 Task: Look for space in Mayiladuthurai, India from 8th August, 2023 to 15th August, 2023 for 9 adults in price range Rs.10000 to Rs.14000. Place can be shared room with 5 bedrooms having 9 beds and 5 bathrooms. Property type can be house, flat, guest house. Amenities needed are: wifi, TV, free parkinig on premises, gym, breakfast. Booking option can be shelf check-in. Required host language is English.
Action: Mouse moved to (436, 88)
Screenshot: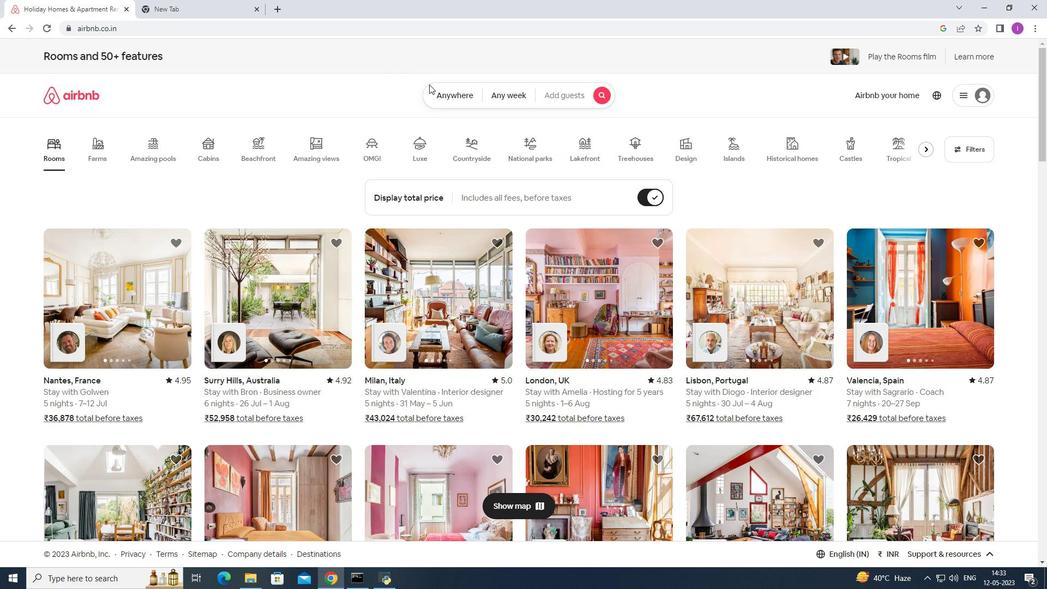 
Action: Mouse pressed left at (436, 88)
Screenshot: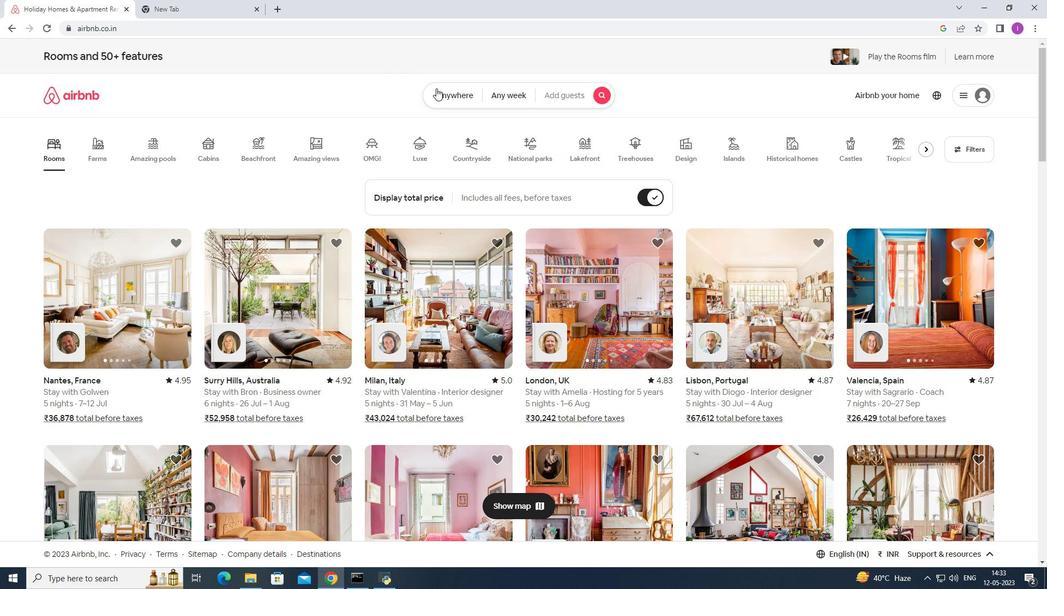 
Action: Mouse moved to (368, 134)
Screenshot: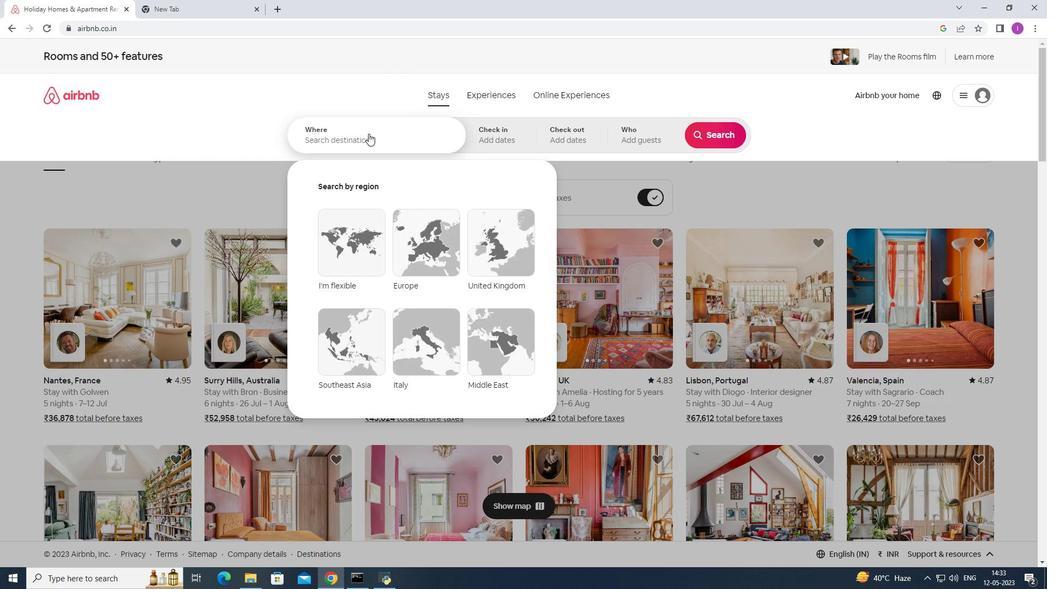
Action: Mouse pressed left at (368, 134)
Screenshot: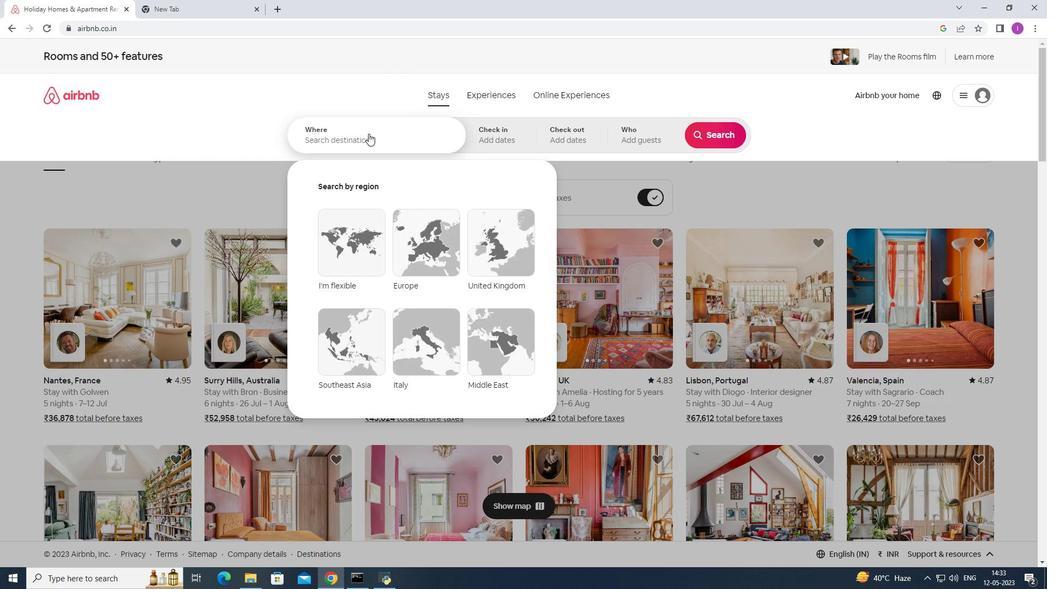 
Action: Key pressed <Key.shift>Mayiladuthurai,<Key.shift>India
Screenshot: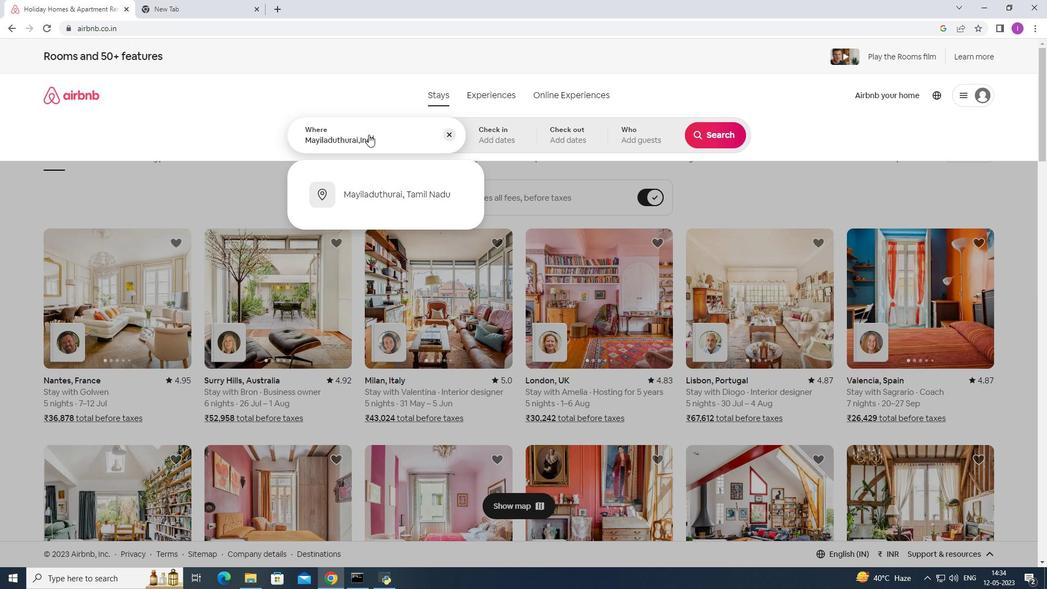 
Action: Mouse moved to (477, 142)
Screenshot: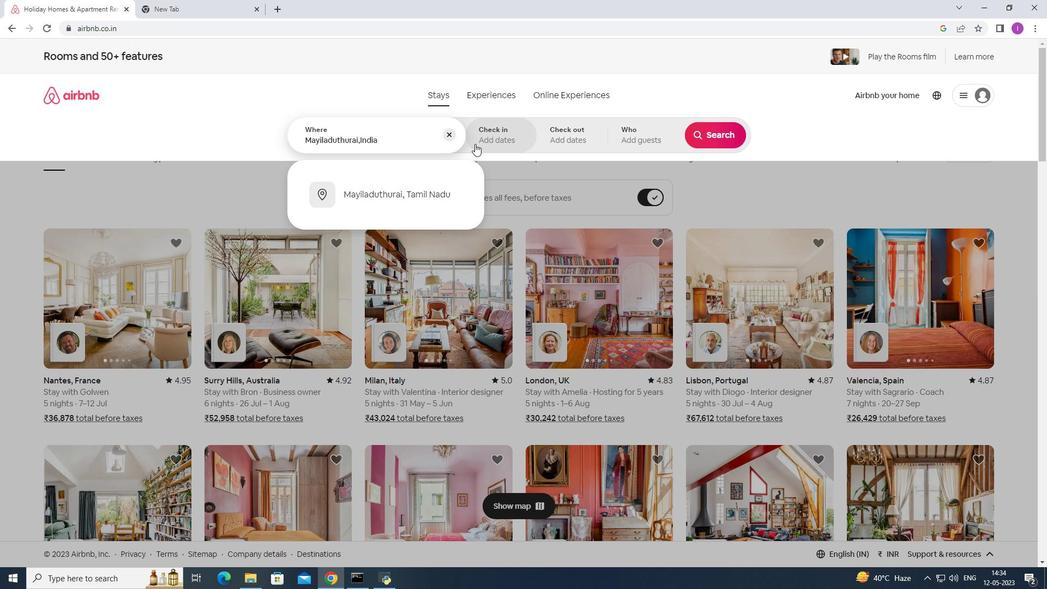
Action: Mouse pressed left at (477, 142)
Screenshot: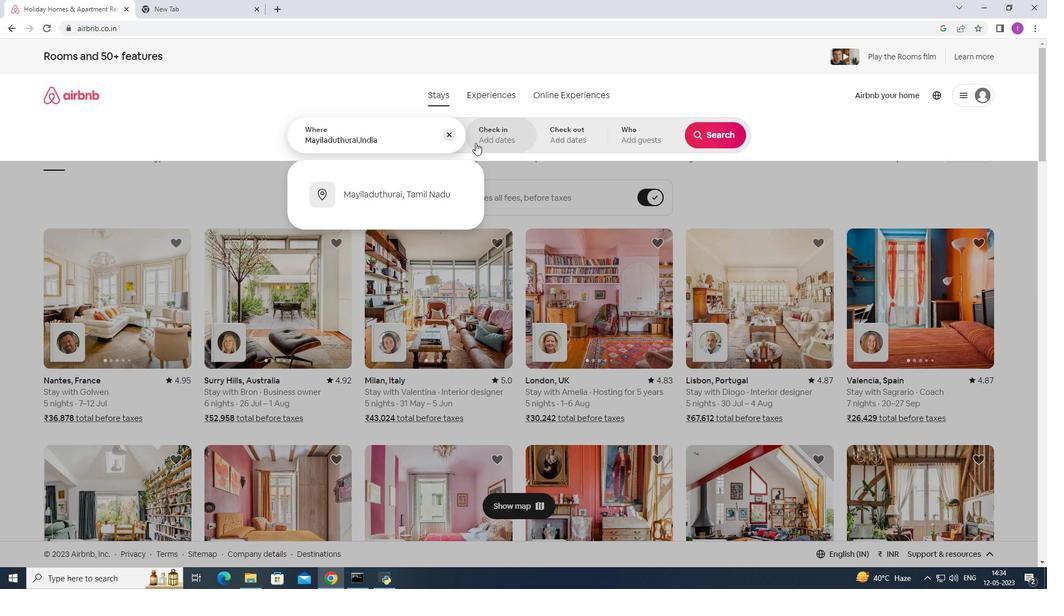 
Action: Mouse moved to (715, 223)
Screenshot: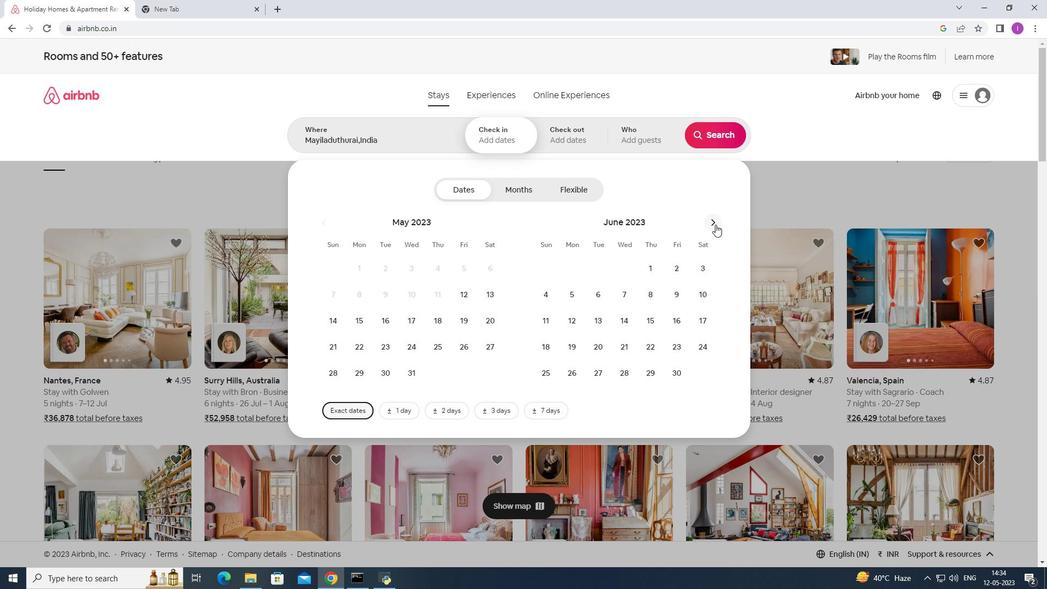
Action: Mouse pressed left at (715, 223)
Screenshot: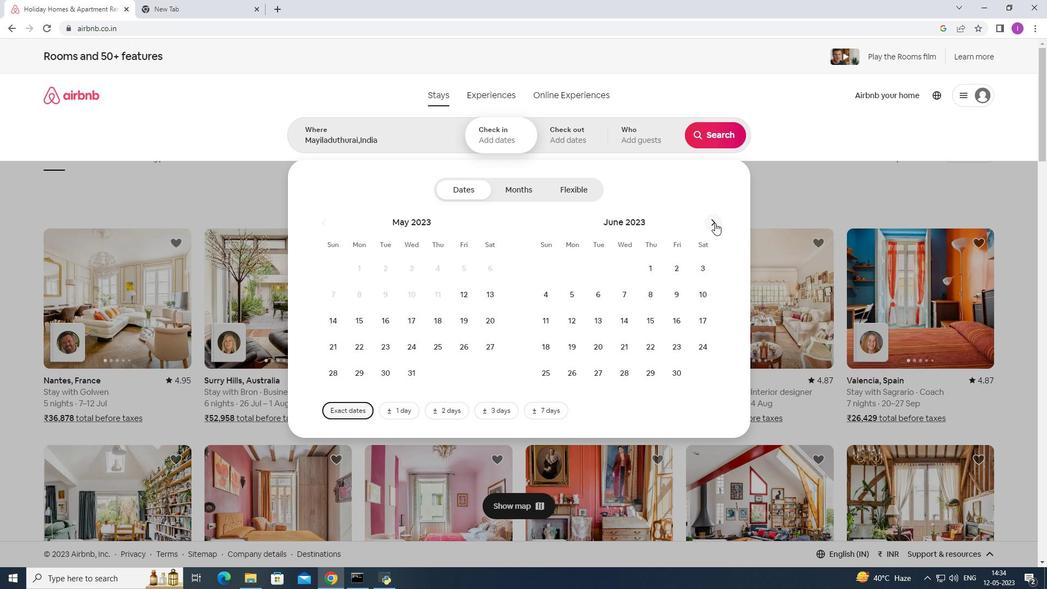 
Action: Mouse pressed left at (715, 223)
Screenshot: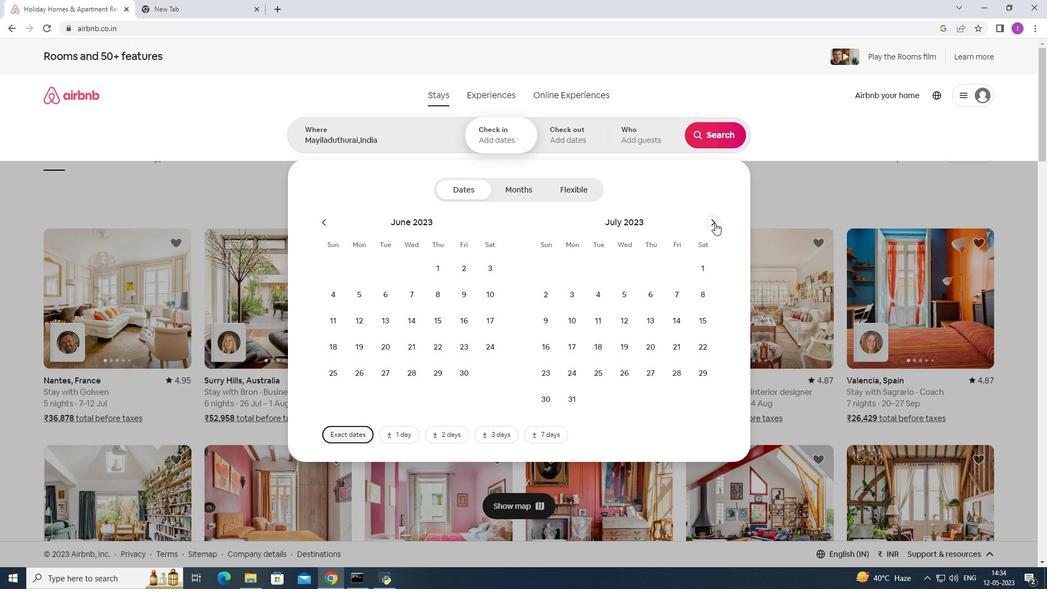 
Action: Mouse moved to (598, 297)
Screenshot: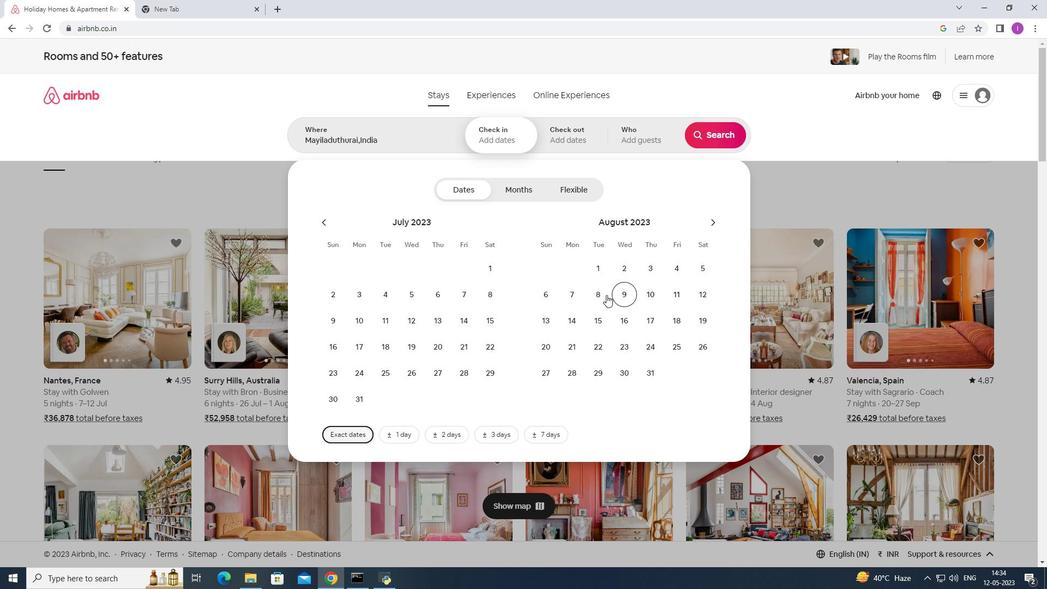 
Action: Mouse pressed left at (598, 297)
Screenshot: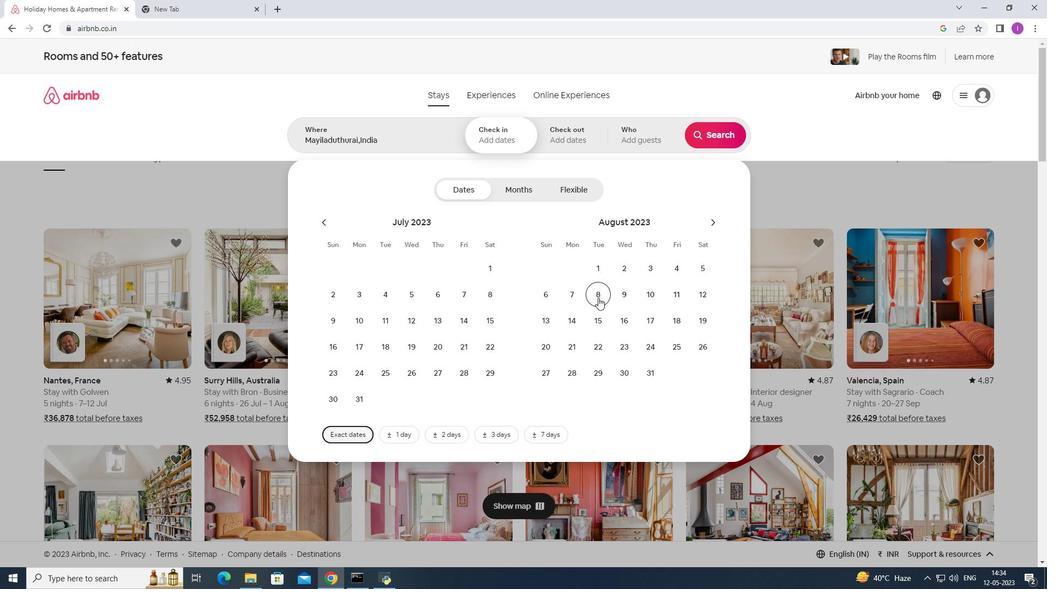 
Action: Mouse moved to (605, 317)
Screenshot: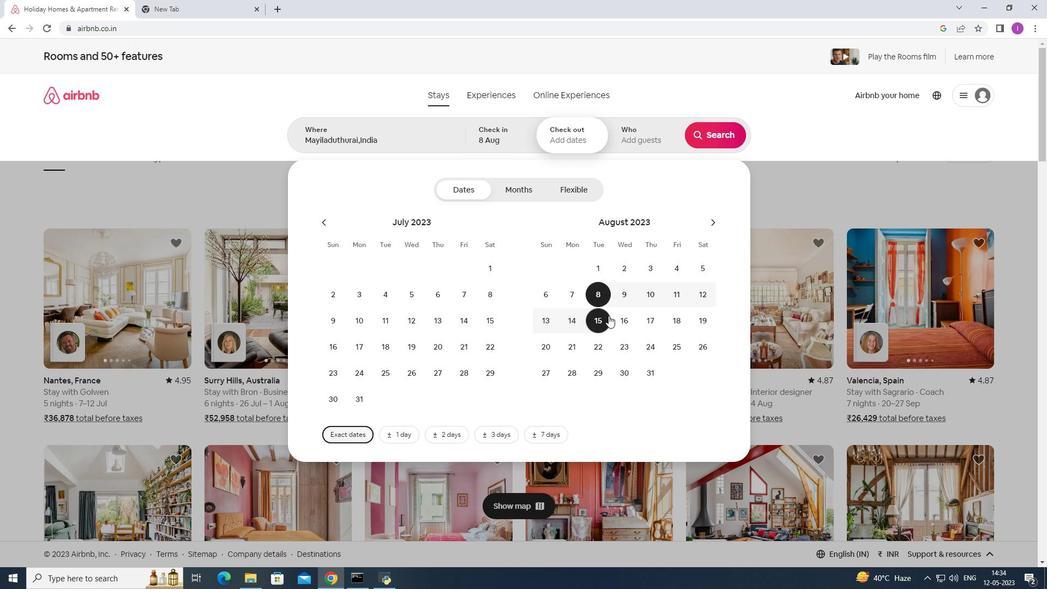 
Action: Mouse pressed left at (605, 317)
Screenshot: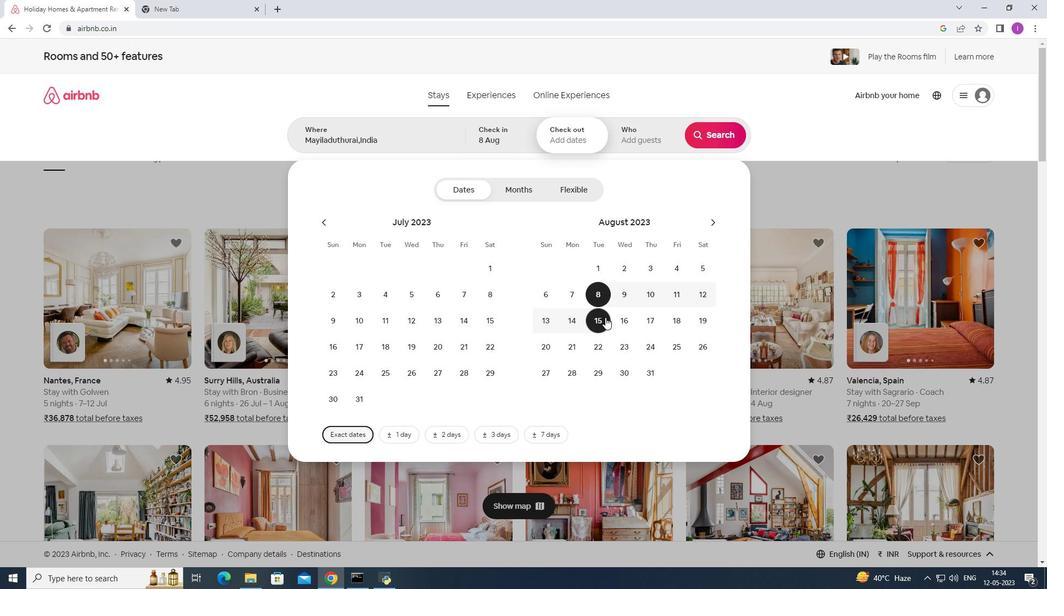 
Action: Mouse moved to (628, 128)
Screenshot: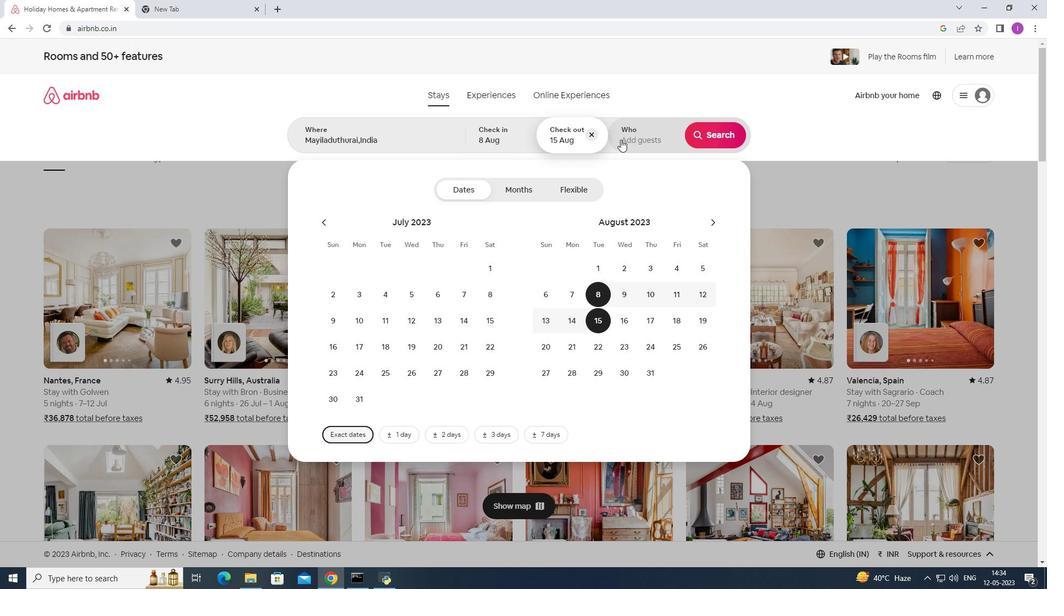 
Action: Mouse pressed left at (628, 128)
Screenshot: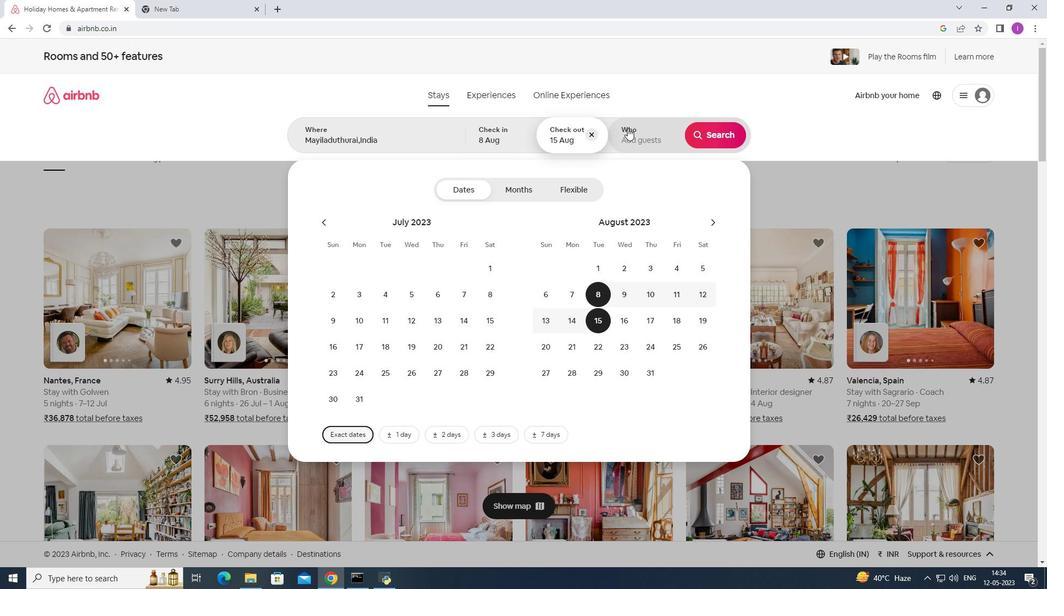 
Action: Mouse moved to (718, 192)
Screenshot: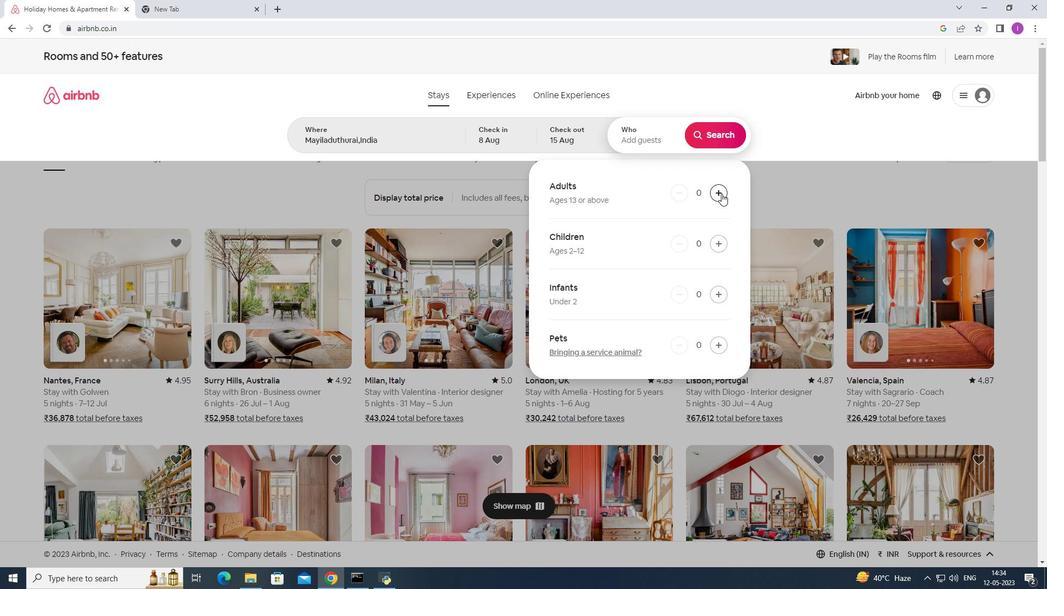 
Action: Mouse pressed left at (718, 192)
Screenshot: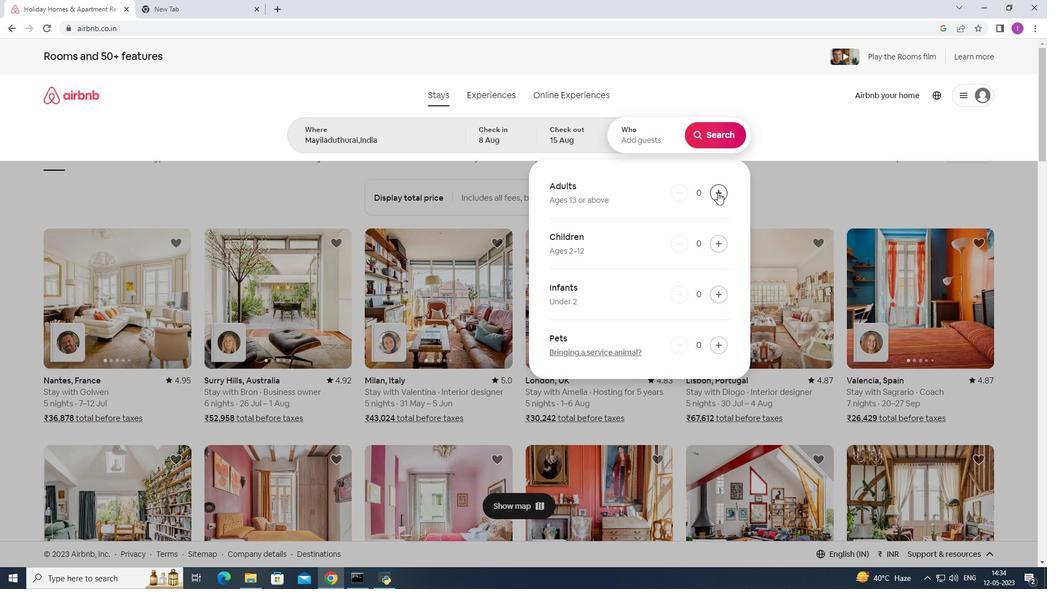 
Action: Mouse moved to (719, 190)
Screenshot: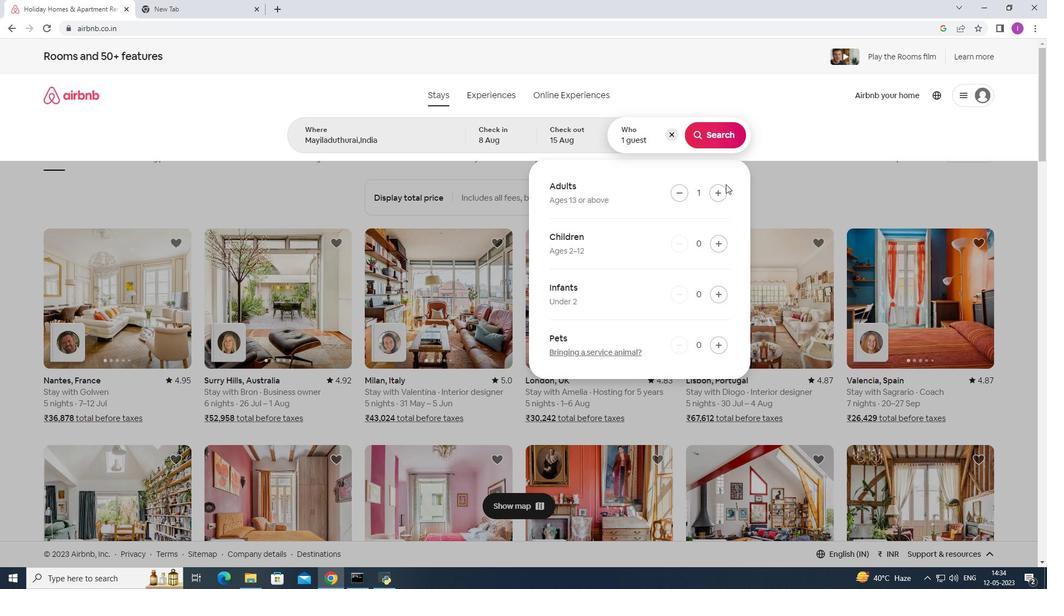 
Action: Mouse pressed left at (719, 190)
Screenshot: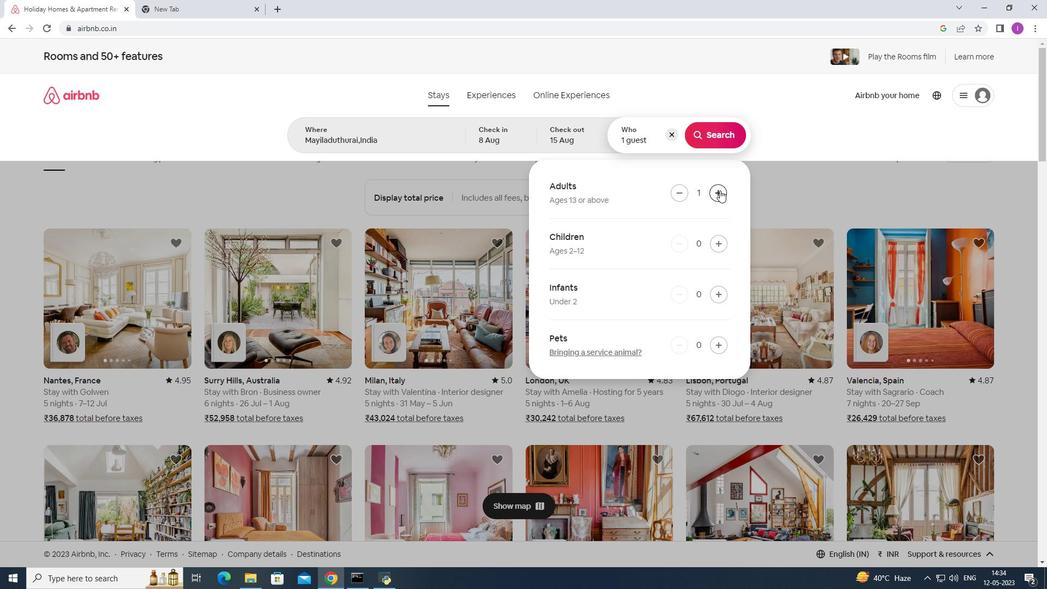 
Action: Mouse pressed left at (719, 190)
Screenshot: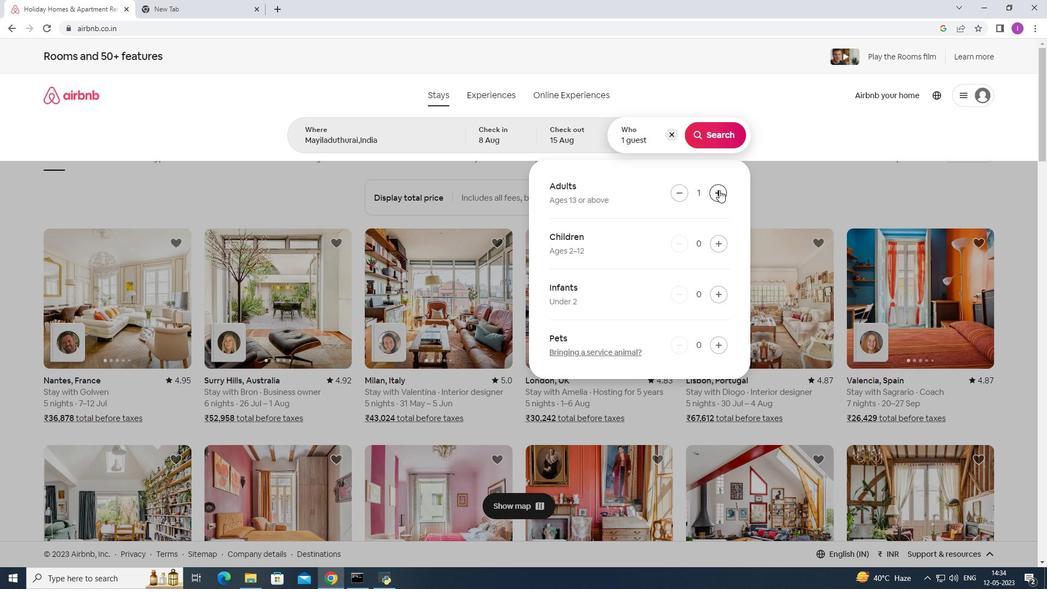 
Action: Mouse pressed left at (719, 190)
Screenshot: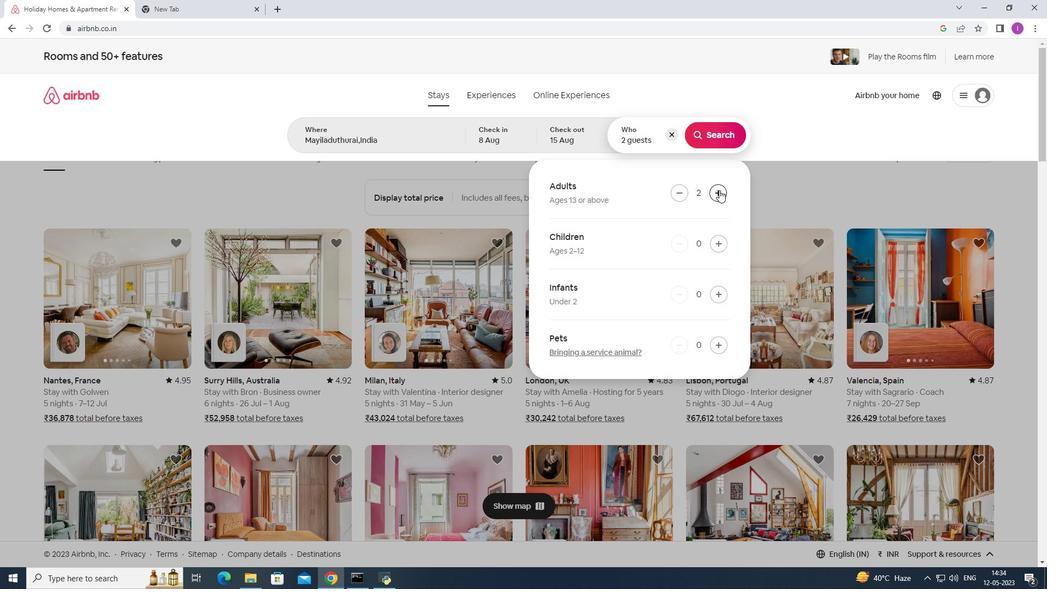 
Action: Mouse pressed left at (719, 190)
Screenshot: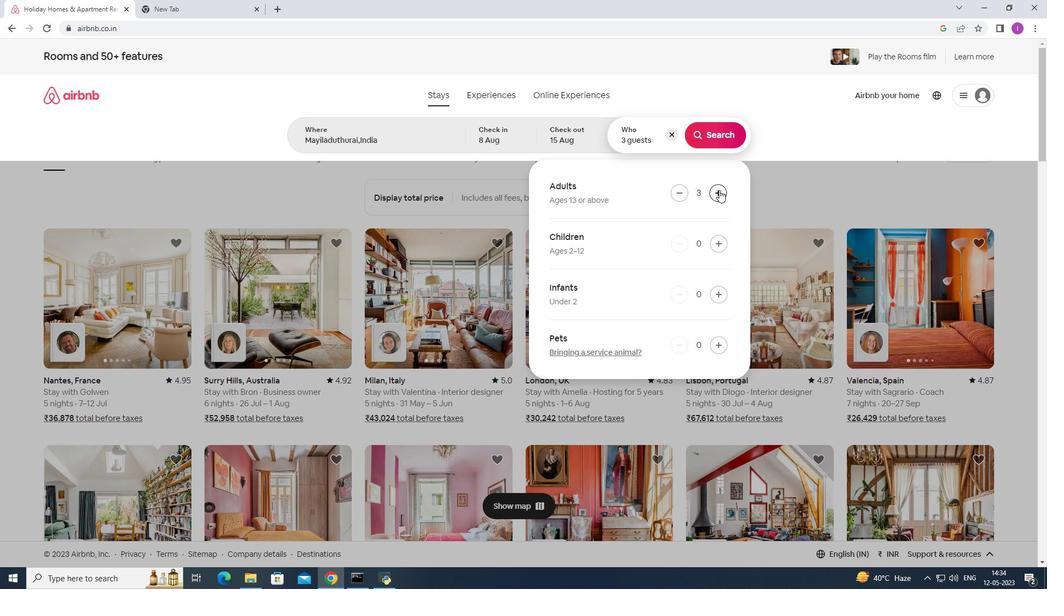 
Action: Mouse pressed left at (719, 190)
Screenshot: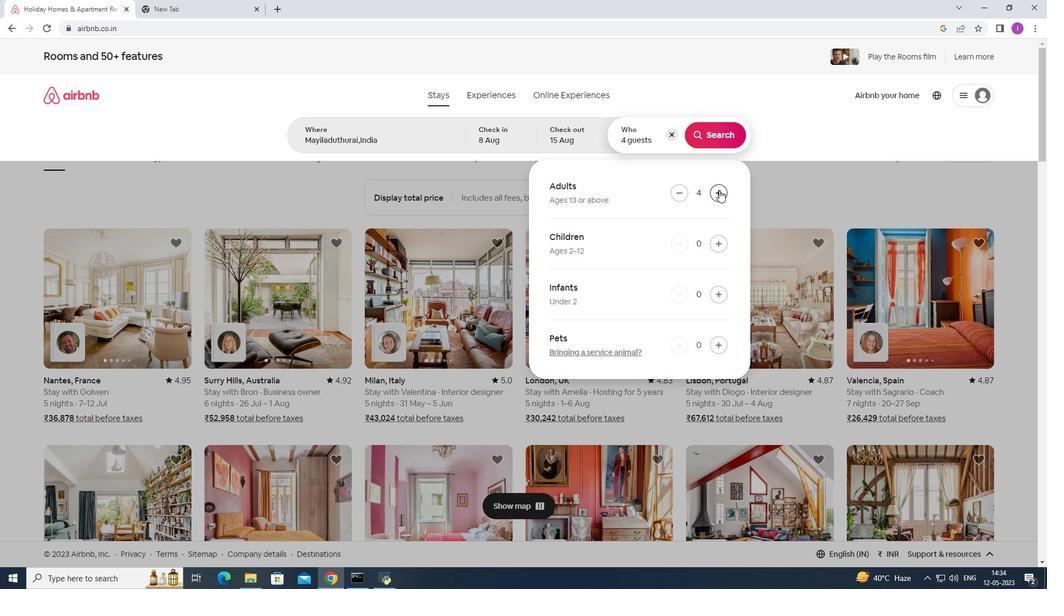 
Action: Mouse pressed left at (719, 190)
Screenshot: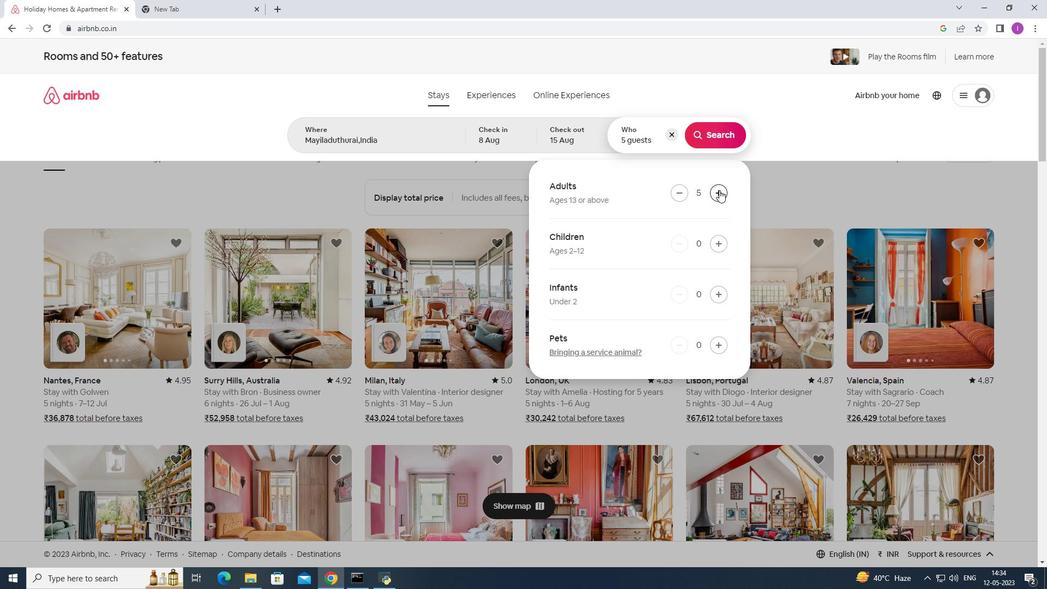 
Action: Mouse pressed left at (719, 190)
Screenshot: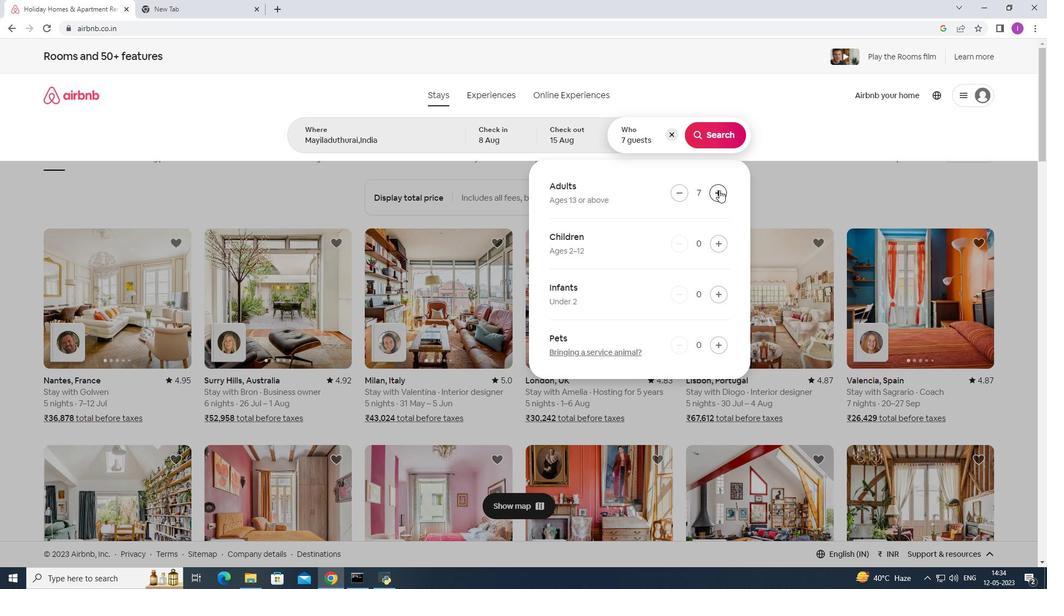 
Action: Mouse pressed left at (719, 190)
Screenshot: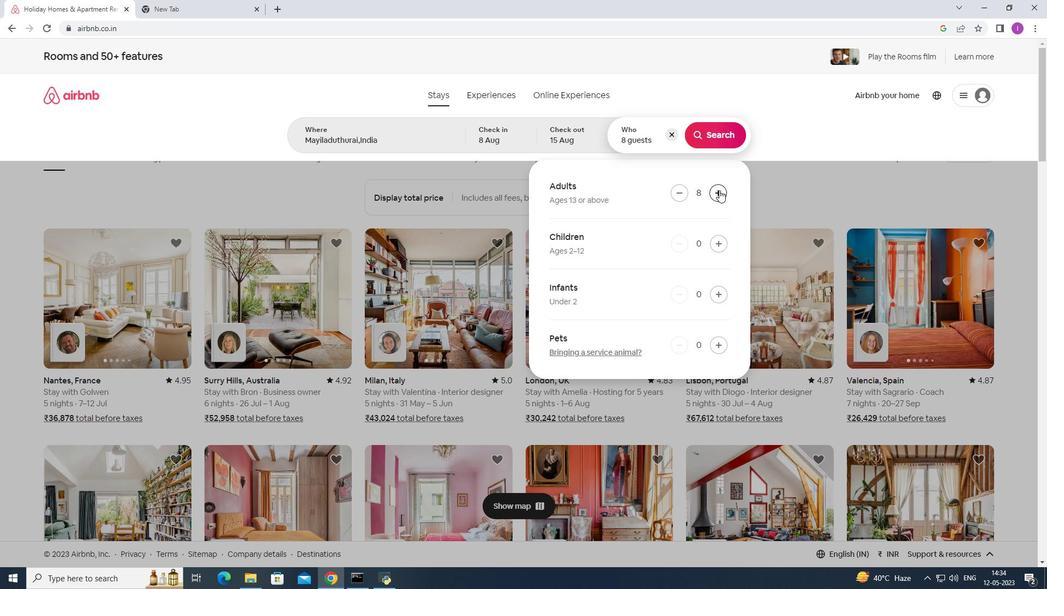 
Action: Mouse moved to (718, 140)
Screenshot: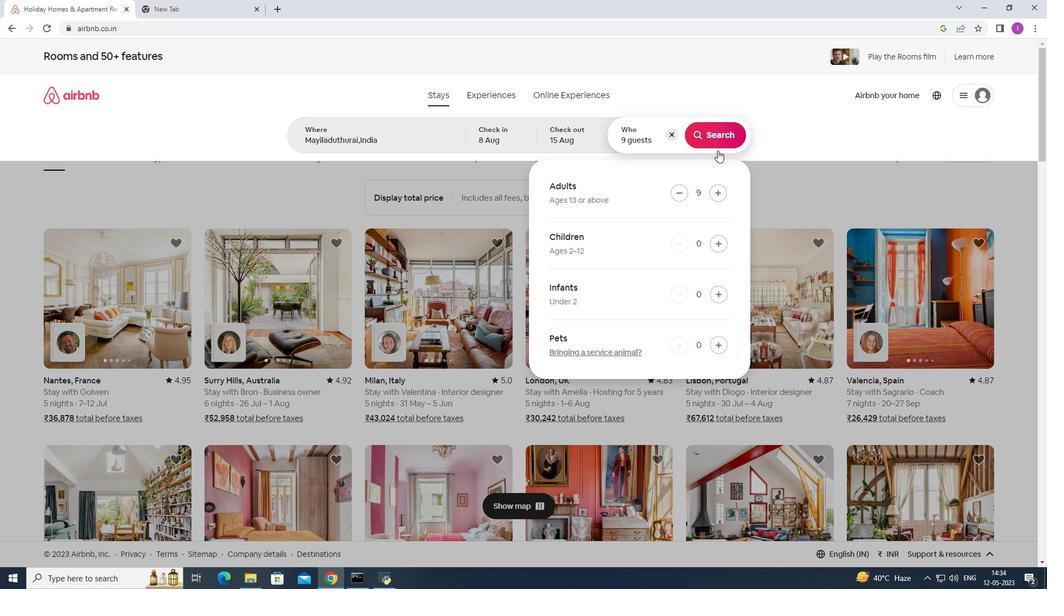 
Action: Mouse pressed left at (718, 140)
Screenshot: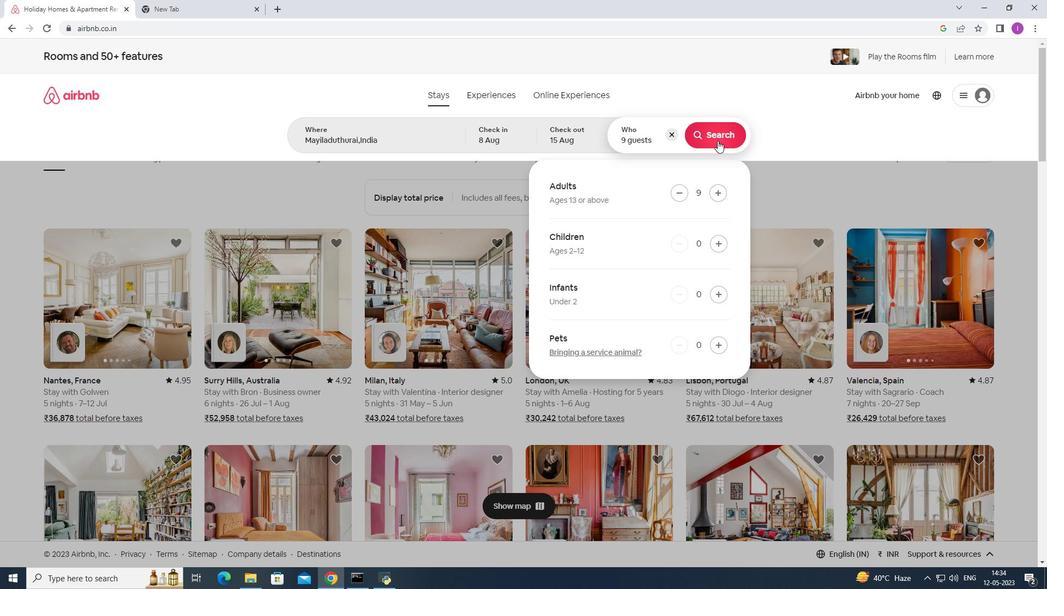 
Action: Mouse moved to (984, 102)
Screenshot: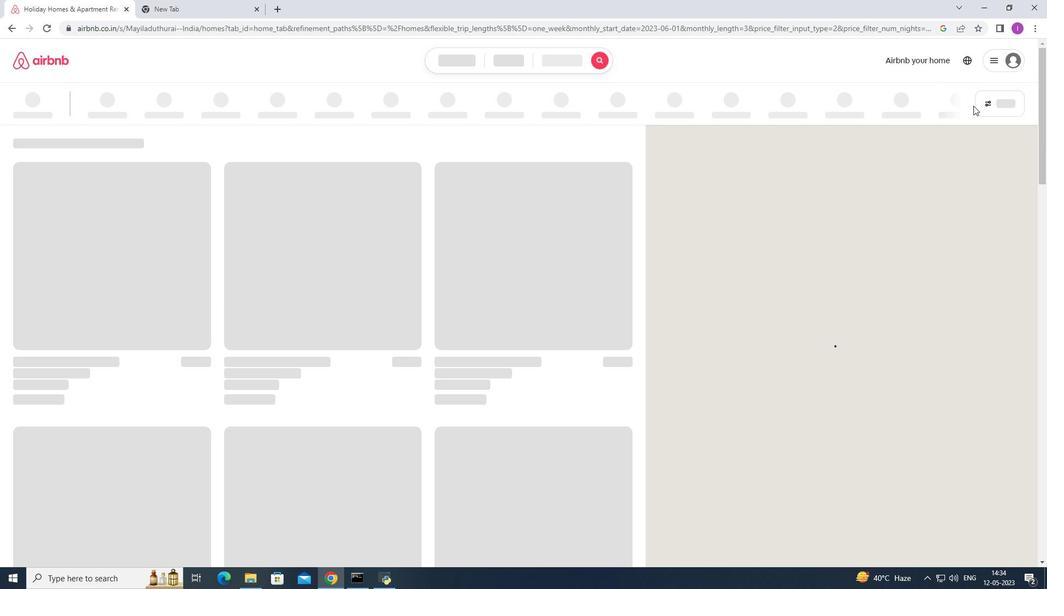 
Action: Mouse pressed left at (984, 102)
Screenshot: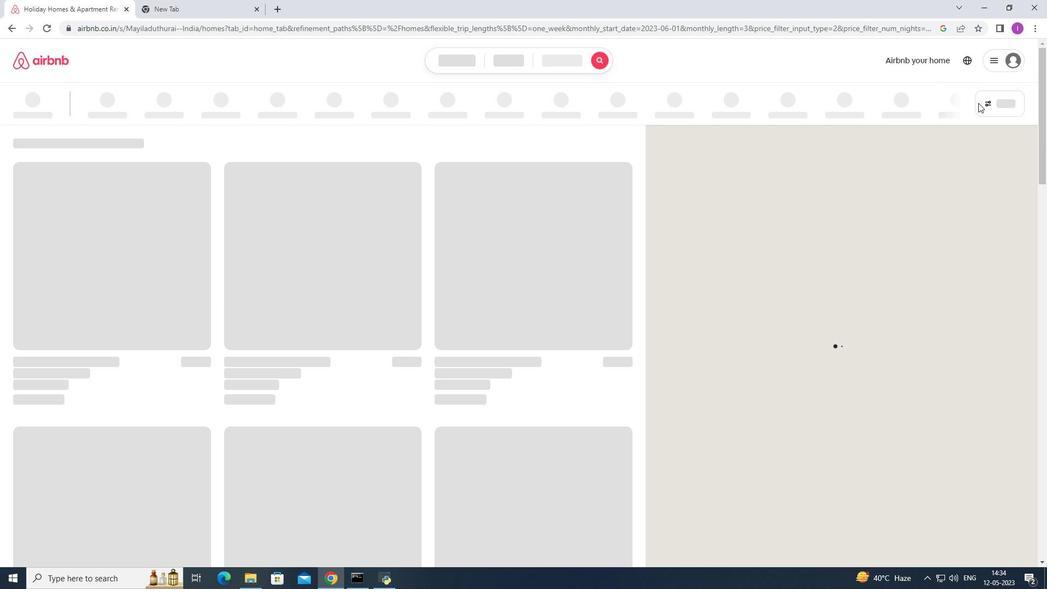 
Action: Mouse moved to (1008, 105)
Screenshot: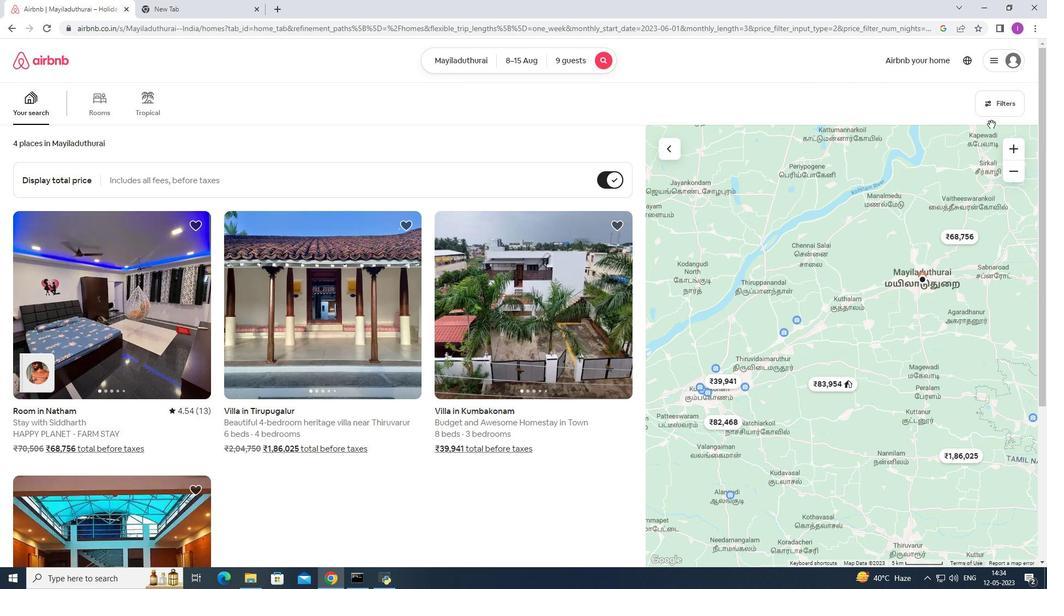 
Action: Mouse pressed left at (1008, 105)
Screenshot: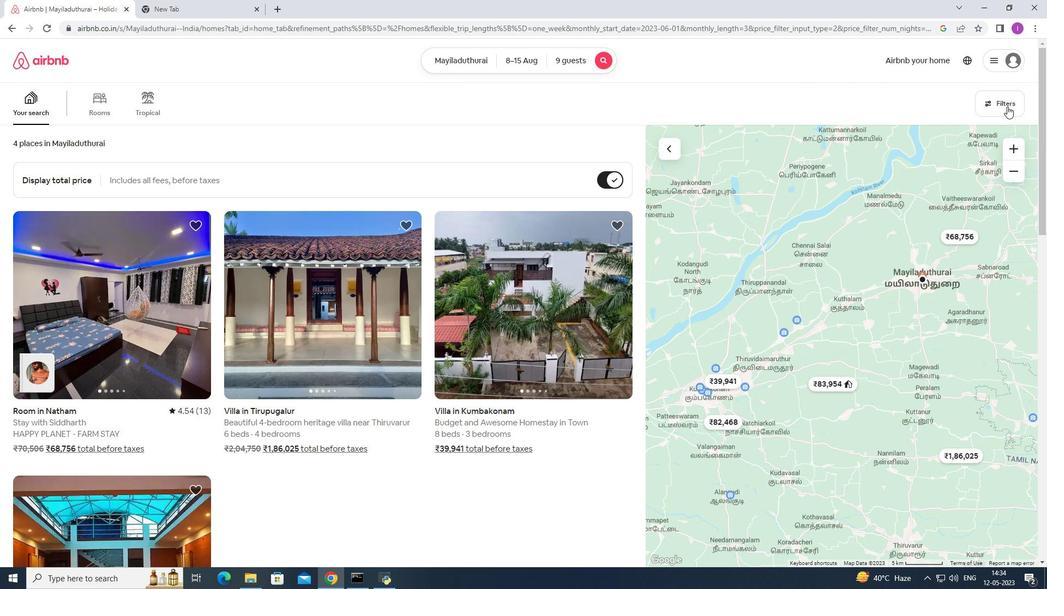 
Action: Mouse moved to (595, 373)
Screenshot: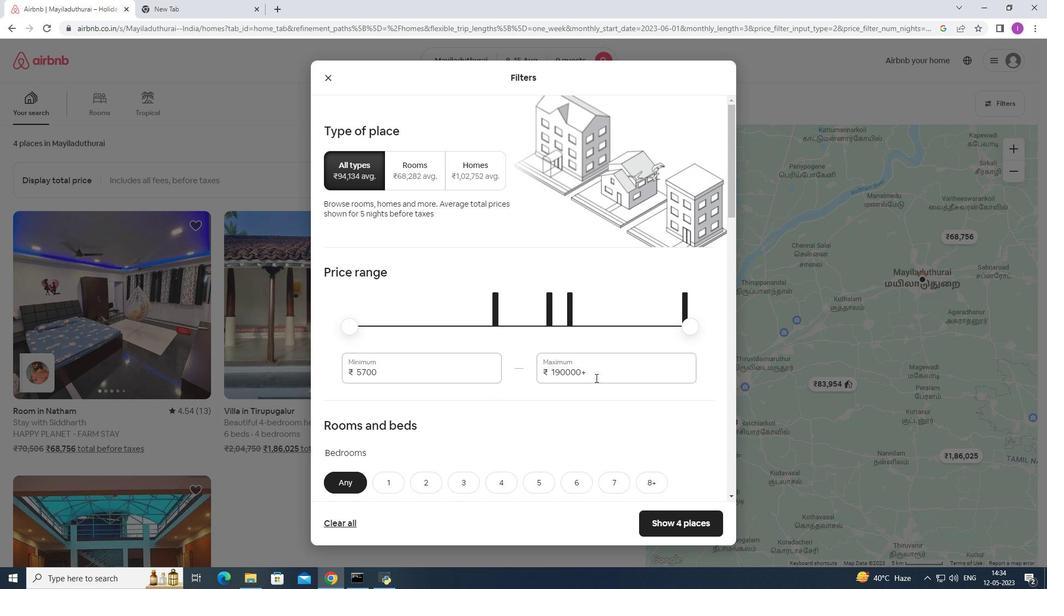 
Action: Mouse pressed left at (595, 373)
Screenshot: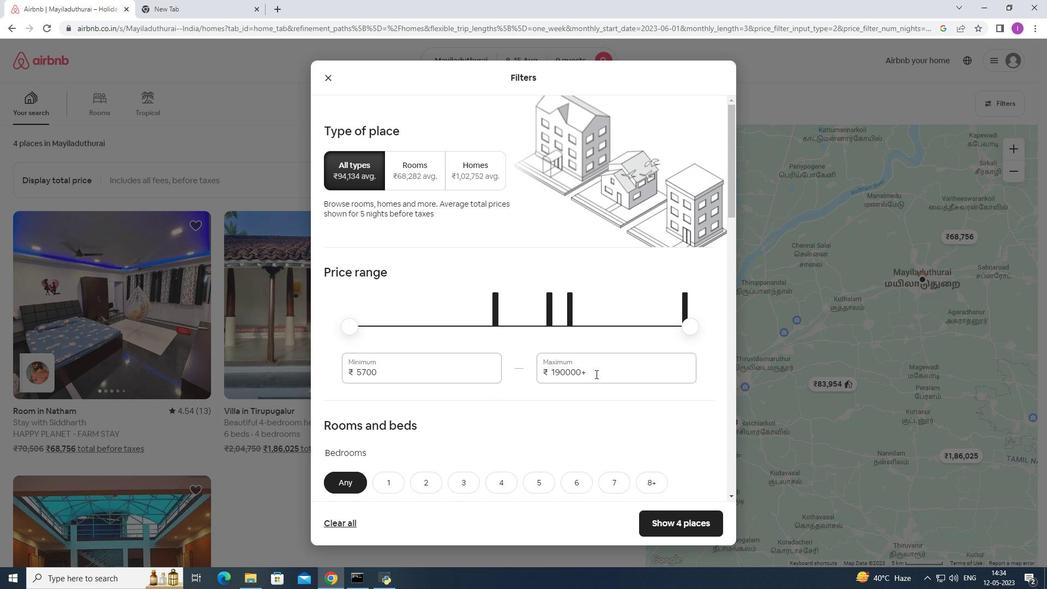 
Action: Mouse moved to (539, 376)
Screenshot: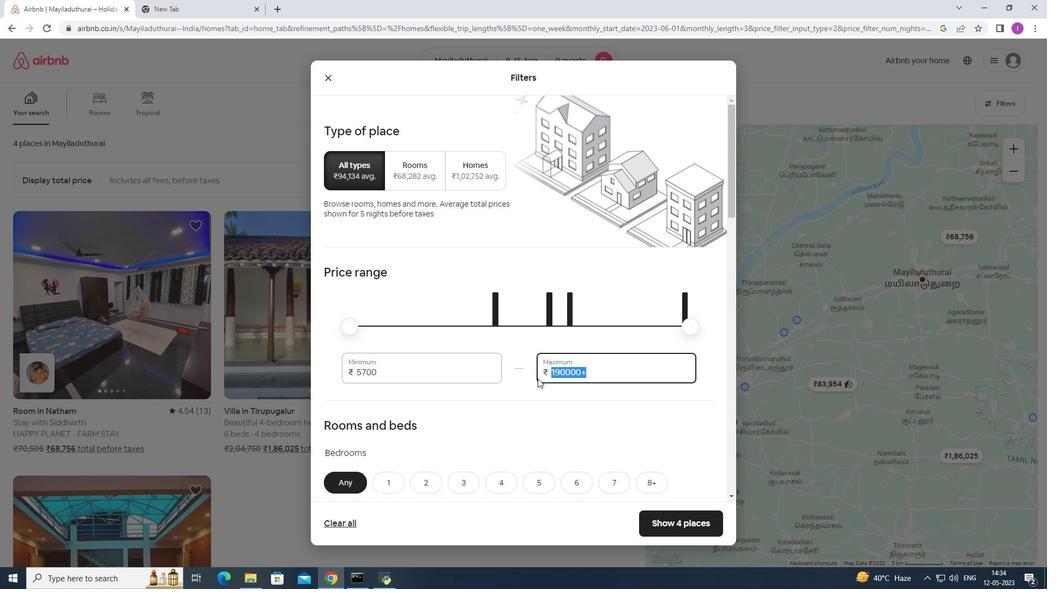 
Action: Key pressed 1
Screenshot: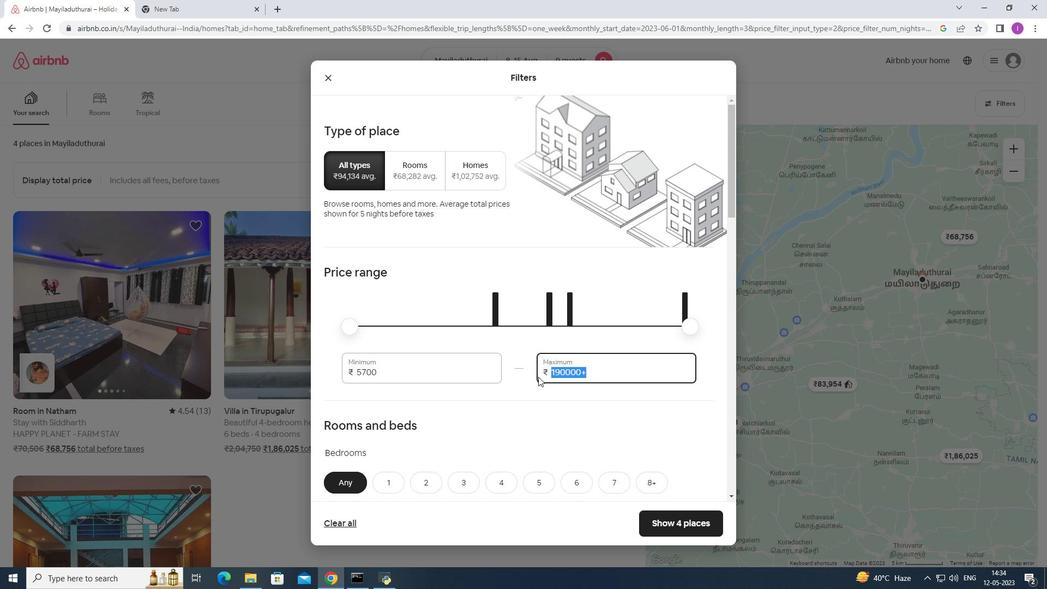 
Action: Mouse moved to (539, 375)
Screenshot: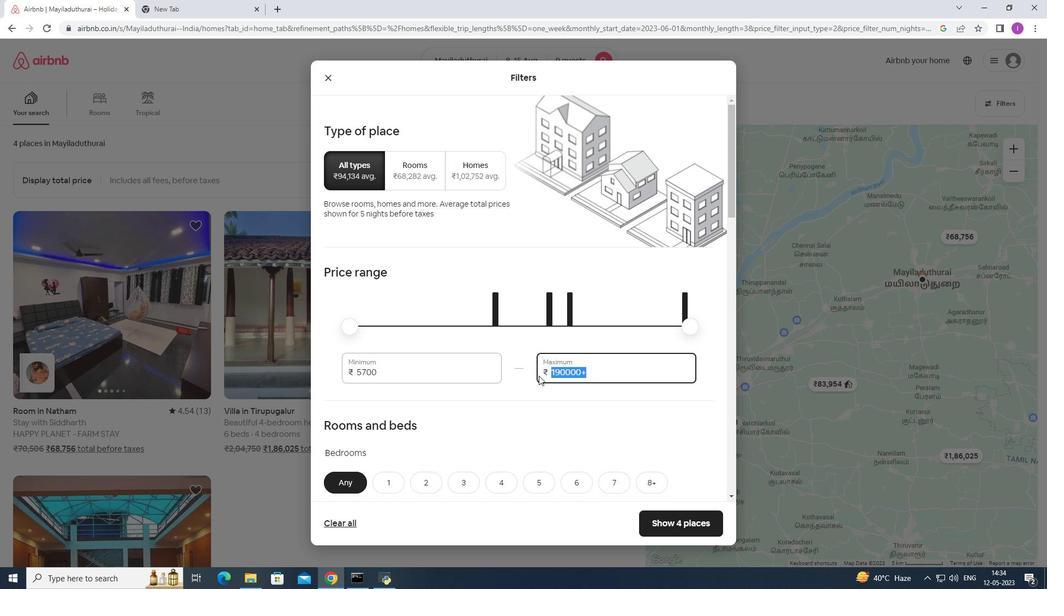 
Action: Key pressed 4000
Screenshot: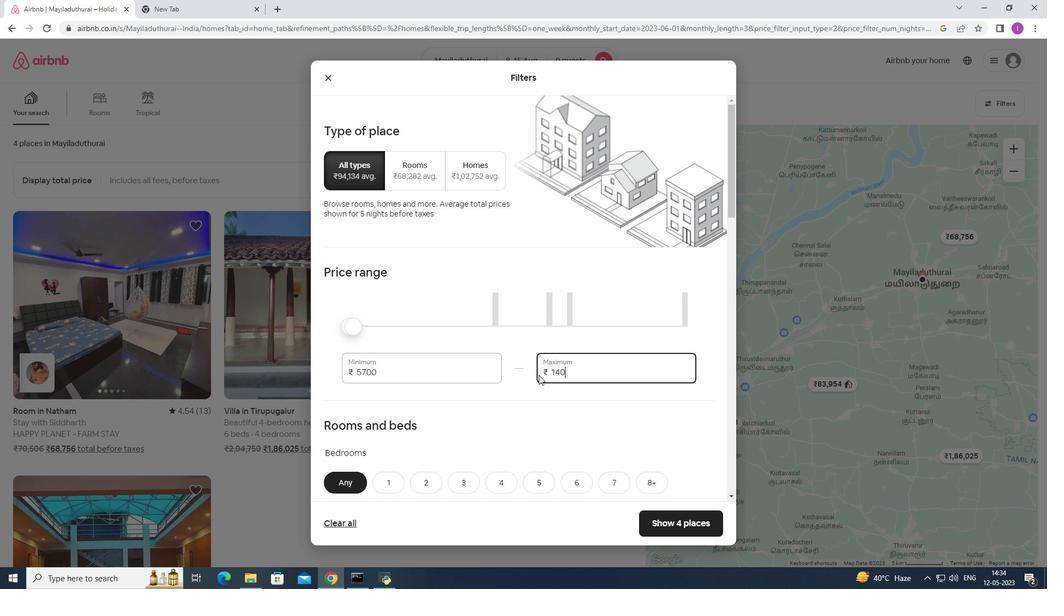 
Action: Mouse moved to (387, 372)
Screenshot: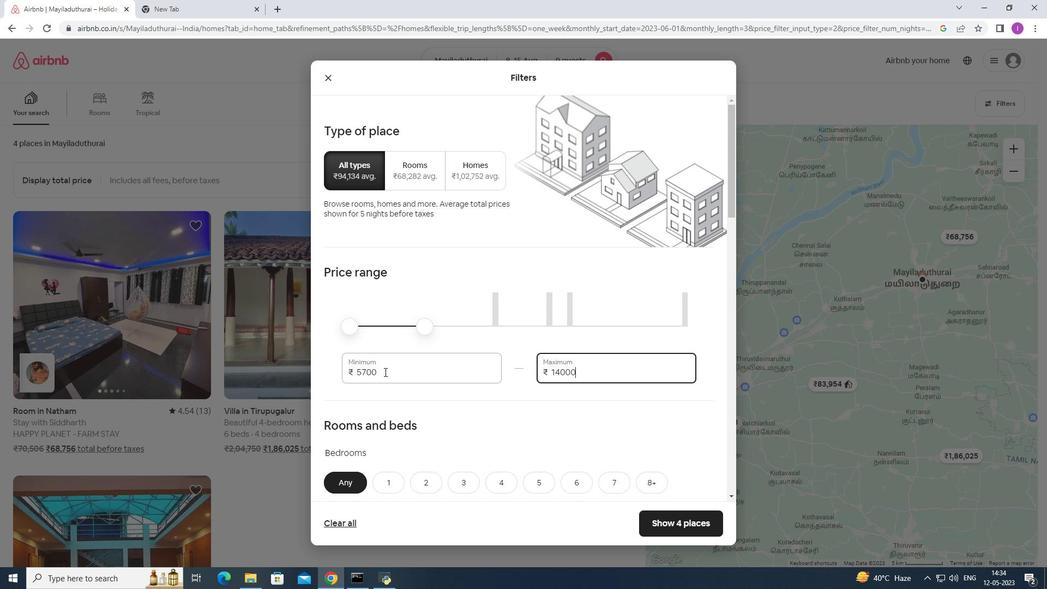
Action: Mouse pressed left at (387, 372)
Screenshot: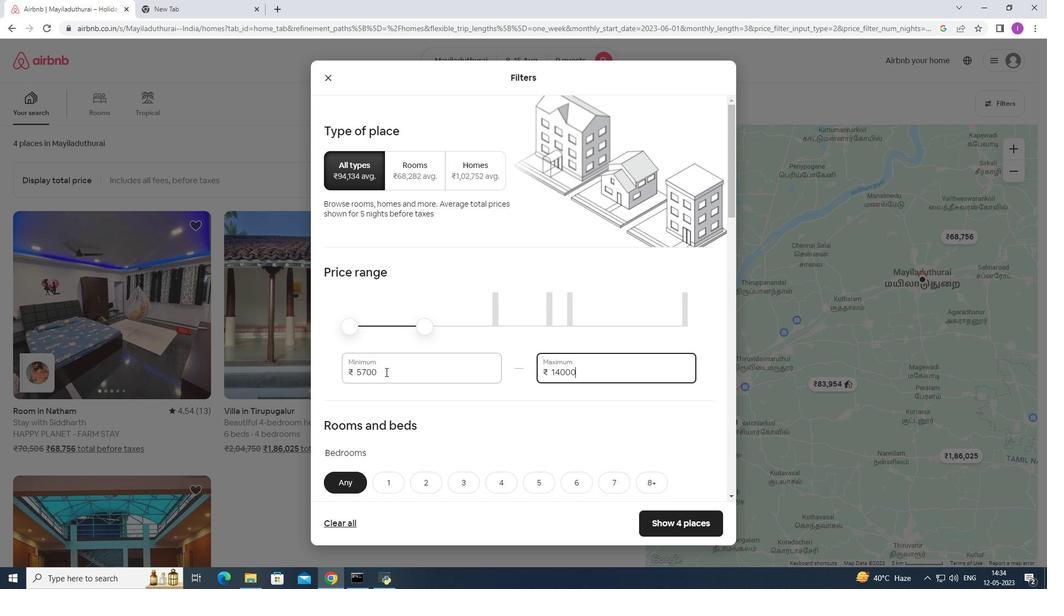
Action: Mouse moved to (425, 383)
Screenshot: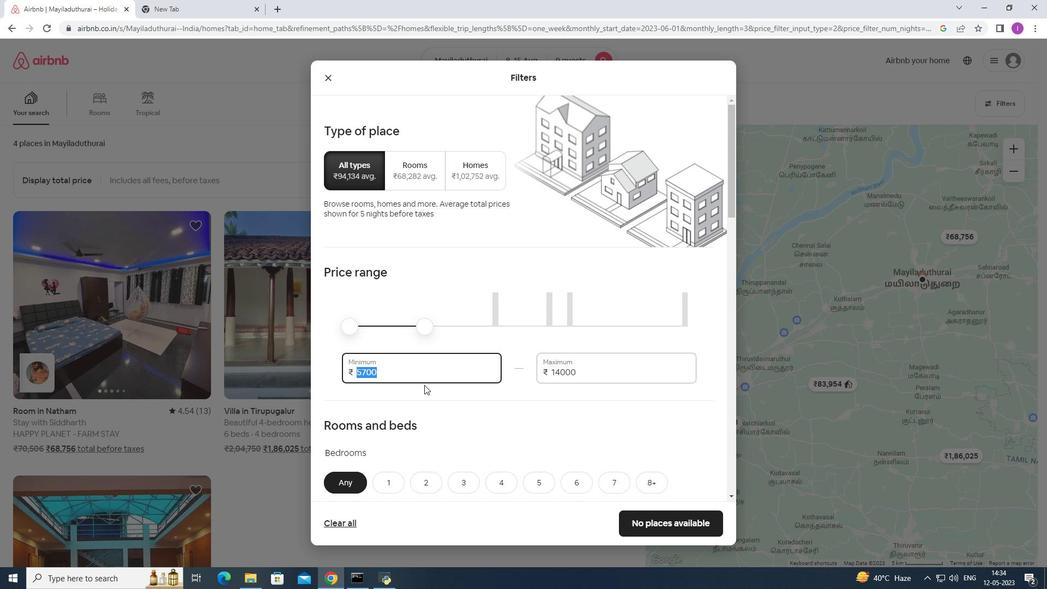 
Action: Key pressed 10000
Screenshot: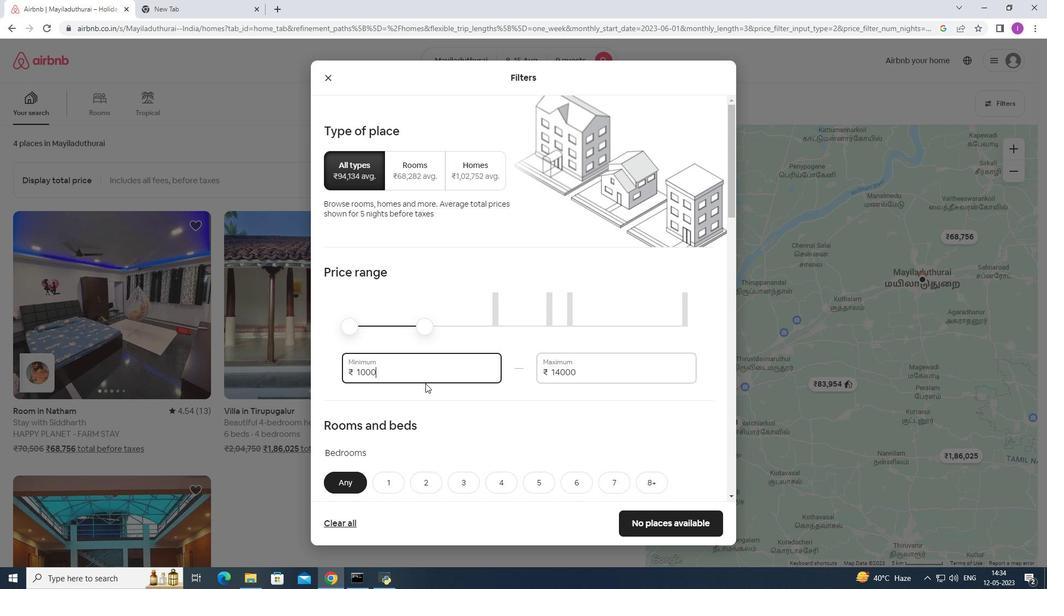 
Action: Mouse moved to (461, 415)
Screenshot: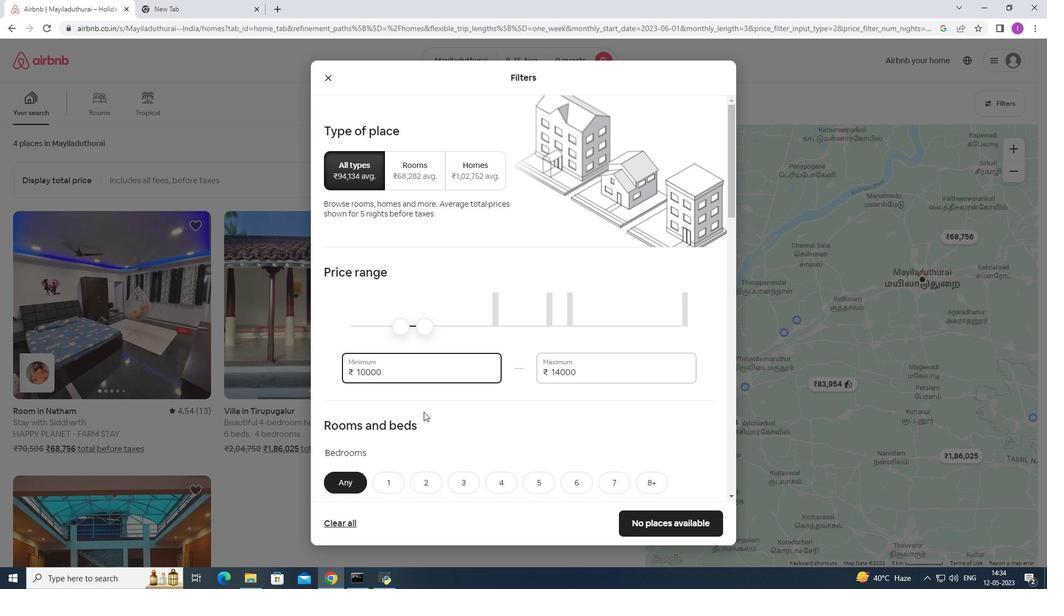 
Action: Mouse scrolled (461, 415) with delta (0, 0)
Screenshot: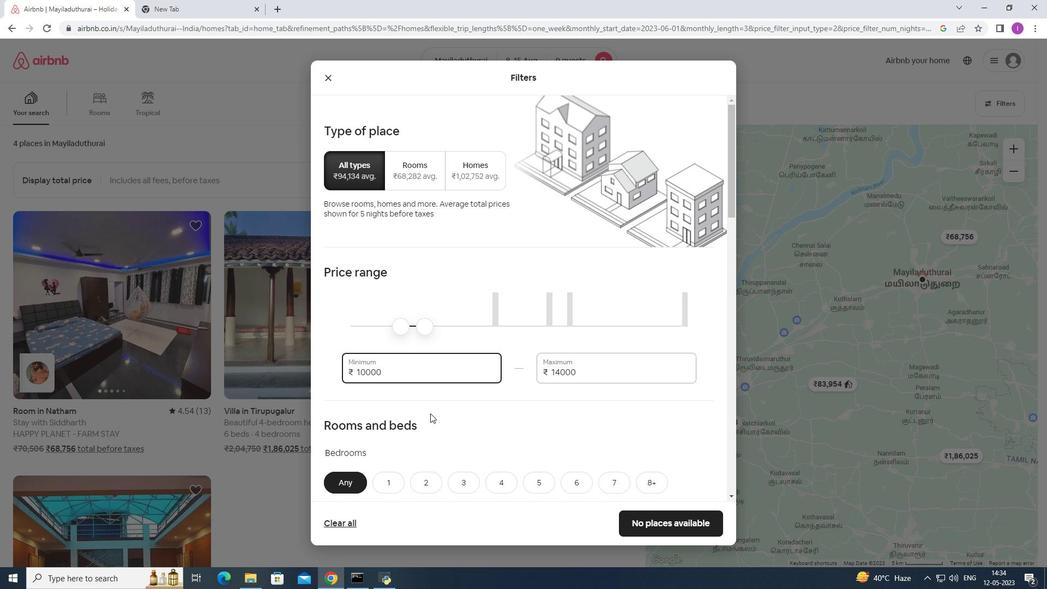 
Action: Mouse moved to (461, 415)
Screenshot: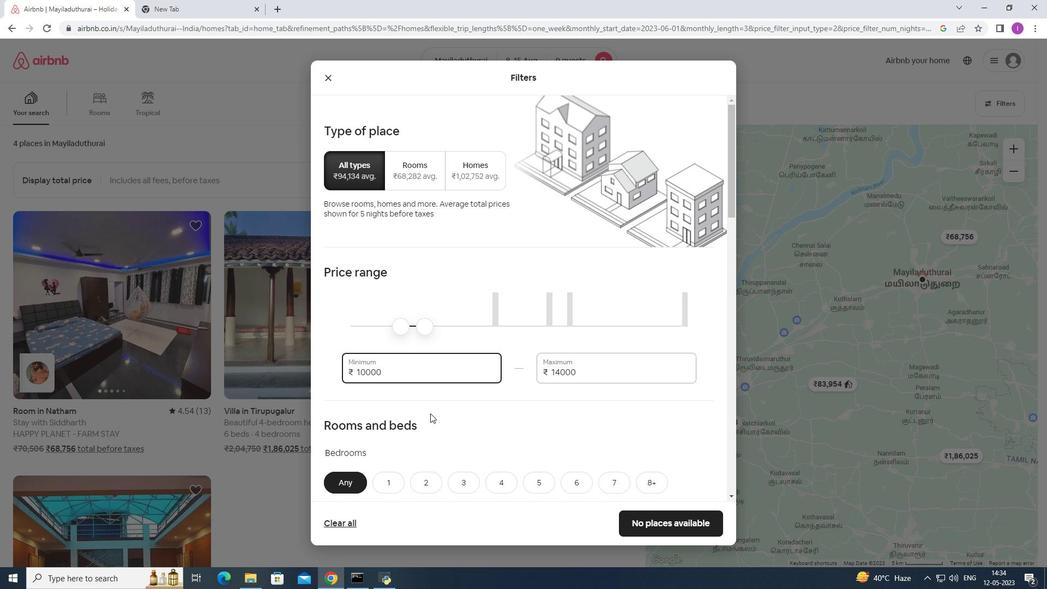 
Action: Mouse scrolled (461, 415) with delta (0, 0)
Screenshot: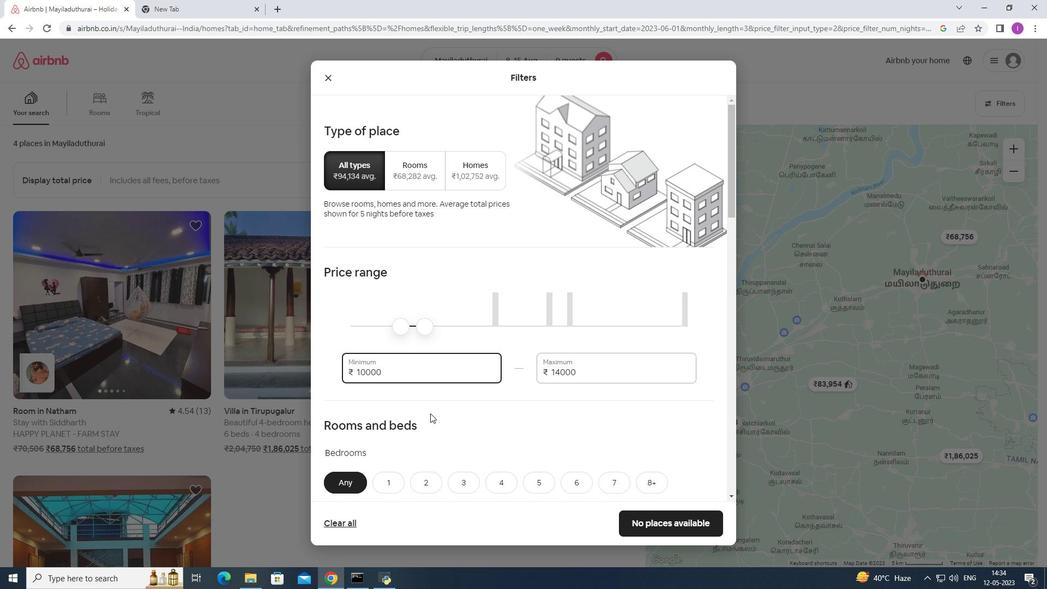 
Action: Mouse moved to (536, 373)
Screenshot: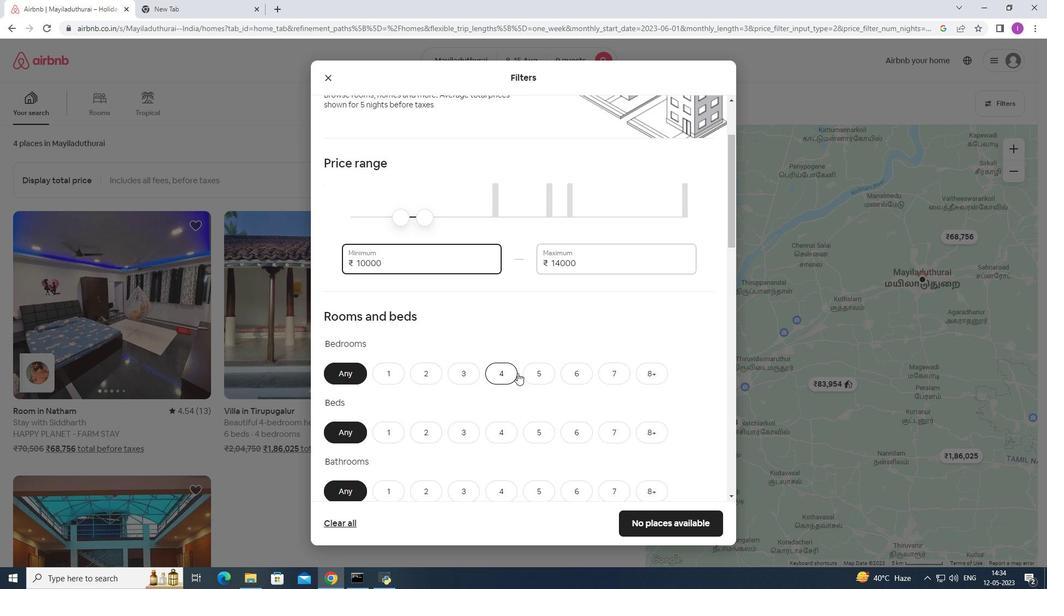 
Action: Mouse pressed left at (536, 373)
Screenshot: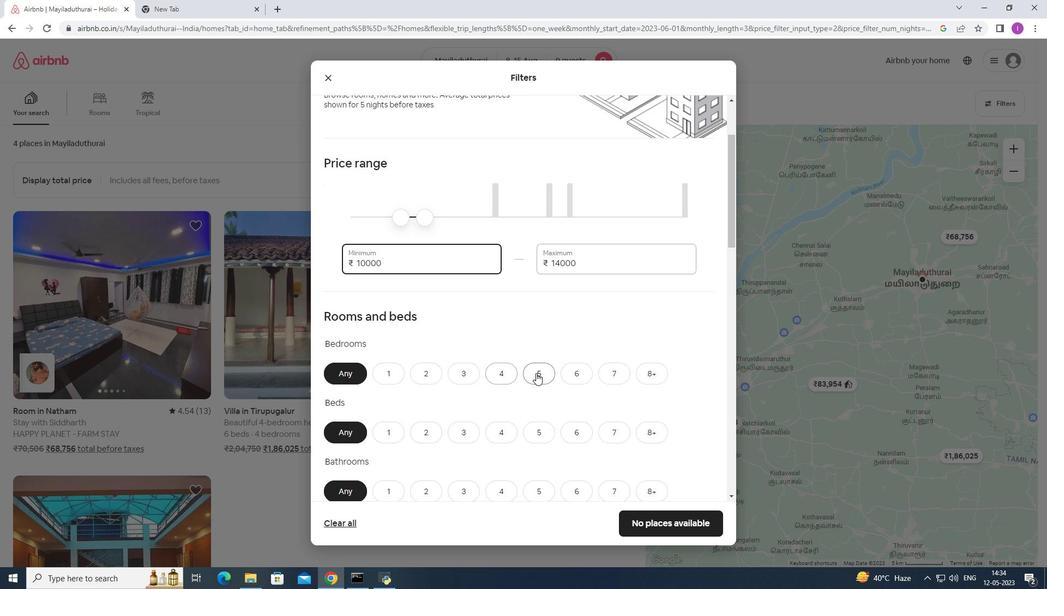 
Action: Mouse moved to (659, 437)
Screenshot: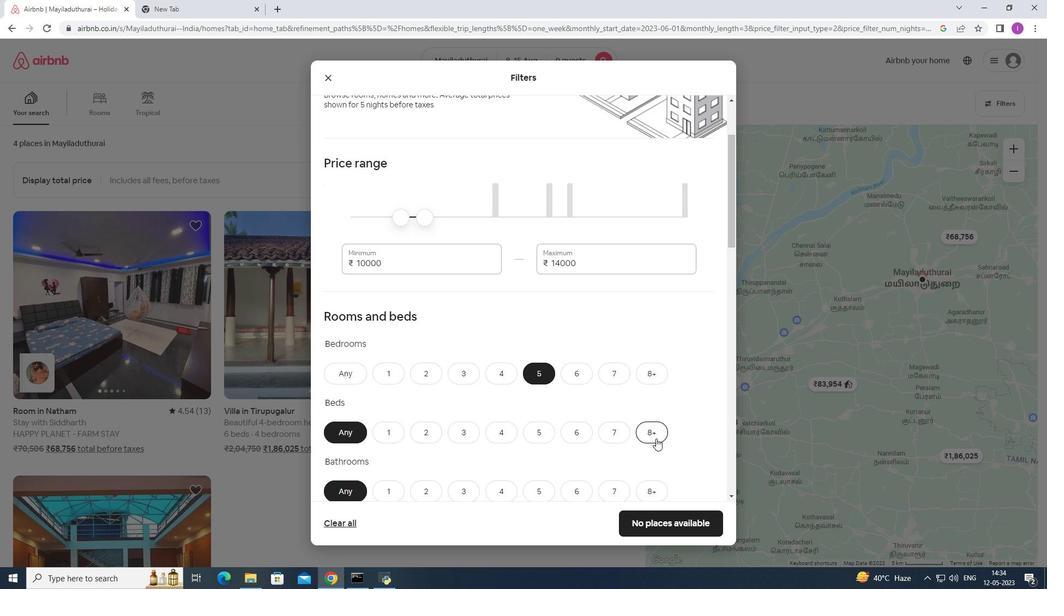 
Action: Mouse pressed left at (659, 437)
Screenshot: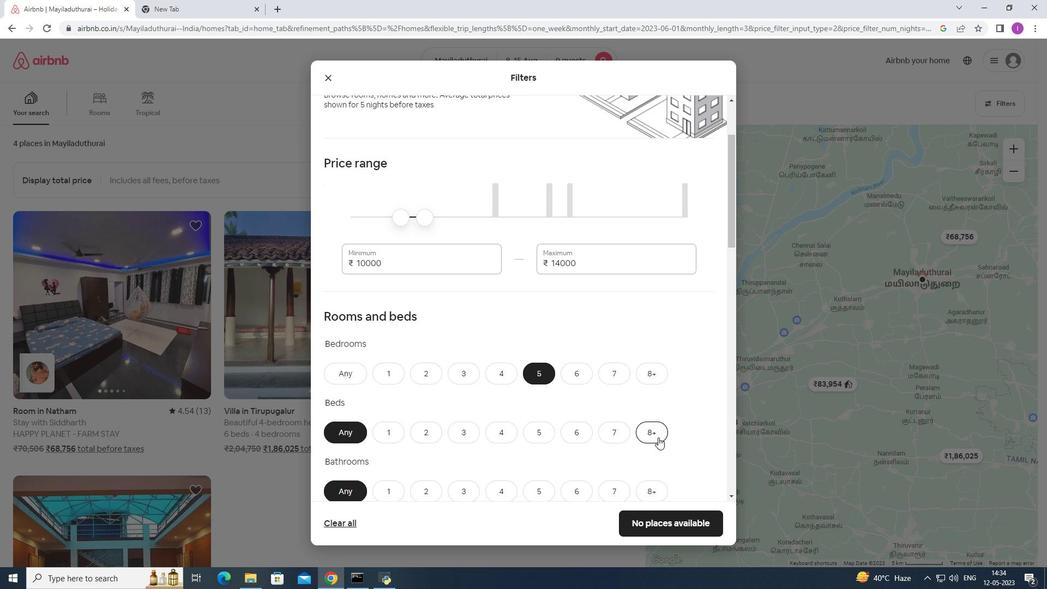 
Action: Mouse moved to (538, 482)
Screenshot: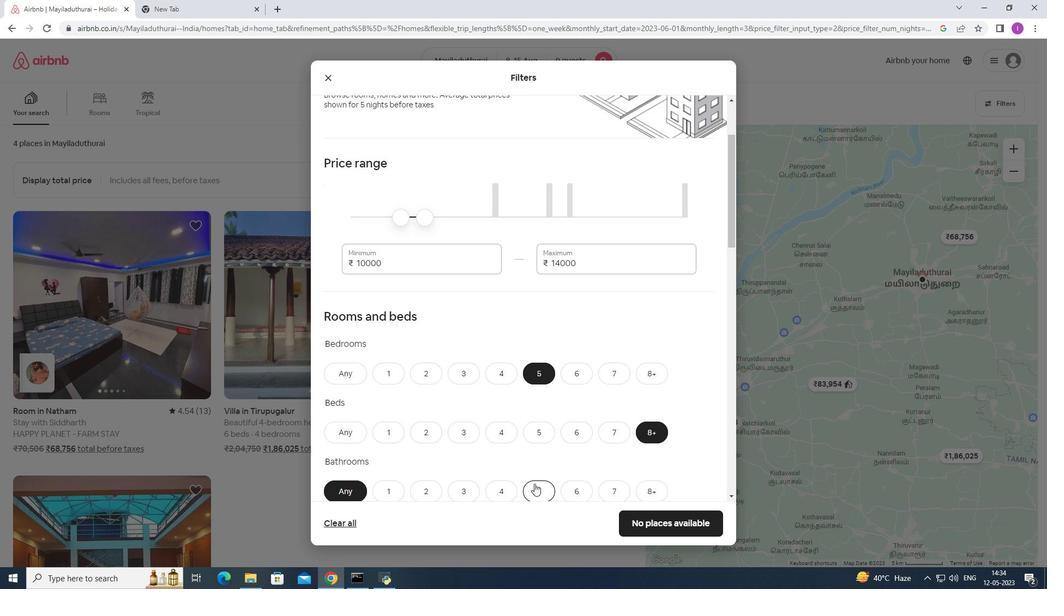 
Action: Mouse scrolled (538, 481) with delta (0, 0)
Screenshot: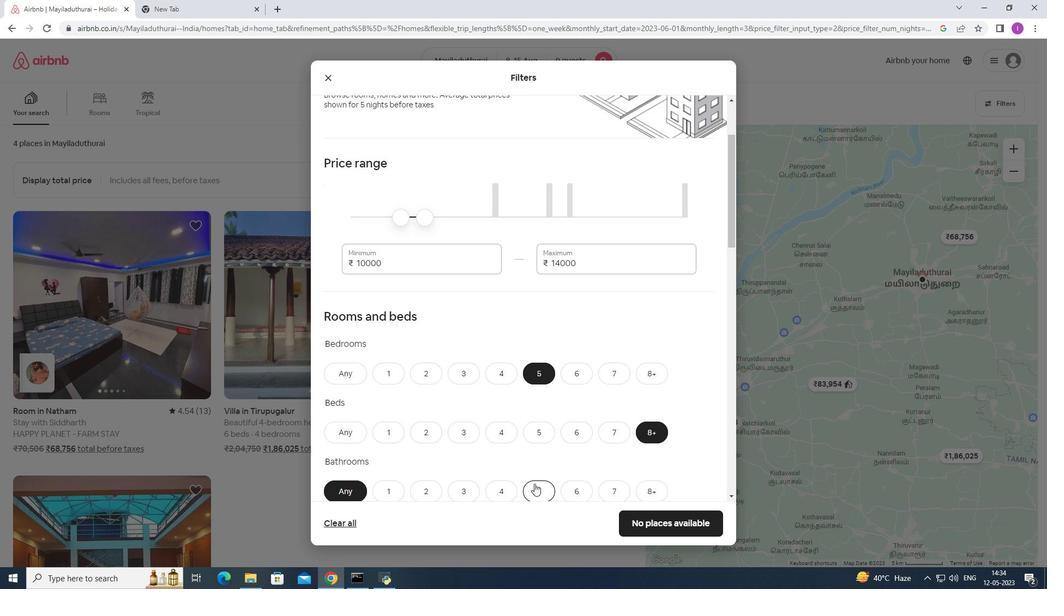 
Action: Mouse scrolled (538, 481) with delta (0, 0)
Screenshot: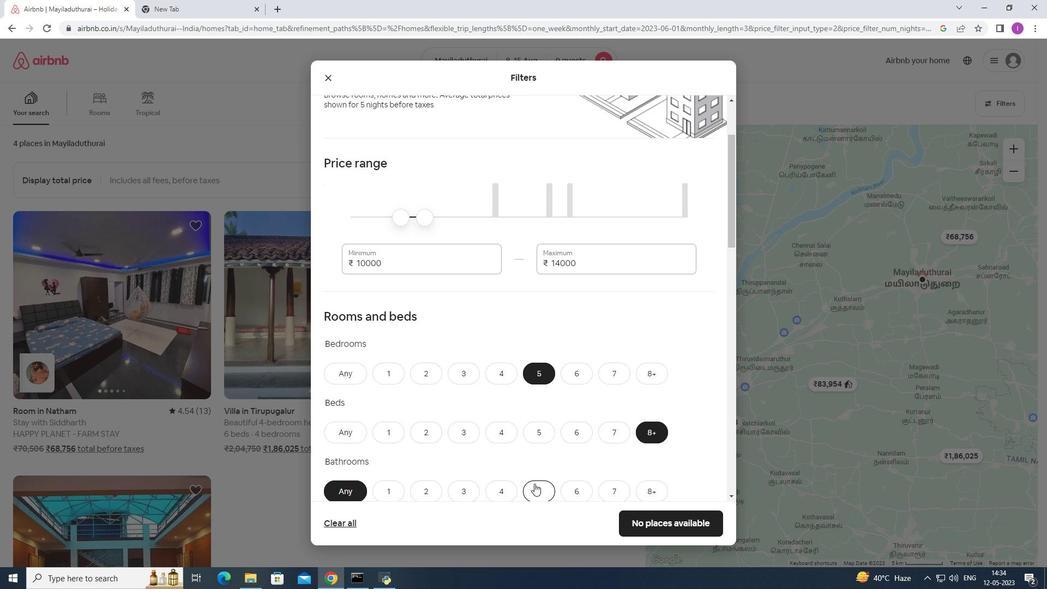 
Action: Mouse moved to (547, 383)
Screenshot: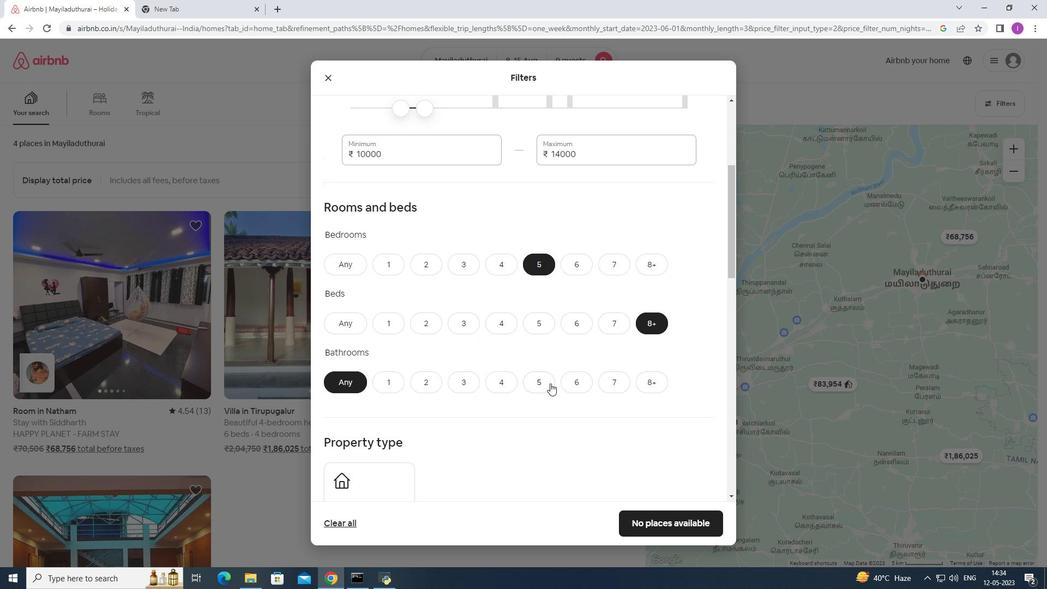
Action: Mouse pressed left at (547, 383)
Screenshot: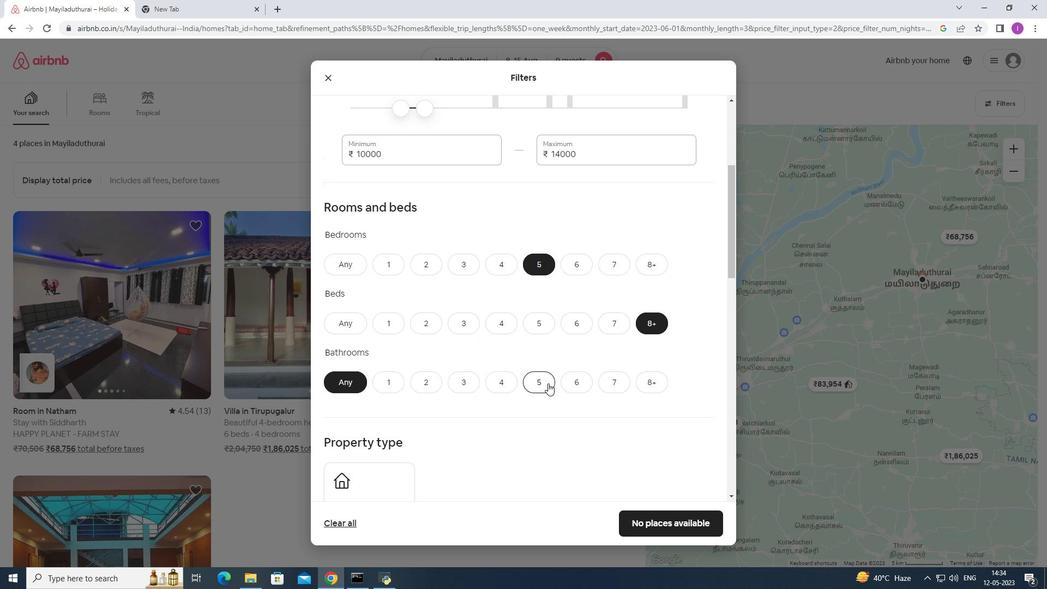 
Action: Mouse moved to (492, 419)
Screenshot: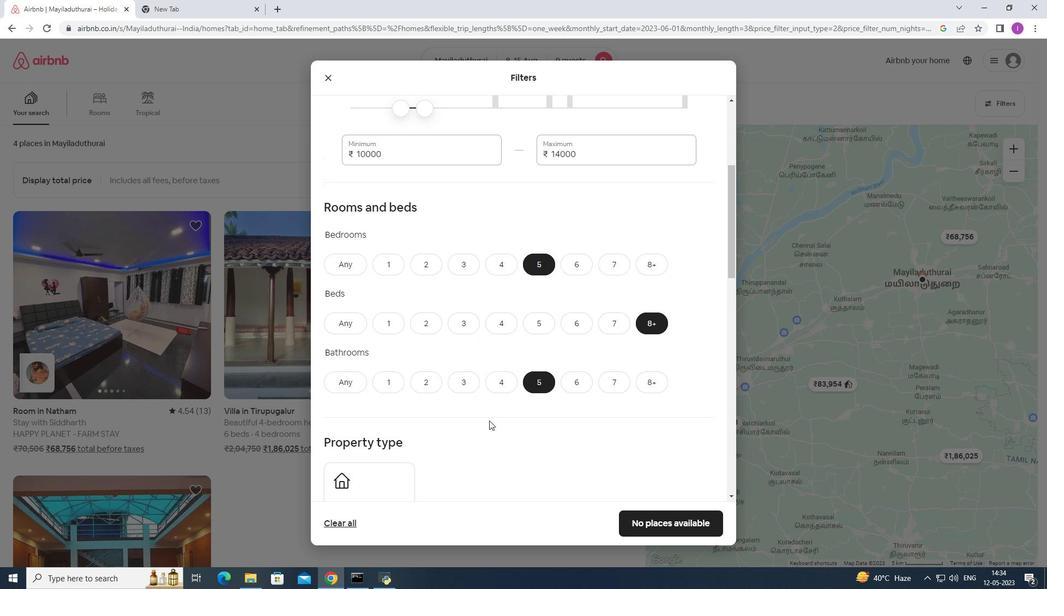 
Action: Mouse scrolled (492, 418) with delta (0, 0)
Screenshot: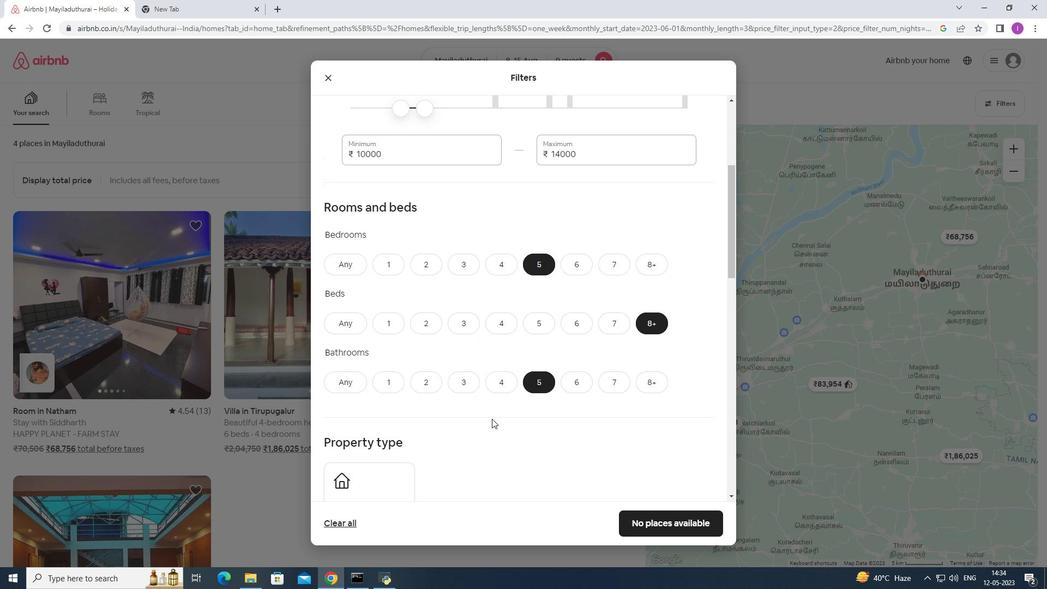 
Action: Mouse scrolled (492, 418) with delta (0, 0)
Screenshot: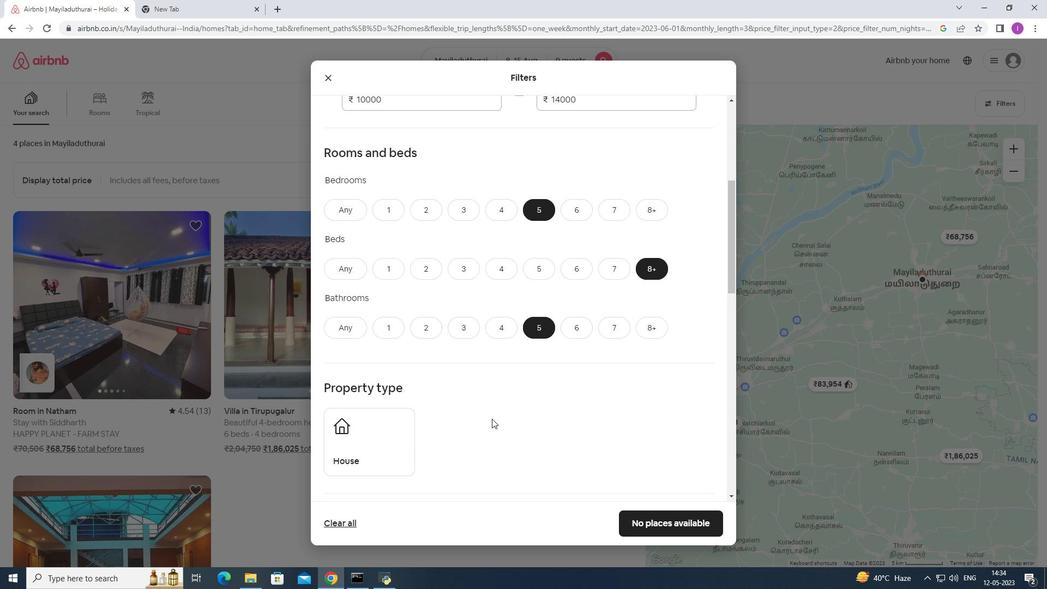 
Action: Mouse moved to (493, 416)
Screenshot: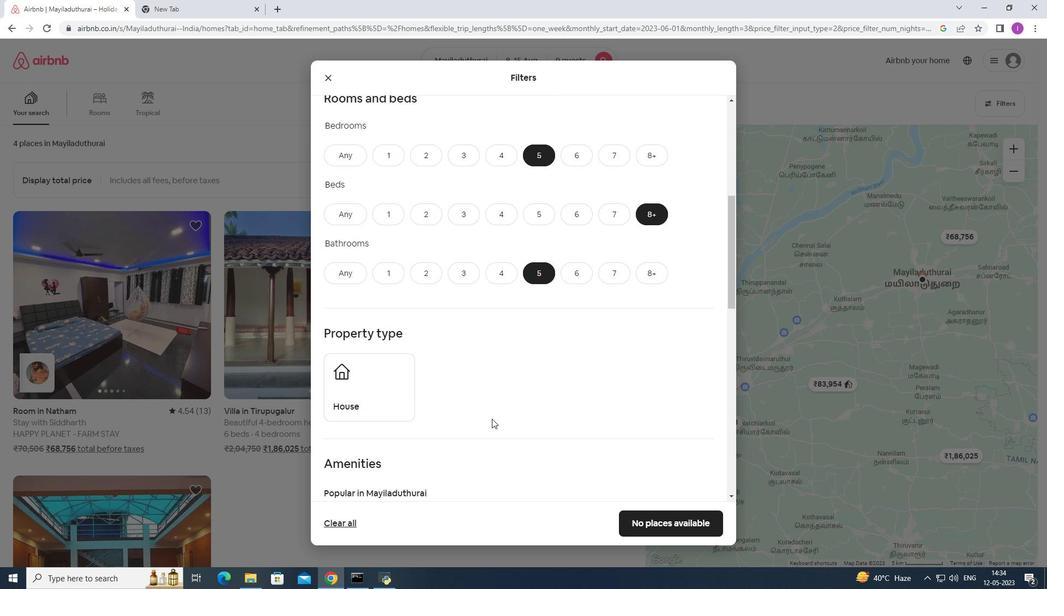 
Action: Mouse scrolled (493, 416) with delta (0, 0)
Screenshot: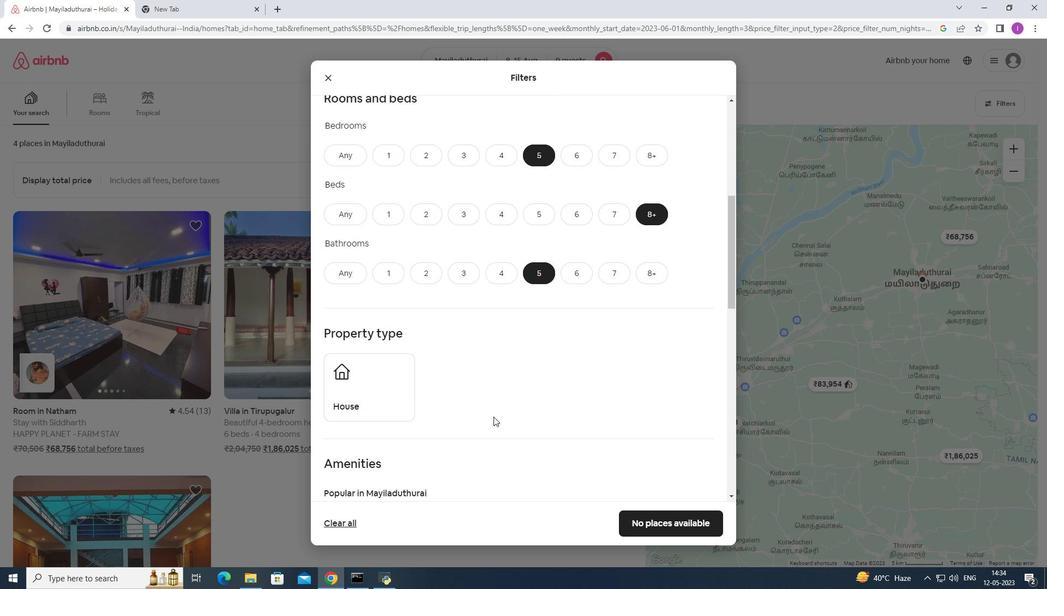 
Action: Mouse scrolled (493, 416) with delta (0, 0)
Screenshot: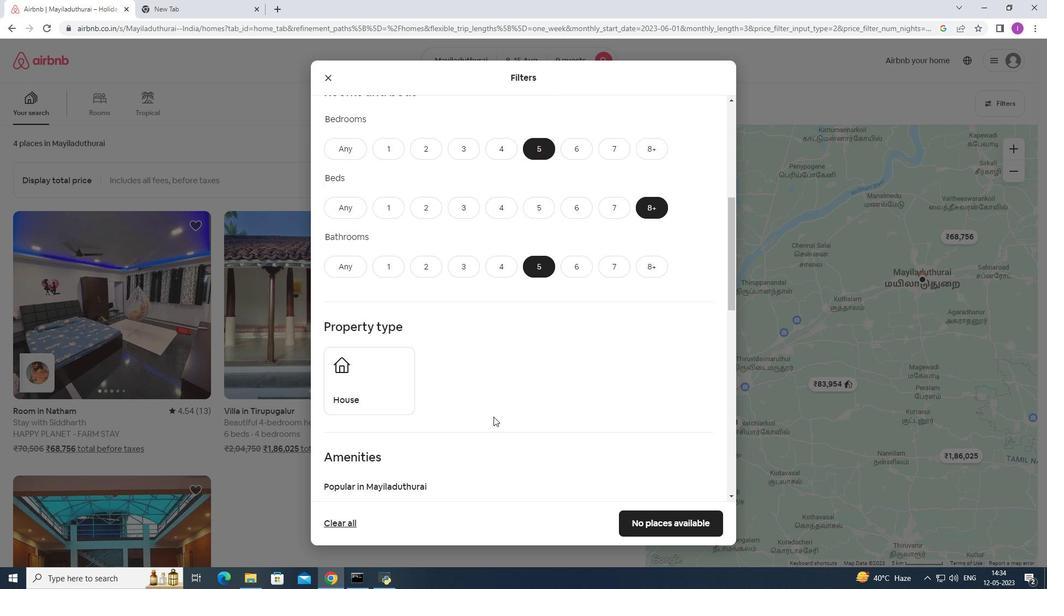 
Action: Mouse scrolled (493, 416) with delta (0, 0)
Screenshot: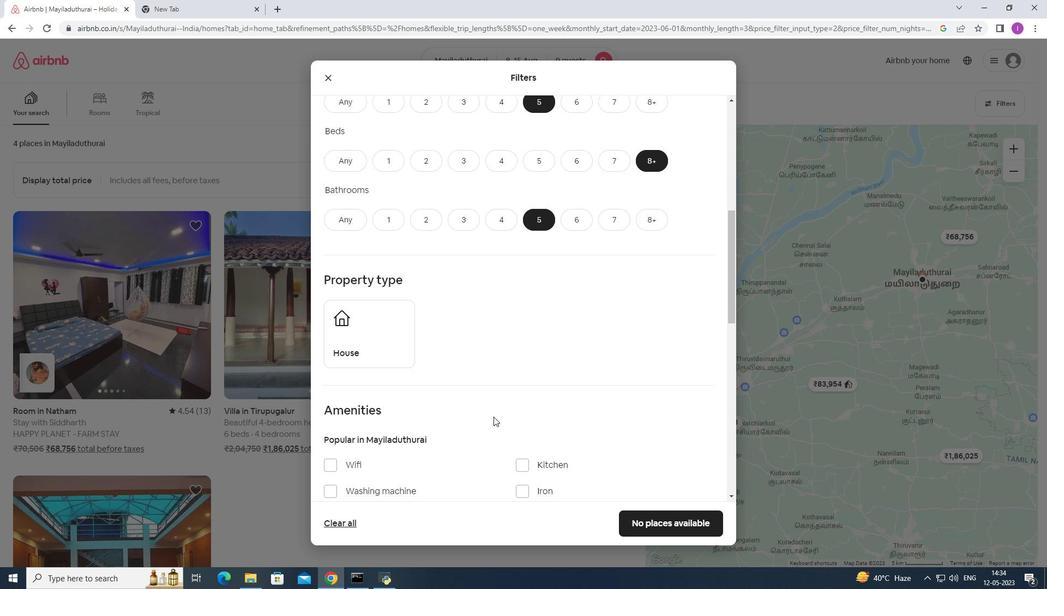 
Action: Mouse moved to (389, 250)
Screenshot: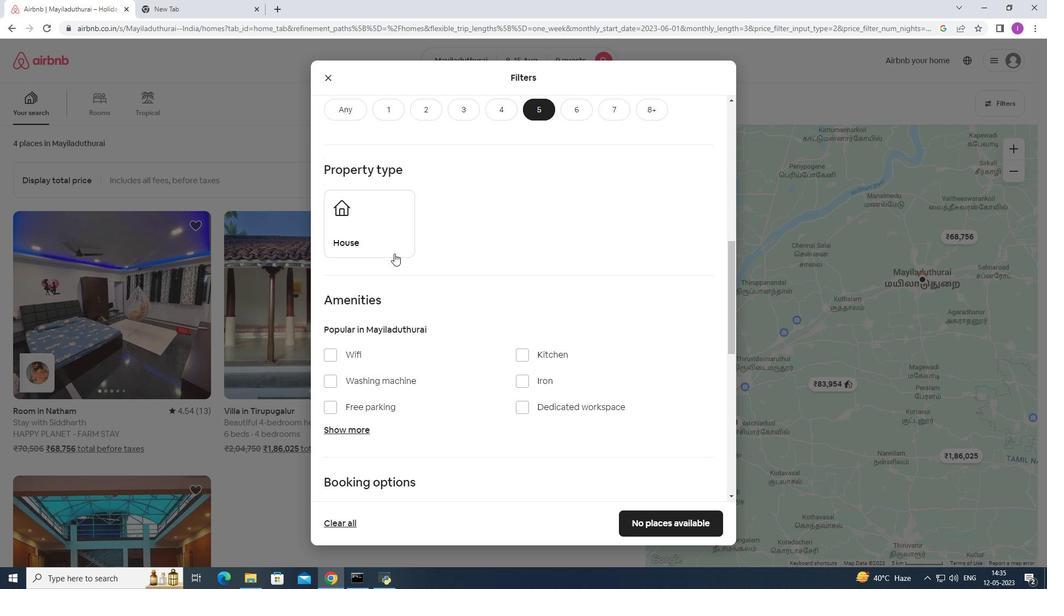 
Action: Mouse pressed left at (389, 250)
Screenshot: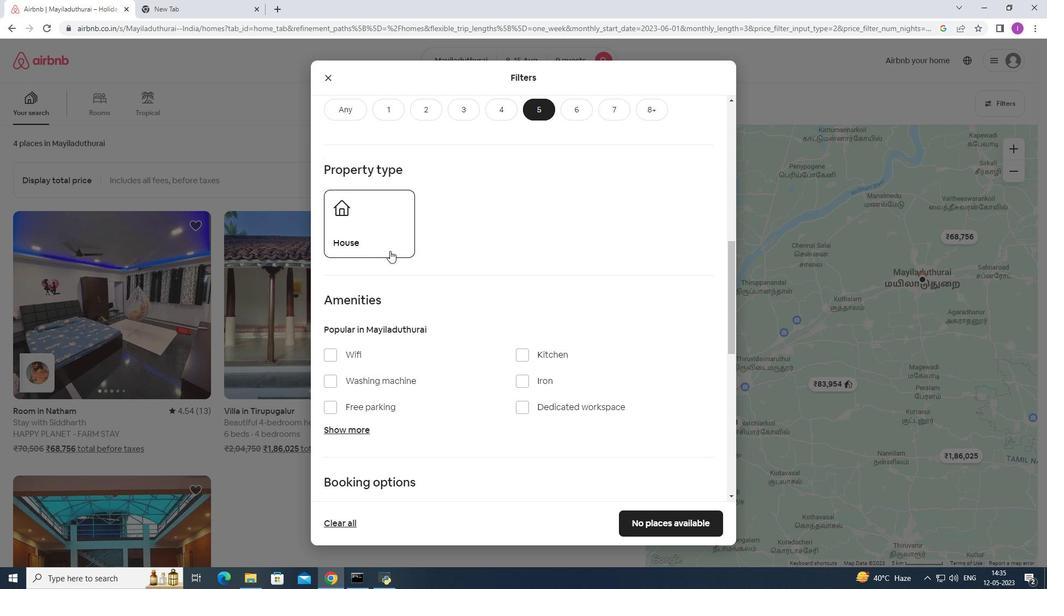 
Action: Mouse moved to (431, 341)
Screenshot: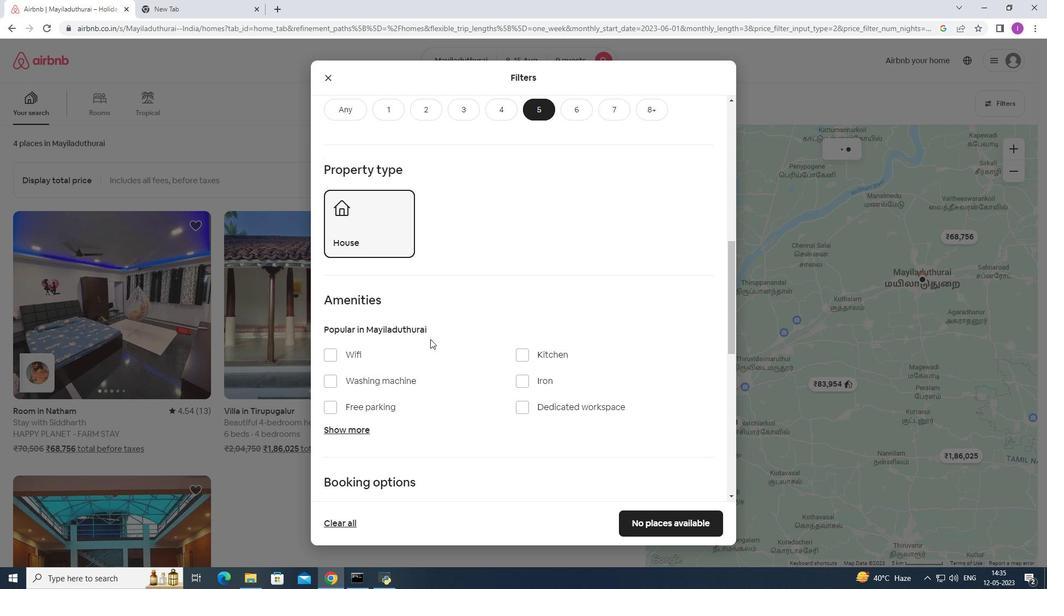 
Action: Mouse scrolled (431, 341) with delta (0, 0)
Screenshot: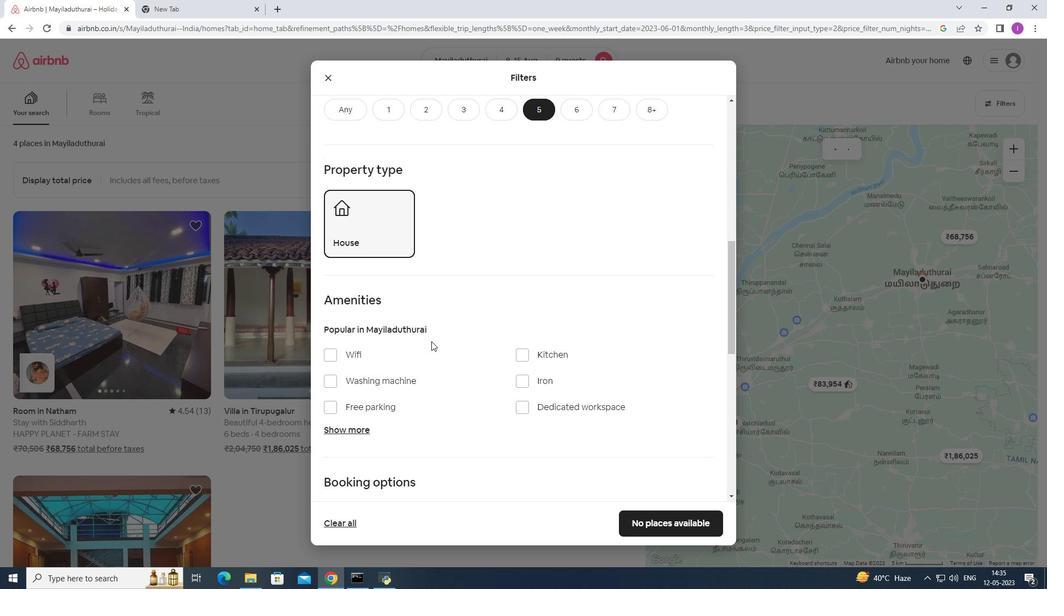 
Action: Mouse scrolled (431, 341) with delta (0, 0)
Screenshot: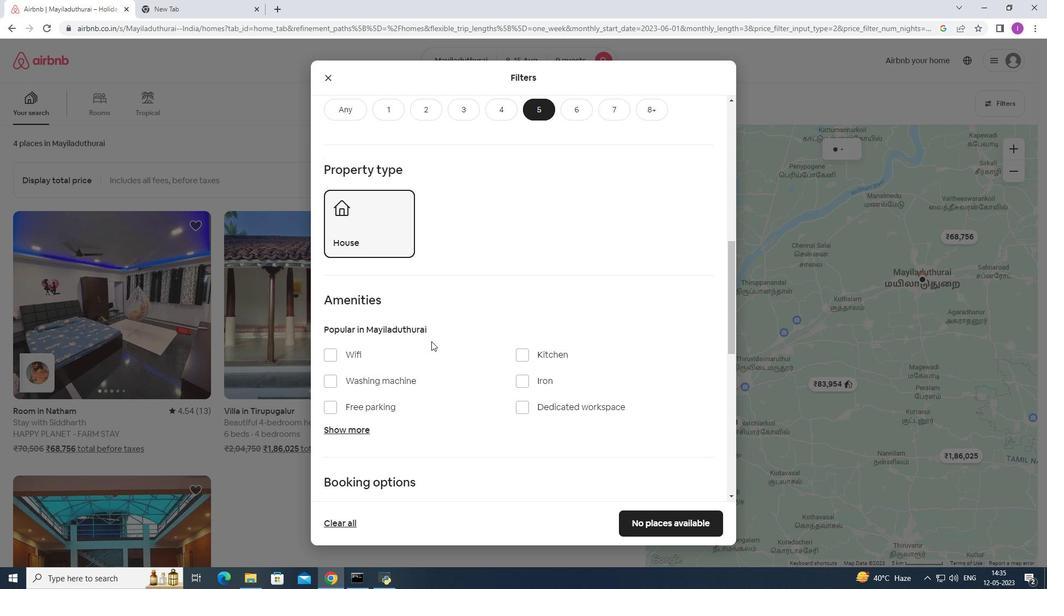 
Action: Mouse moved to (336, 243)
Screenshot: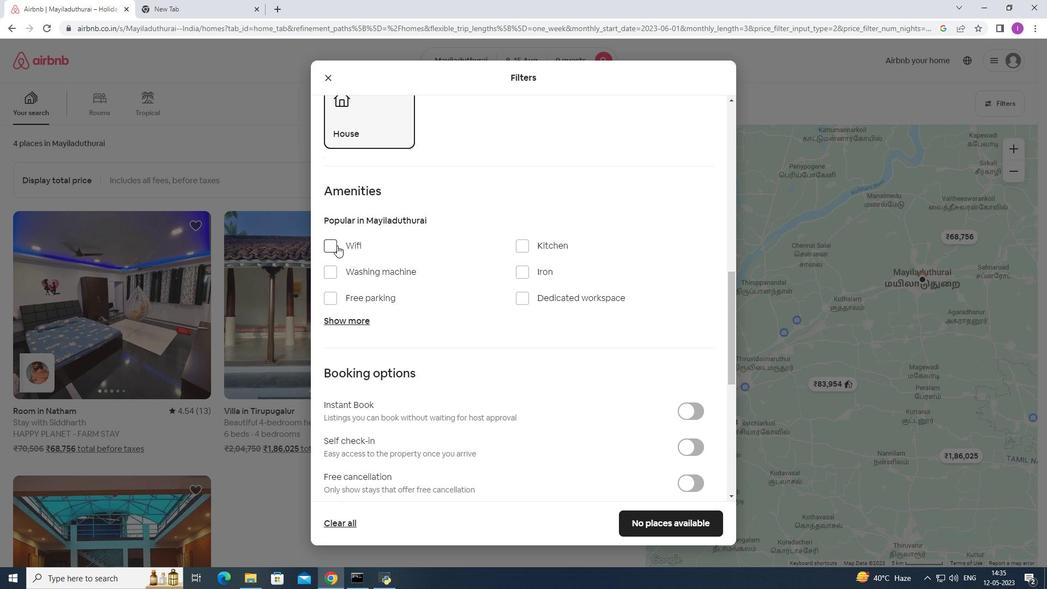 
Action: Mouse pressed left at (336, 243)
Screenshot: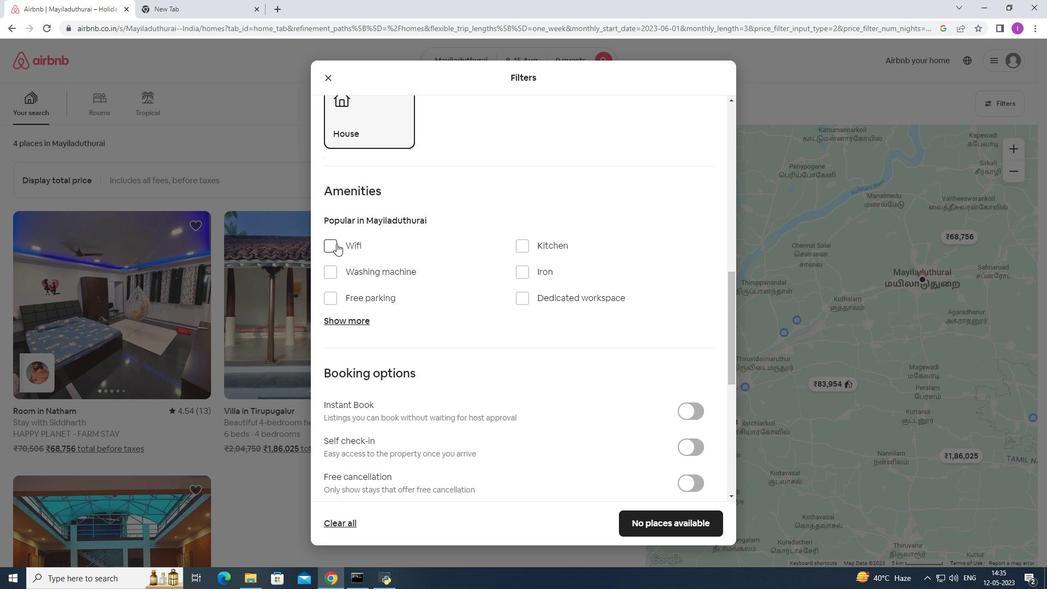 
Action: Mouse moved to (332, 294)
Screenshot: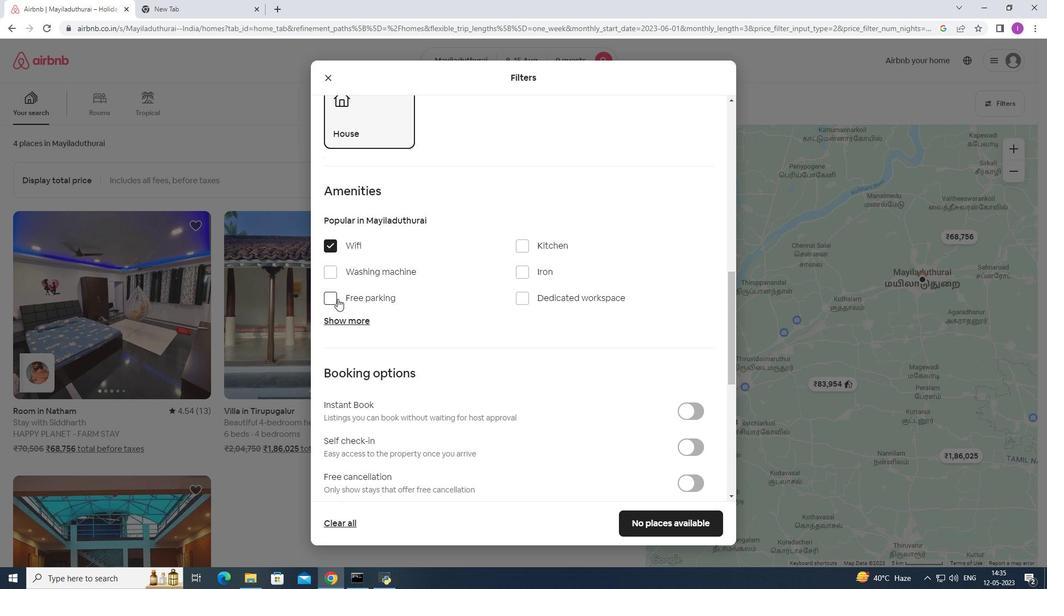 
Action: Mouse pressed left at (332, 294)
Screenshot: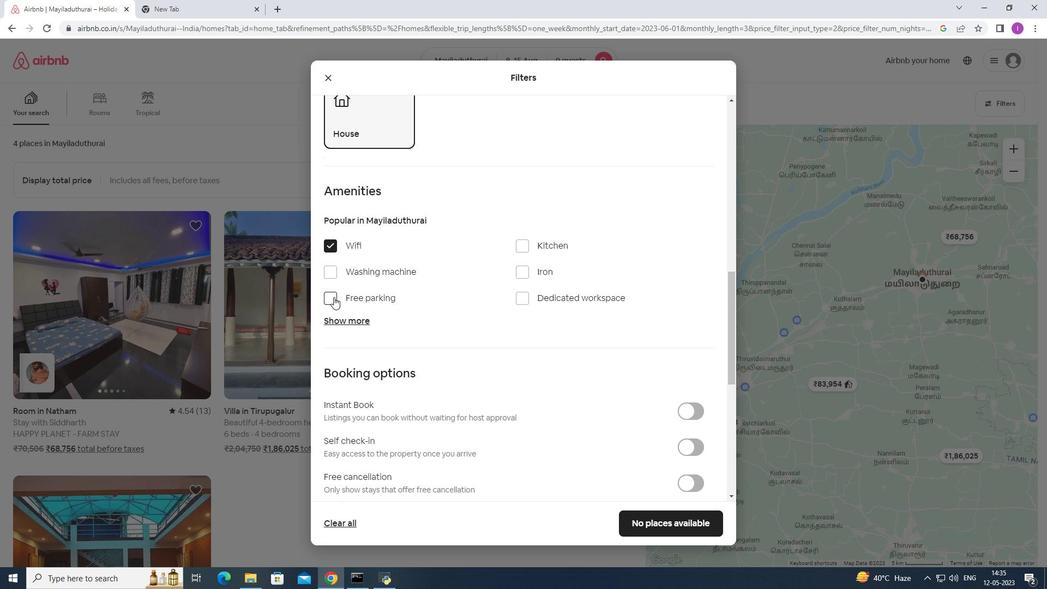 
Action: Mouse moved to (353, 318)
Screenshot: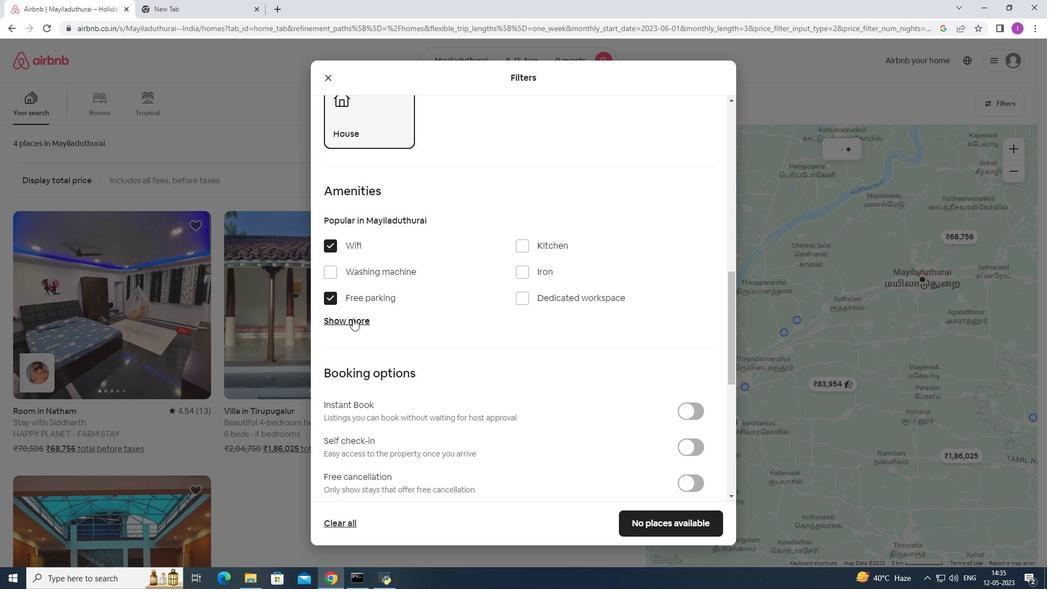 
Action: Mouse pressed left at (353, 318)
Screenshot: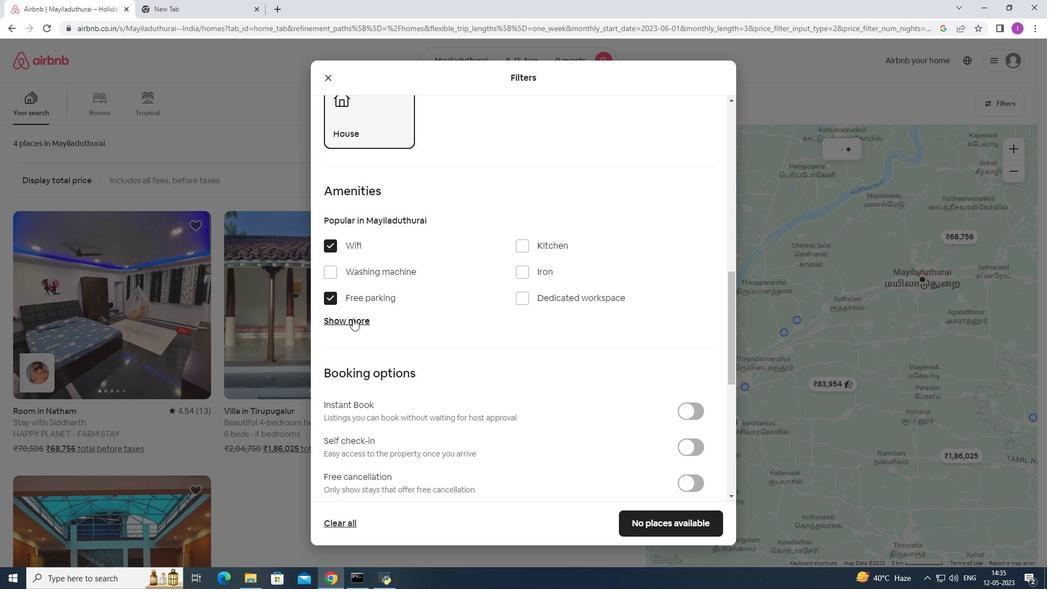 
Action: Mouse moved to (522, 389)
Screenshot: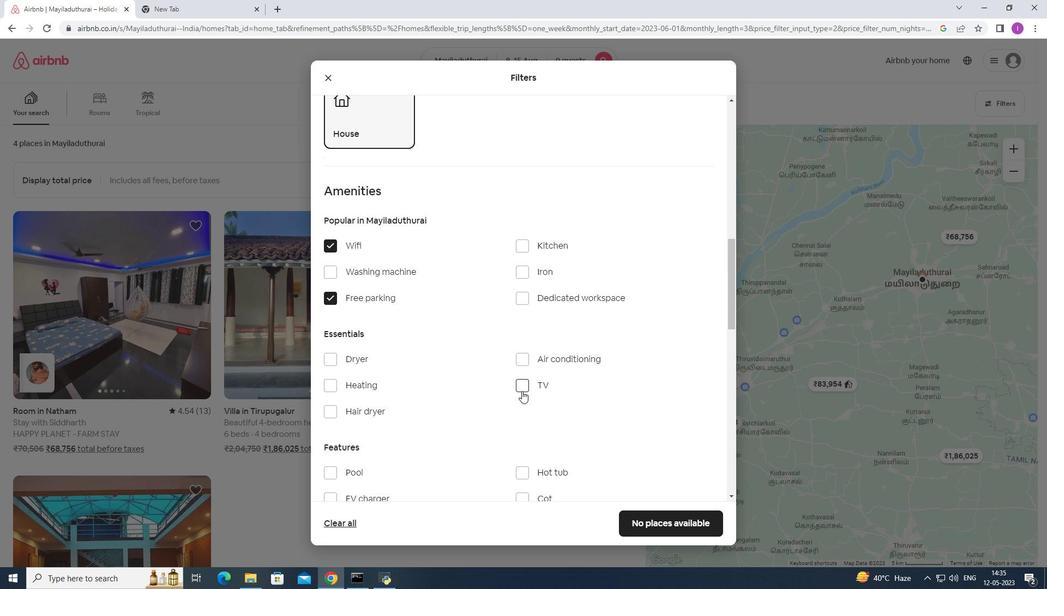 
Action: Mouse pressed left at (522, 389)
Screenshot: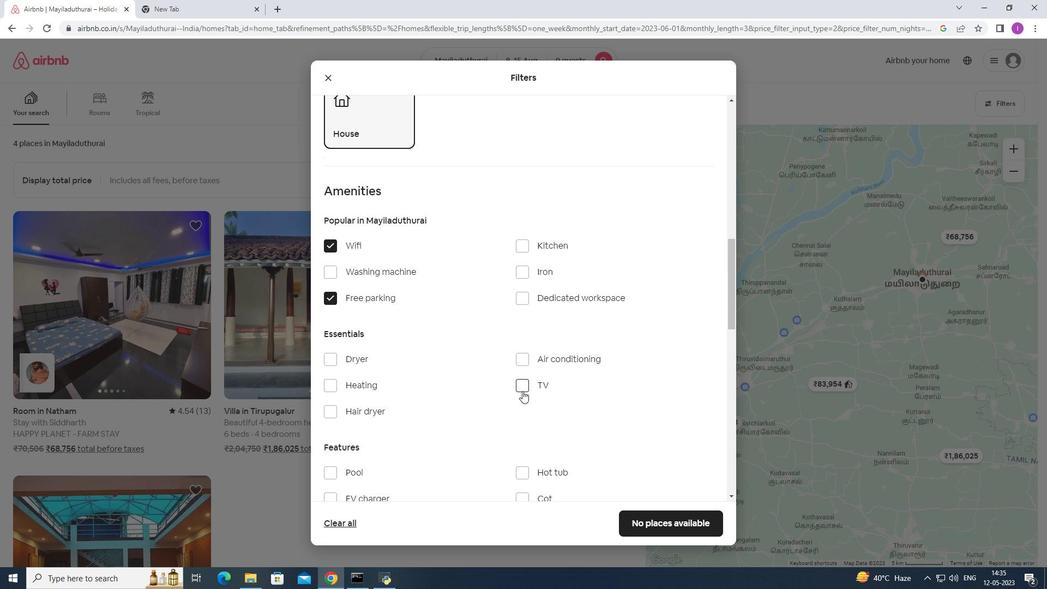 
Action: Mouse moved to (415, 415)
Screenshot: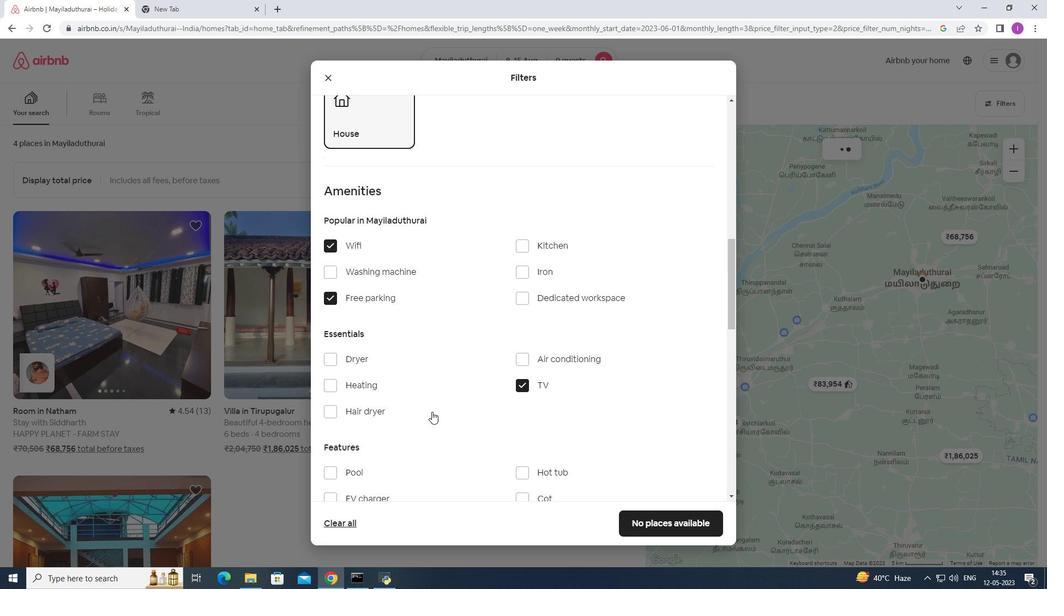 
Action: Mouse scrolled (415, 415) with delta (0, 0)
Screenshot: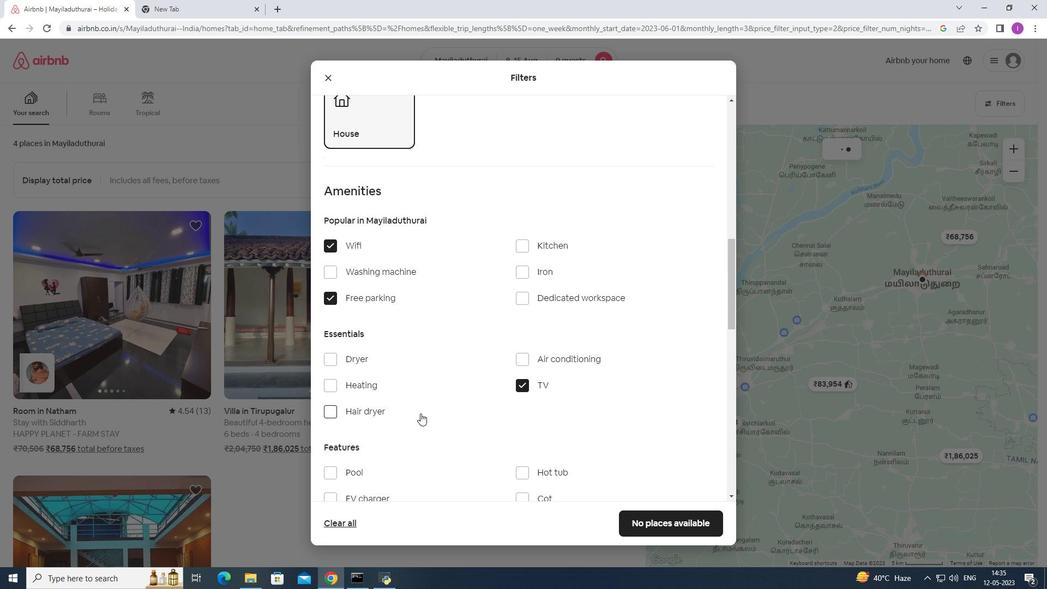 
Action: Mouse moved to (415, 415)
Screenshot: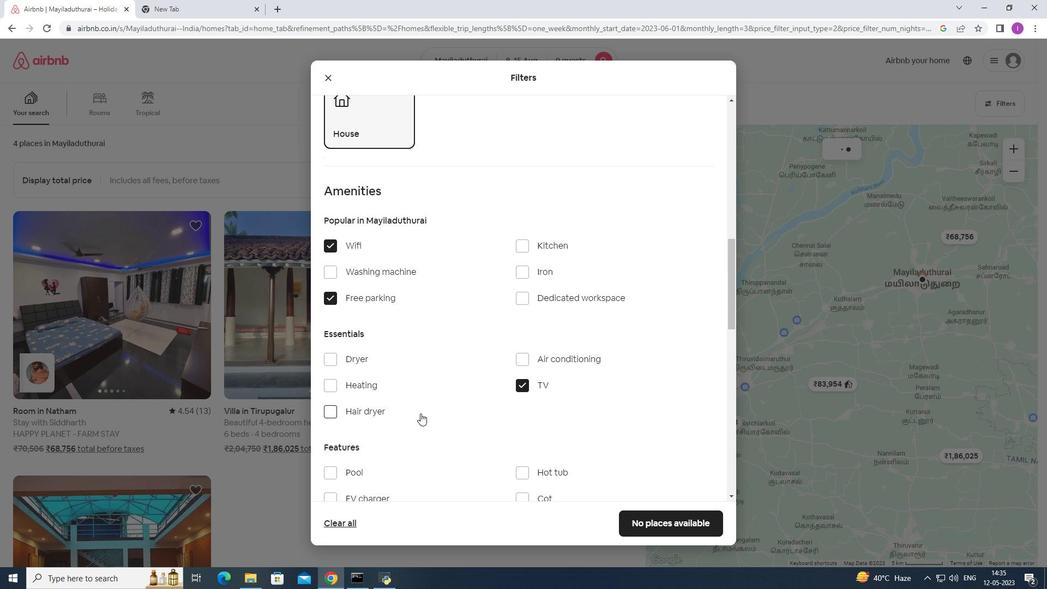 
Action: Mouse scrolled (415, 415) with delta (0, 0)
Screenshot: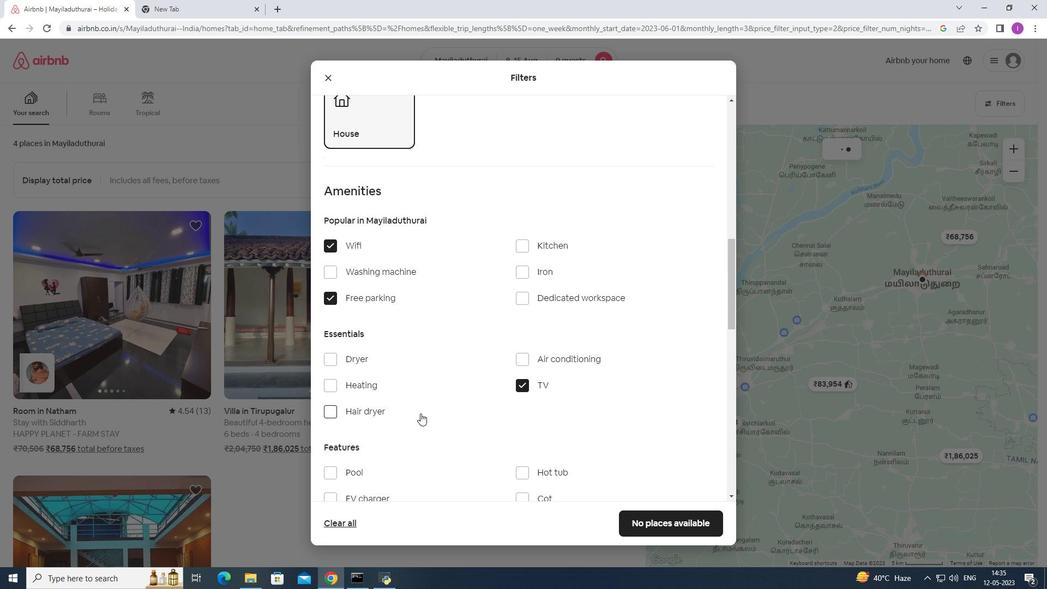 
Action: Mouse moved to (415, 415)
Screenshot: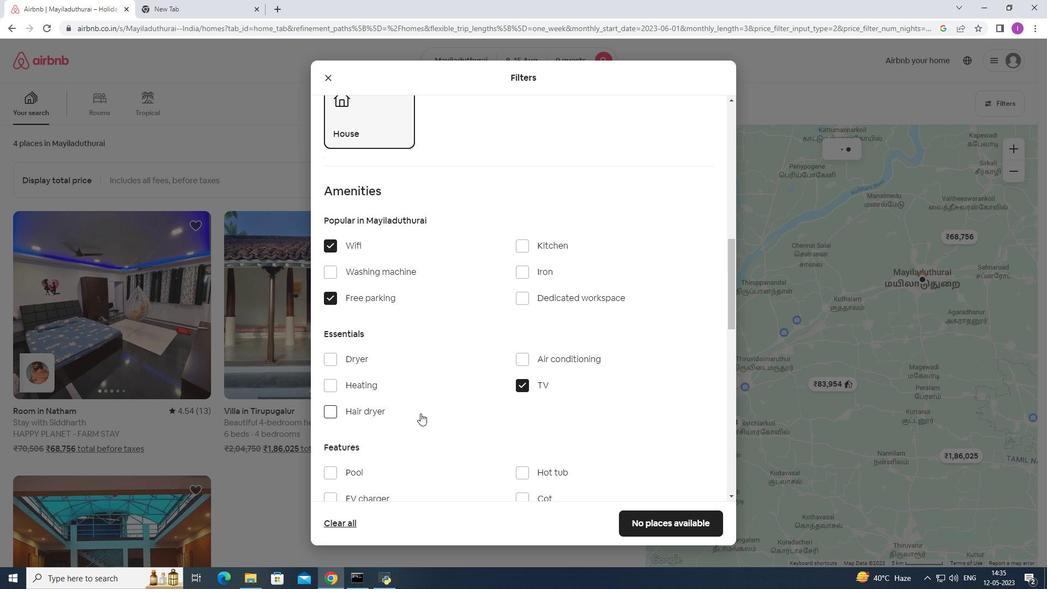 
Action: Mouse scrolled (415, 415) with delta (0, 0)
Screenshot: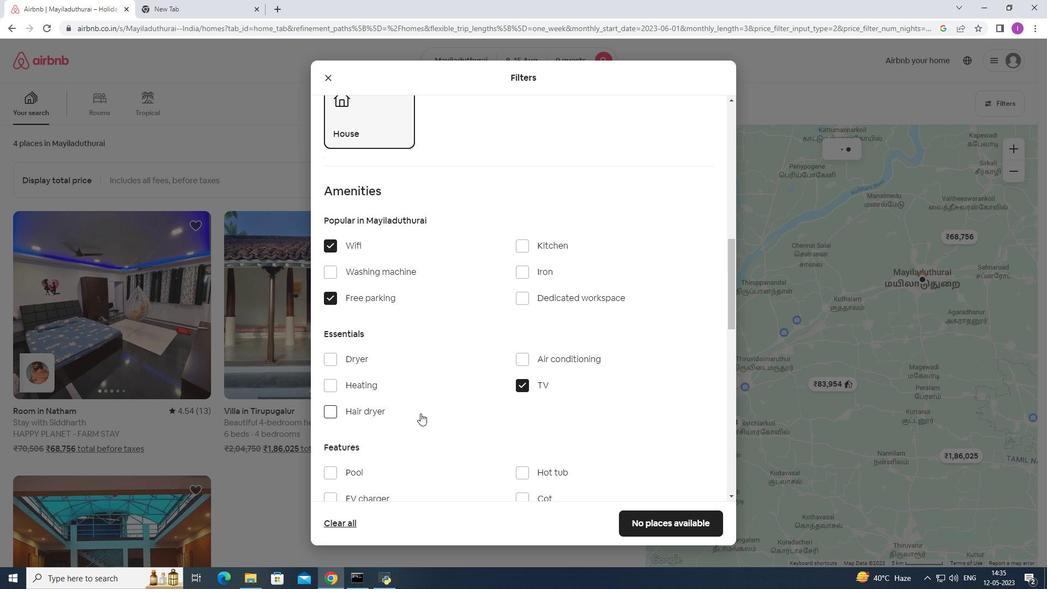 
Action: Mouse moved to (329, 360)
Screenshot: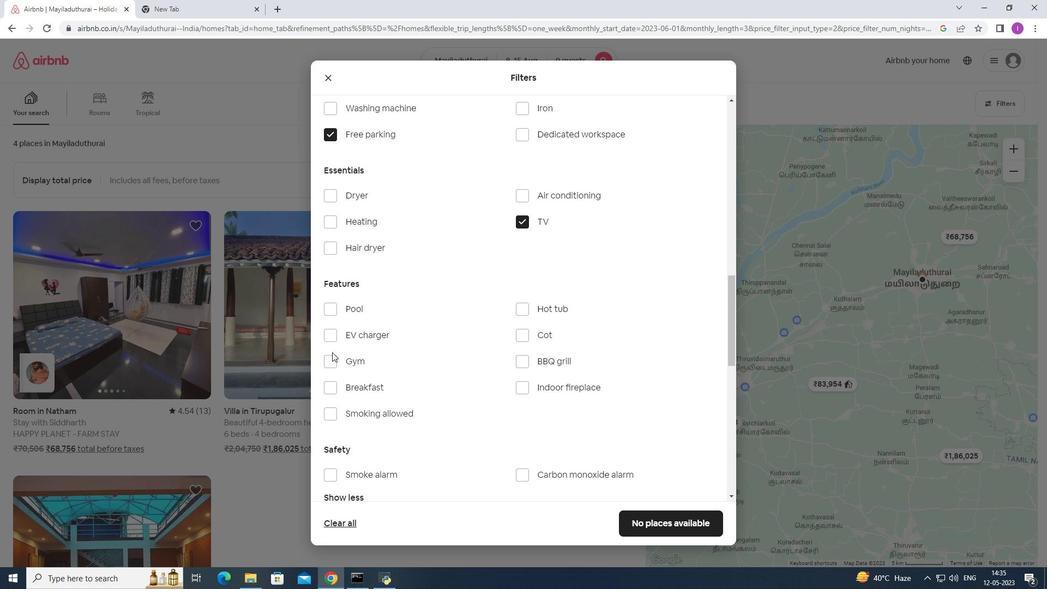 
Action: Mouse pressed left at (329, 360)
Screenshot: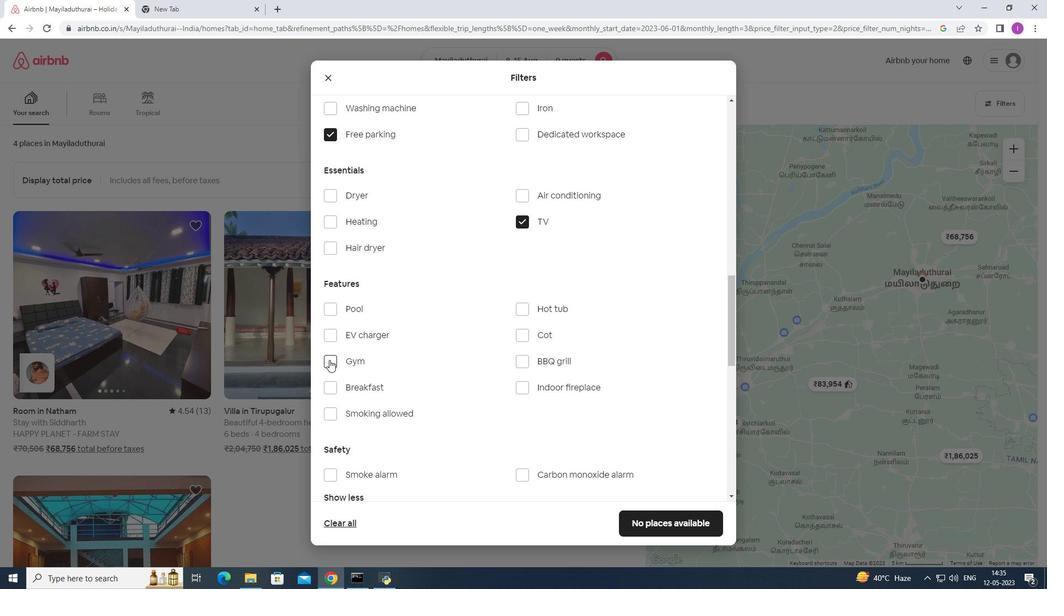 
Action: Mouse moved to (330, 383)
Screenshot: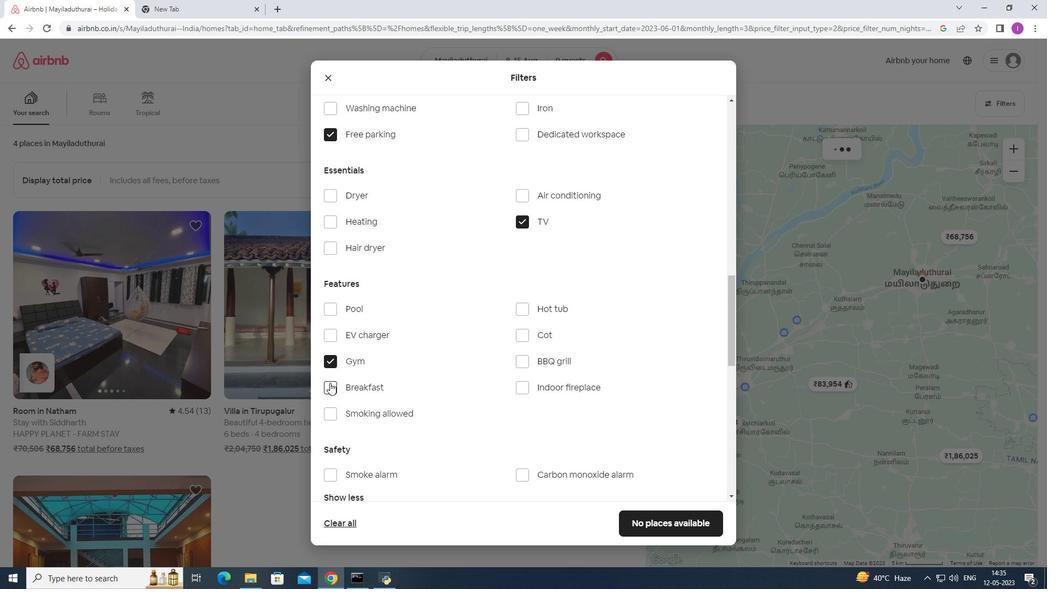 
Action: Mouse pressed left at (330, 383)
Screenshot: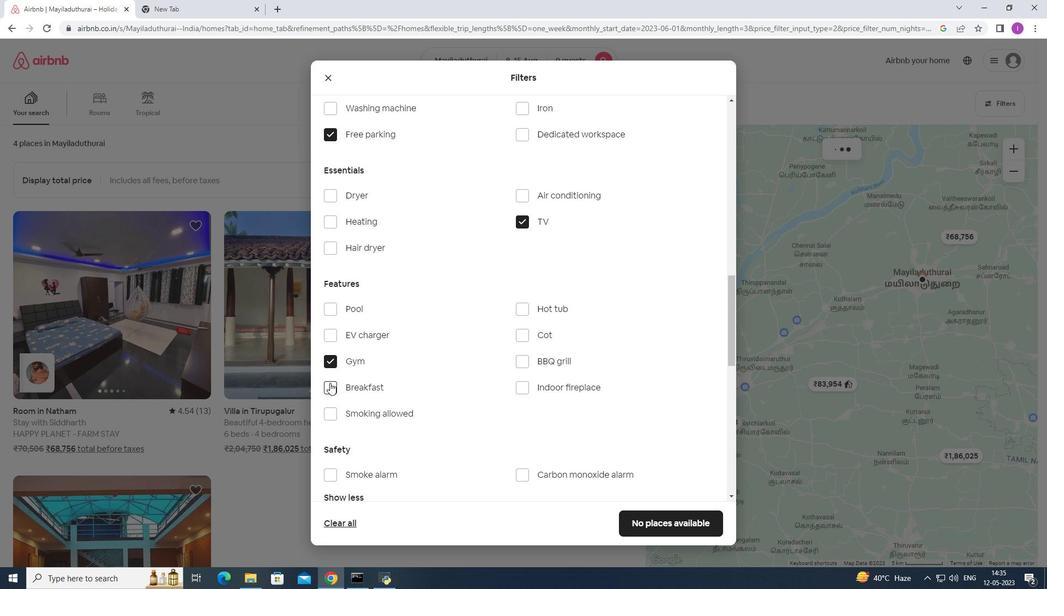 
Action: Mouse moved to (457, 377)
Screenshot: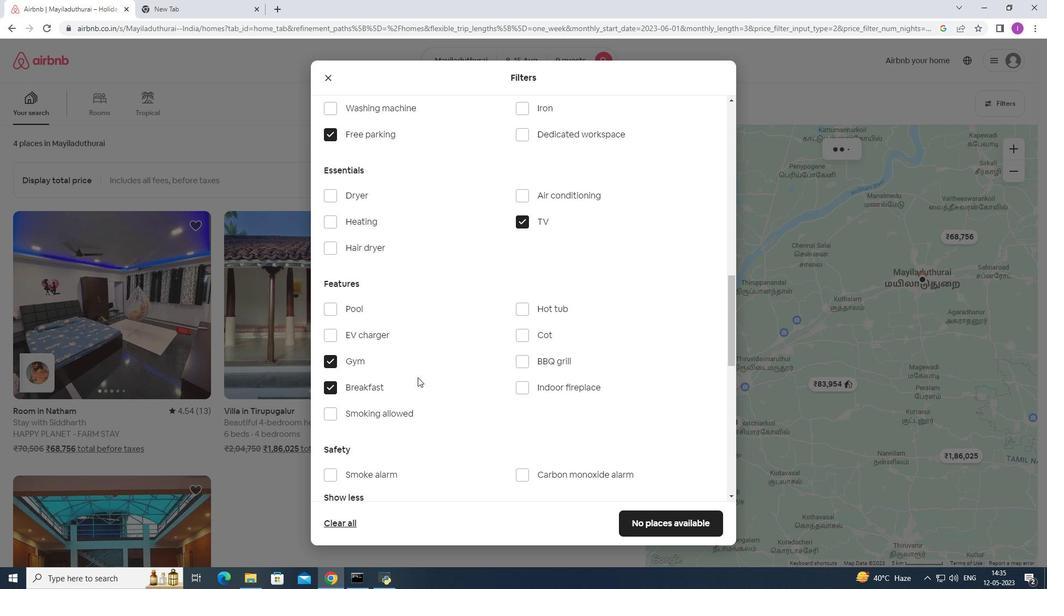 
Action: Mouse scrolled (457, 377) with delta (0, 0)
Screenshot: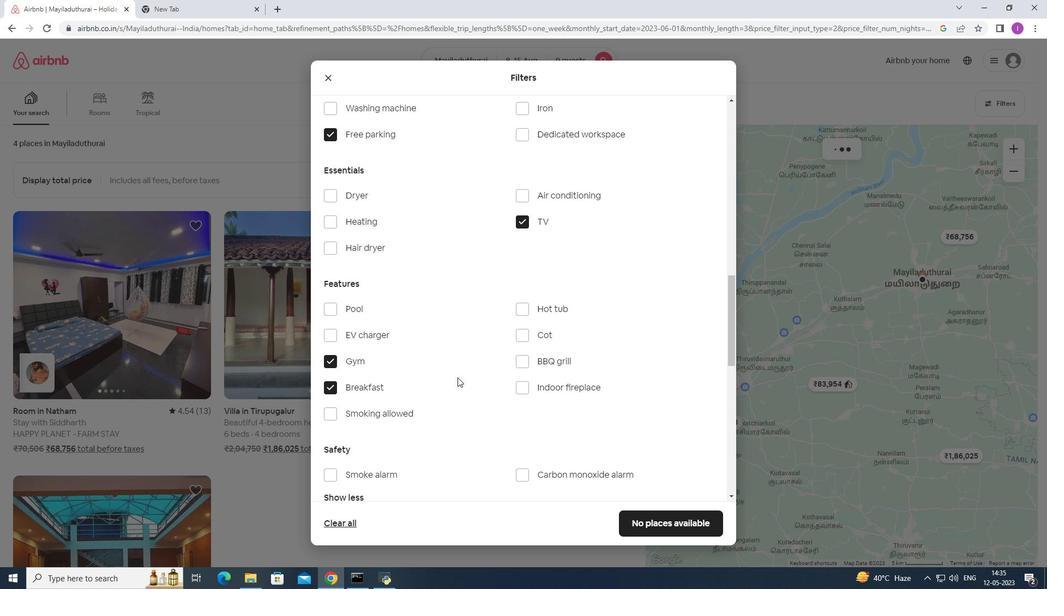 
Action: Mouse scrolled (457, 377) with delta (0, 0)
Screenshot: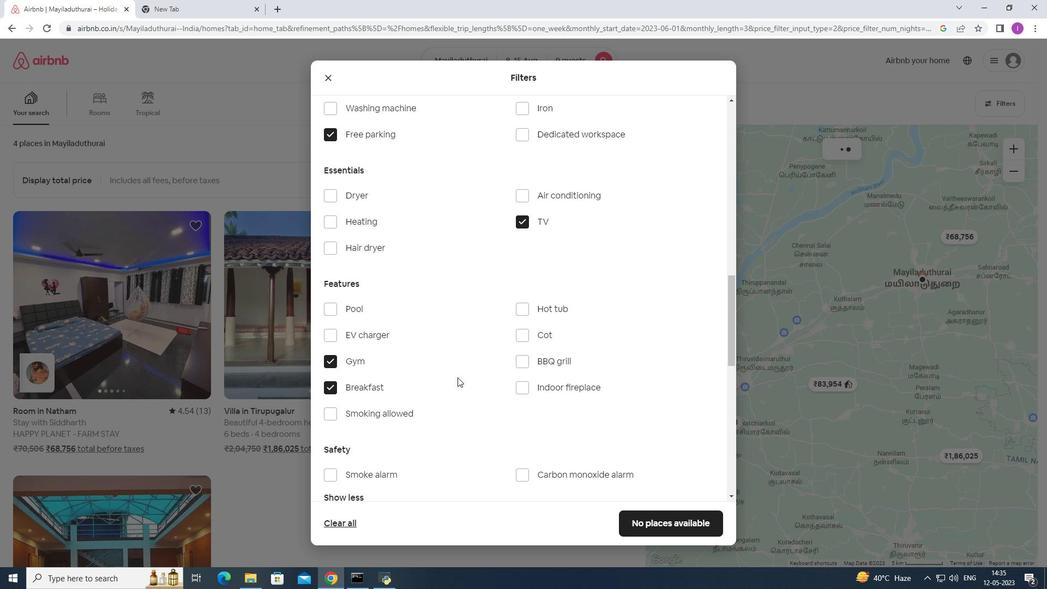
Action: Mouse scrolled (457, 377) with delta (0, 0)
Screenshot: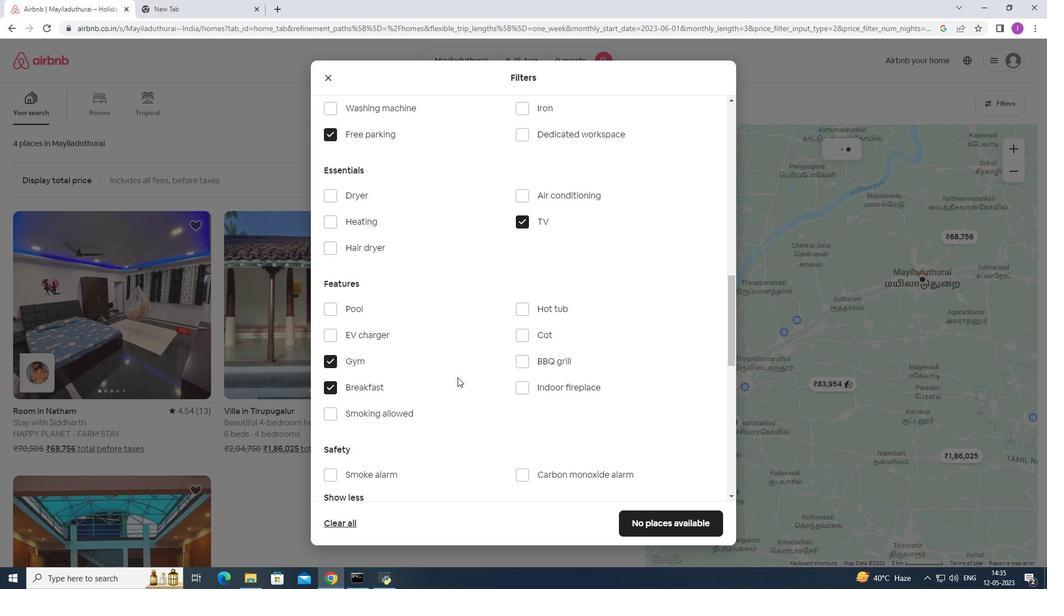 
Action: Mouse scrolled (457, 377) with delta (0, 0)
Screenshot: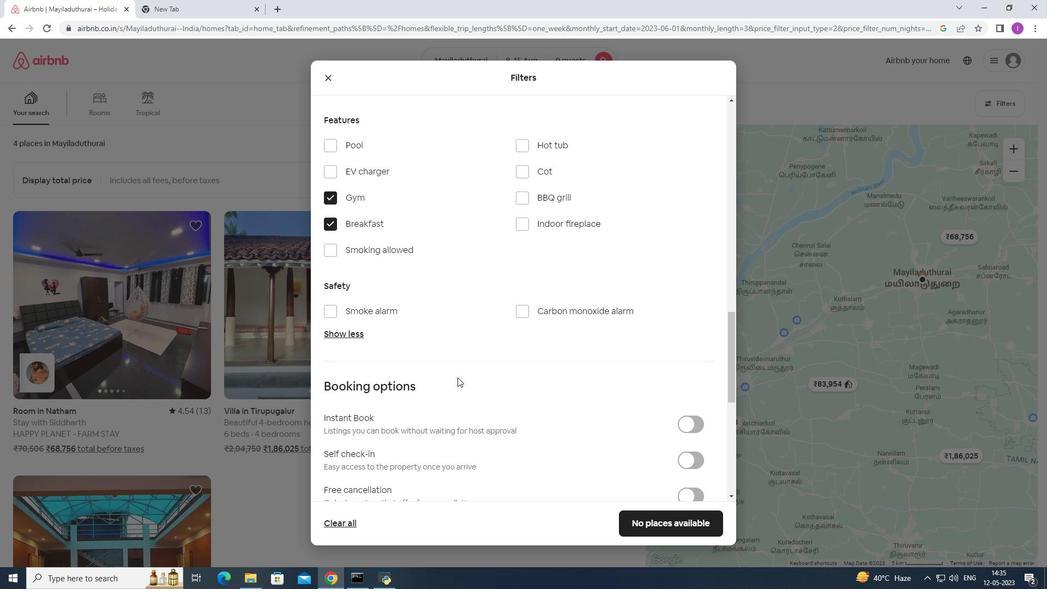 
Action: Mouse scrolled (457, 377) with delta (0, 0)
Screenshot: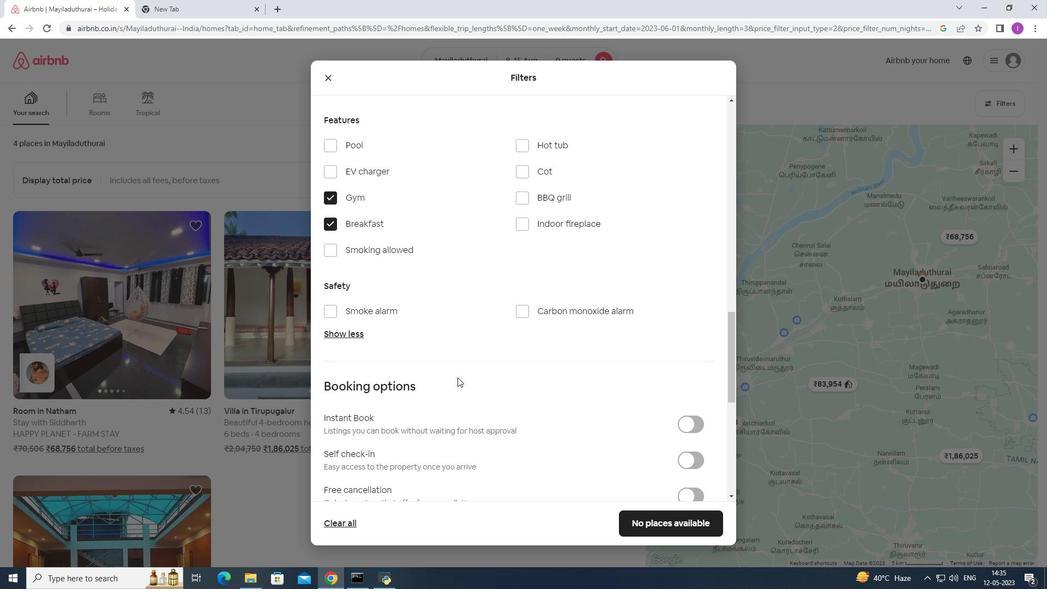 
Action: Mouse moved to (659, 366)
Screenshot: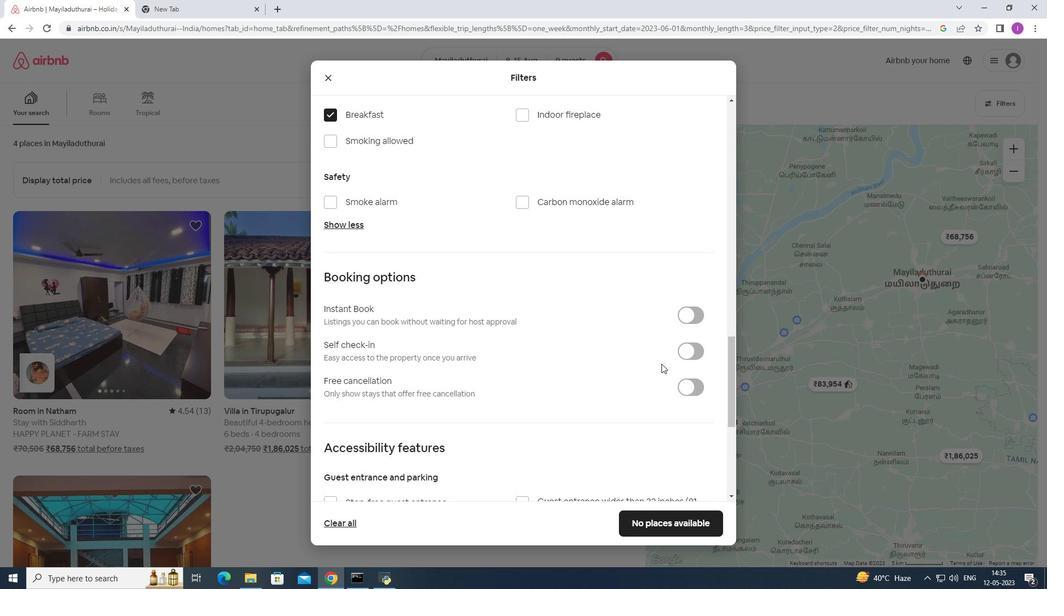 
Action: Mouse scrolled (659, 365) with delta (0, 0)
Screenshot: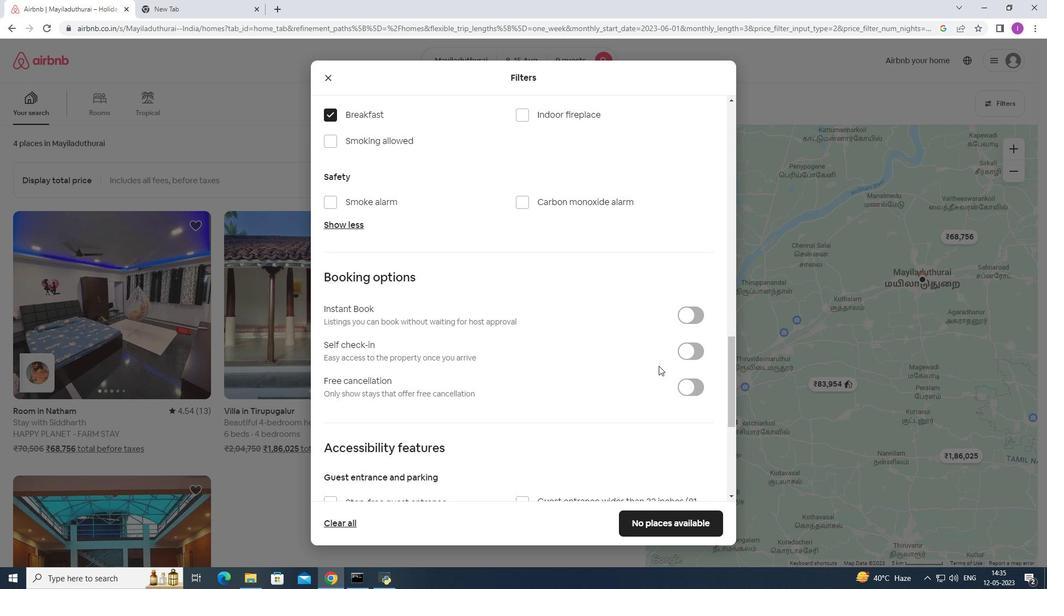 
Action: Mouse moved to (692, 297)
Screenshot: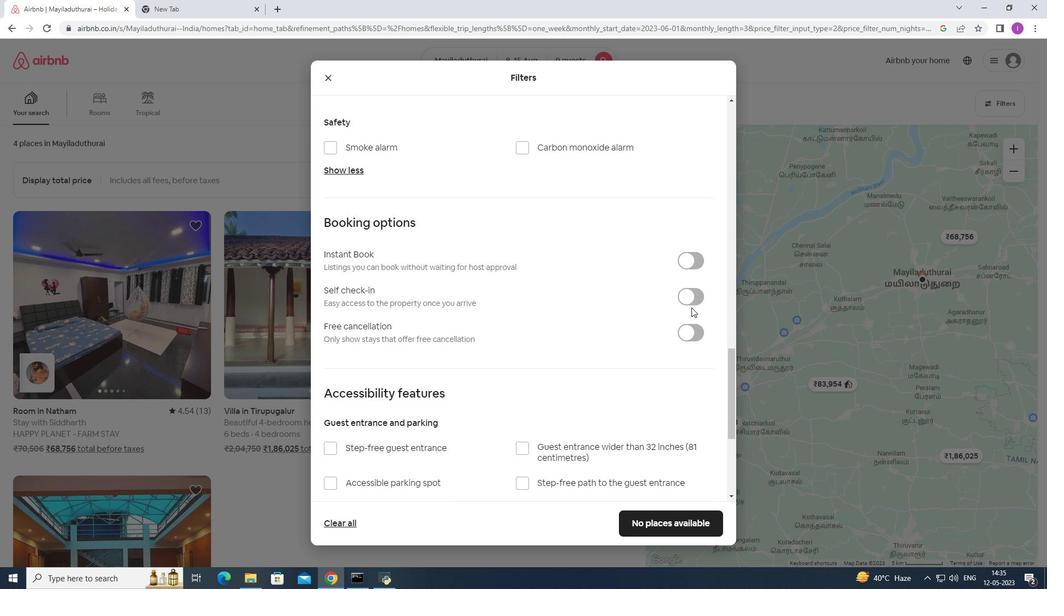 
Action: Mouse pressed left at (692, 297)
Screenshot: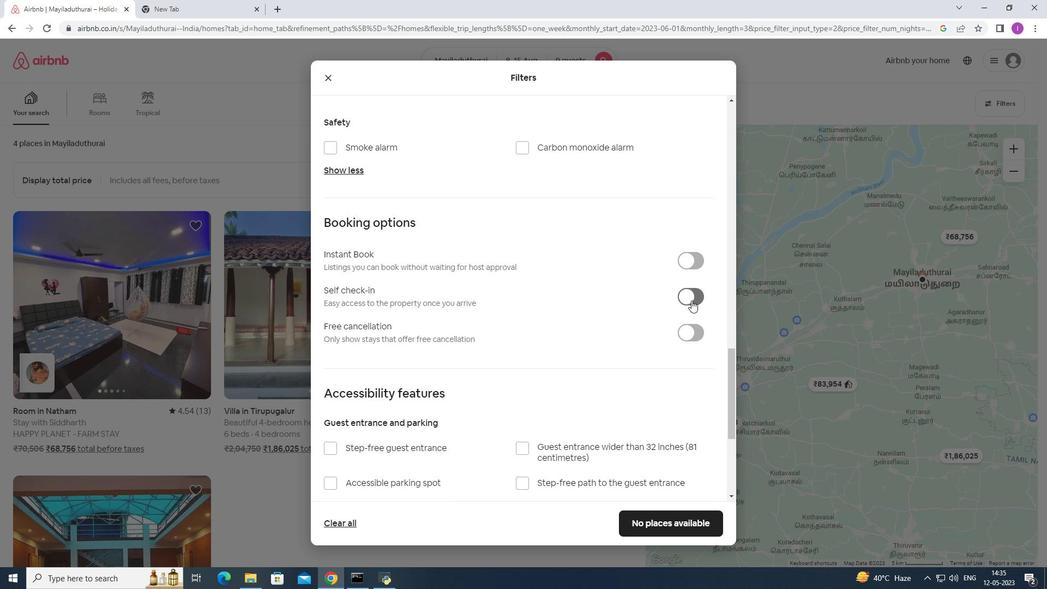 
Action: Mouse moved to (526, 411)
Screenshot: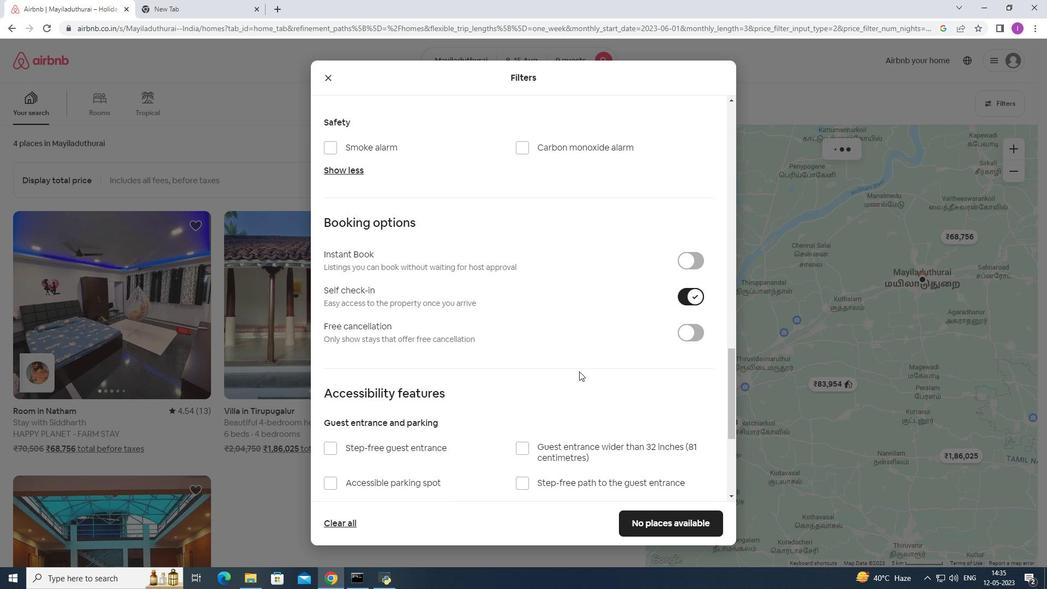 
Action: Mouse scrolled (526, 410) with delta (0, 0)
Screenshot: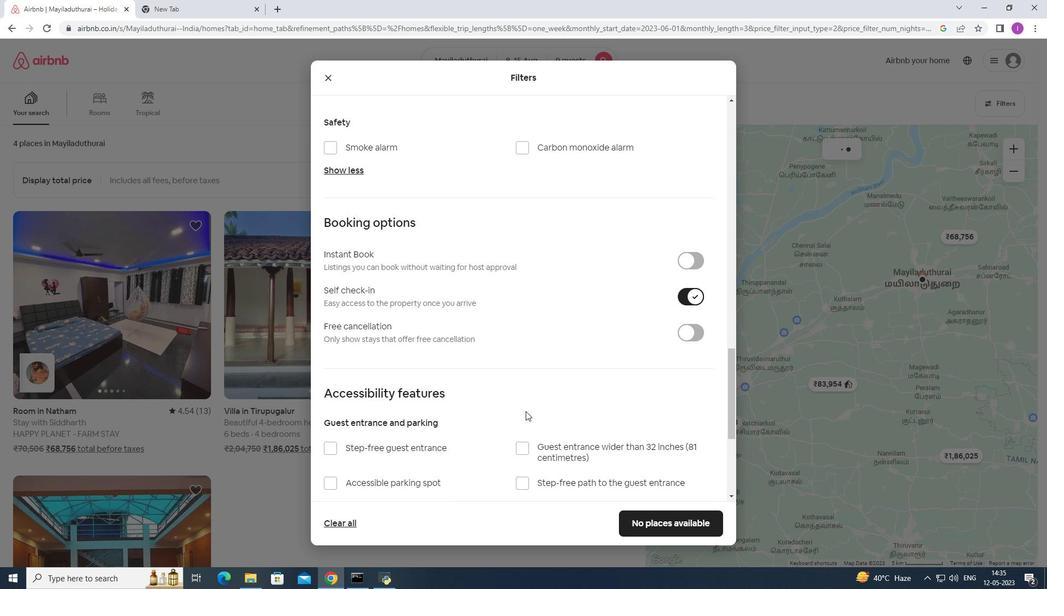 
Action: Mouse scrolled (526, 410) with delta (0, 0)
Screenshot: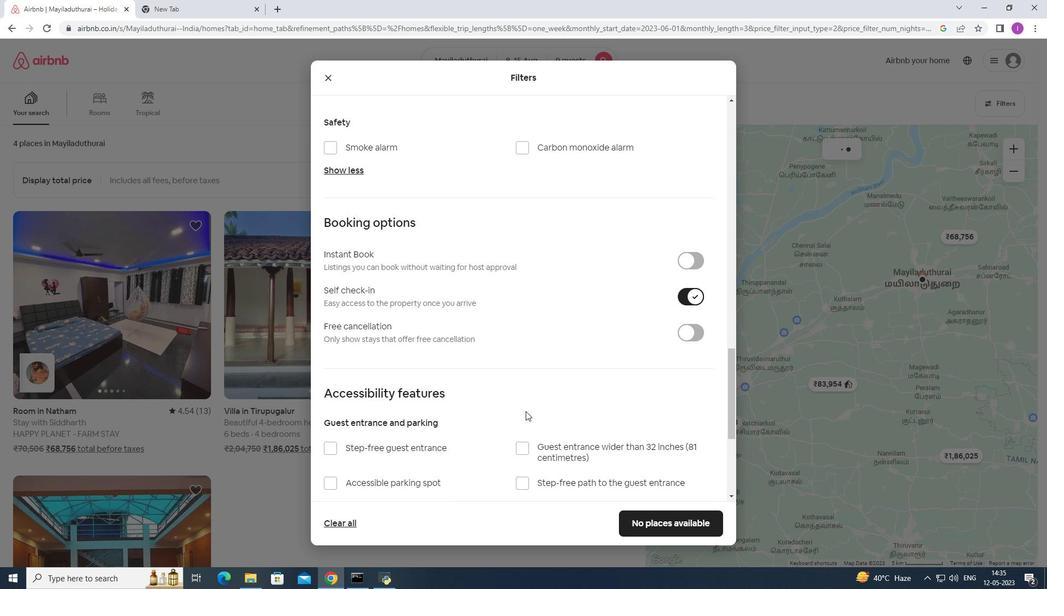
Action: Mouse scrolled (526, 410) with delta (0, 0)
Screenshot: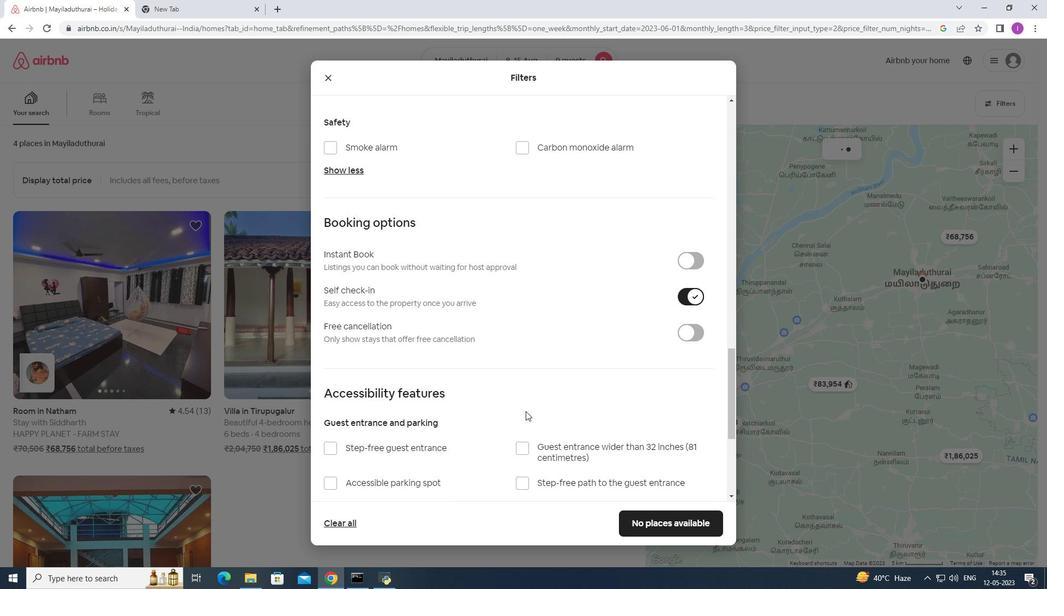 
Action: Mouse scrolled (526, 410) with delta (0, 0)
Screenshot: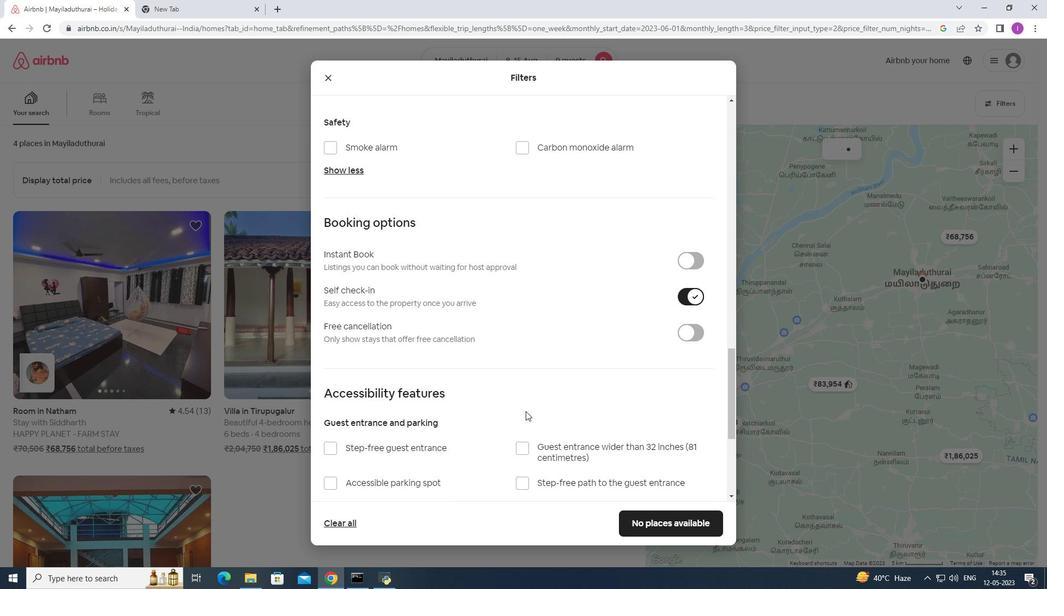 
Action: Mouse moved to (350, 422)
Screenshot: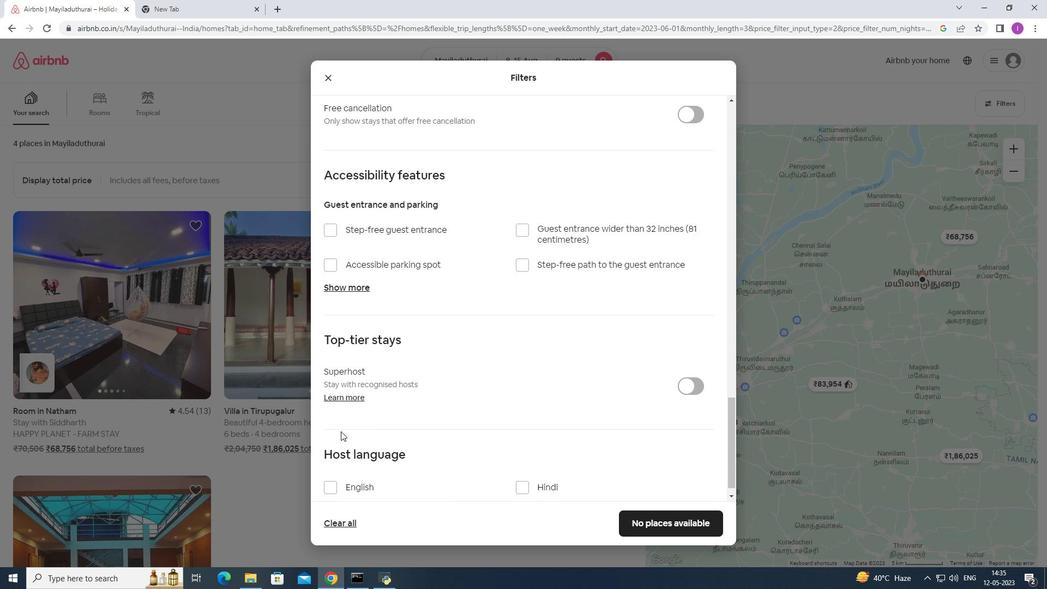 
Action: Mouse scrolled (350, 421) with delta (0, 0)
Screenshot: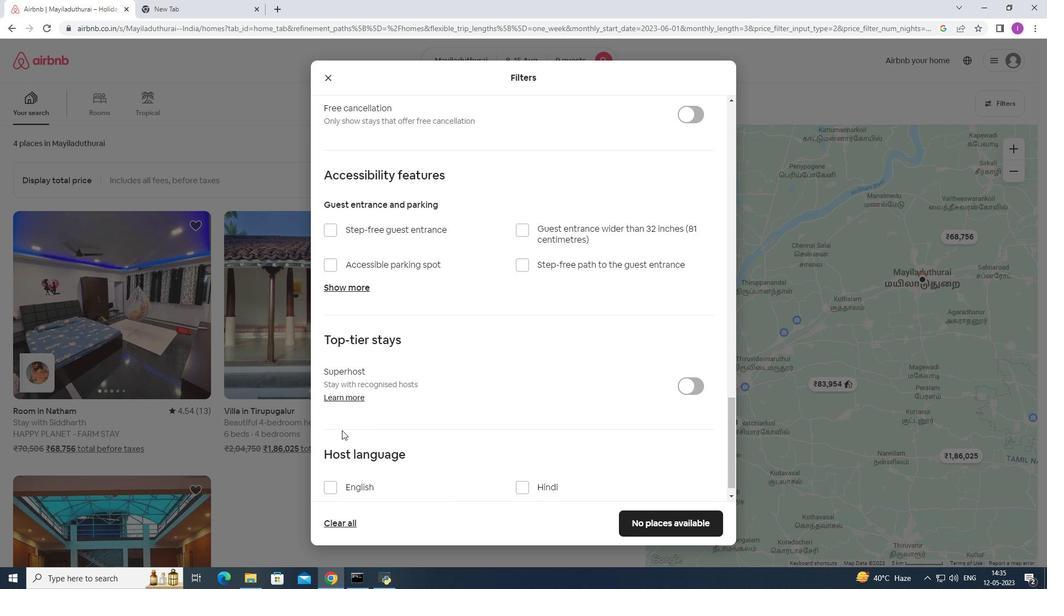 
Action: Mouse moved to (350, 422)
Screenshot: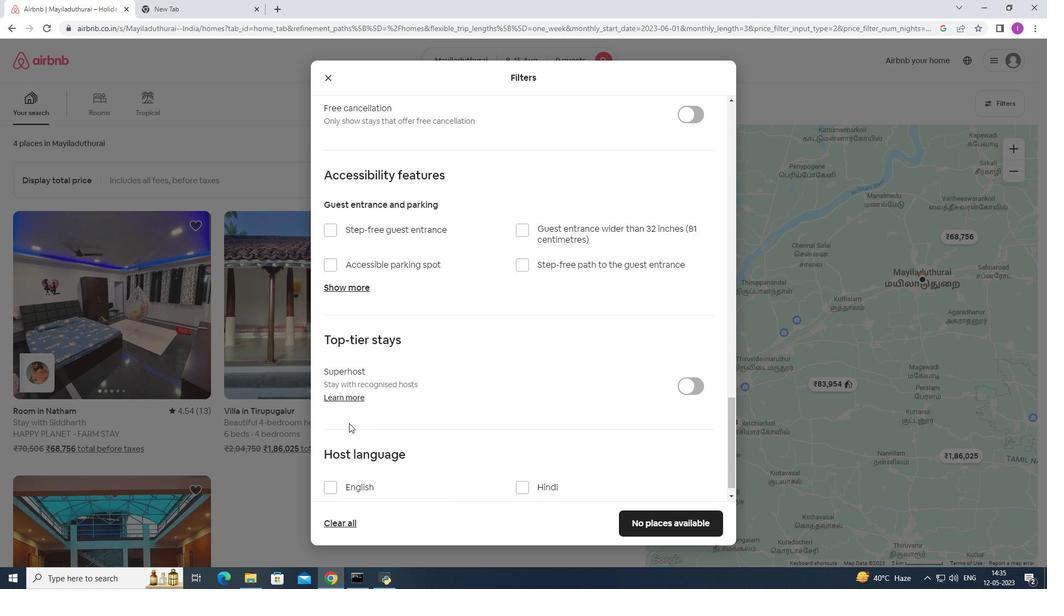 
Action: Mouse scrolled (350, 421) with delta (0, 0)
Screenshot: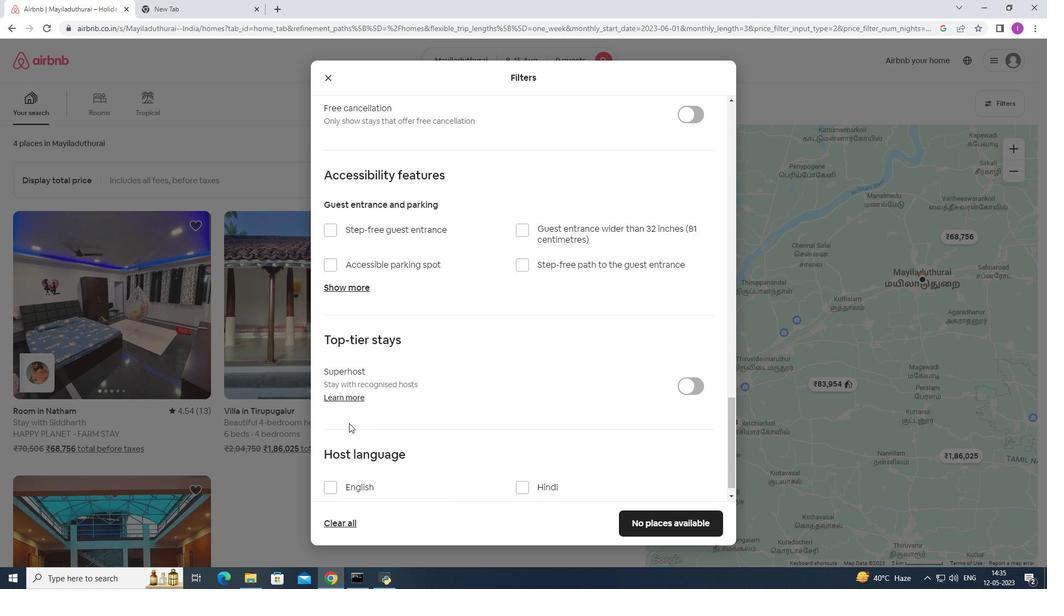 
Action: Mouse moved to (352, 422)
Screenshot: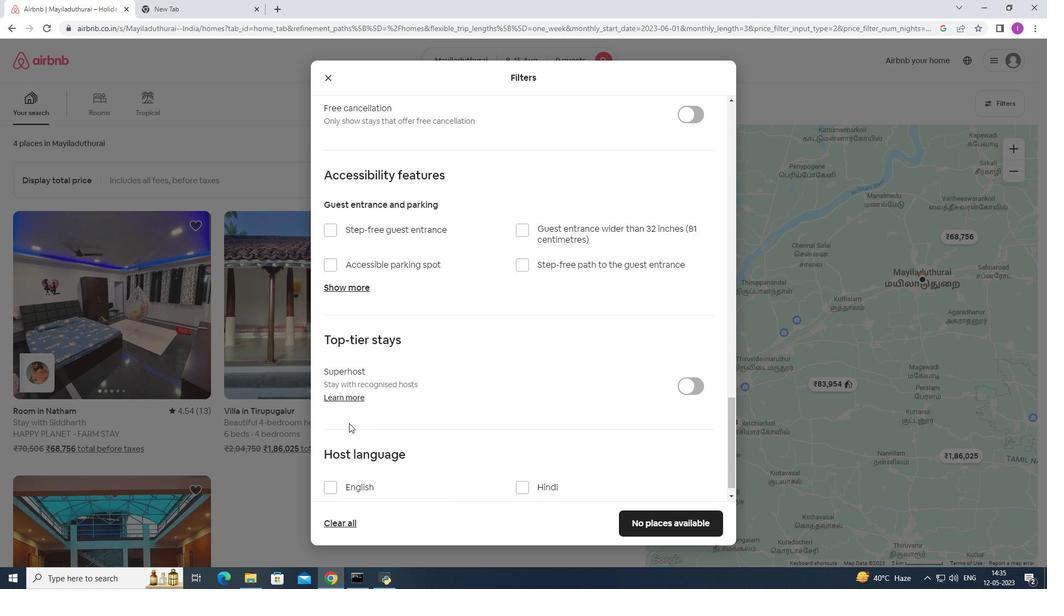 
Action: Mouse scrolled (352, 421) with delta (0, 0)
Screenshot: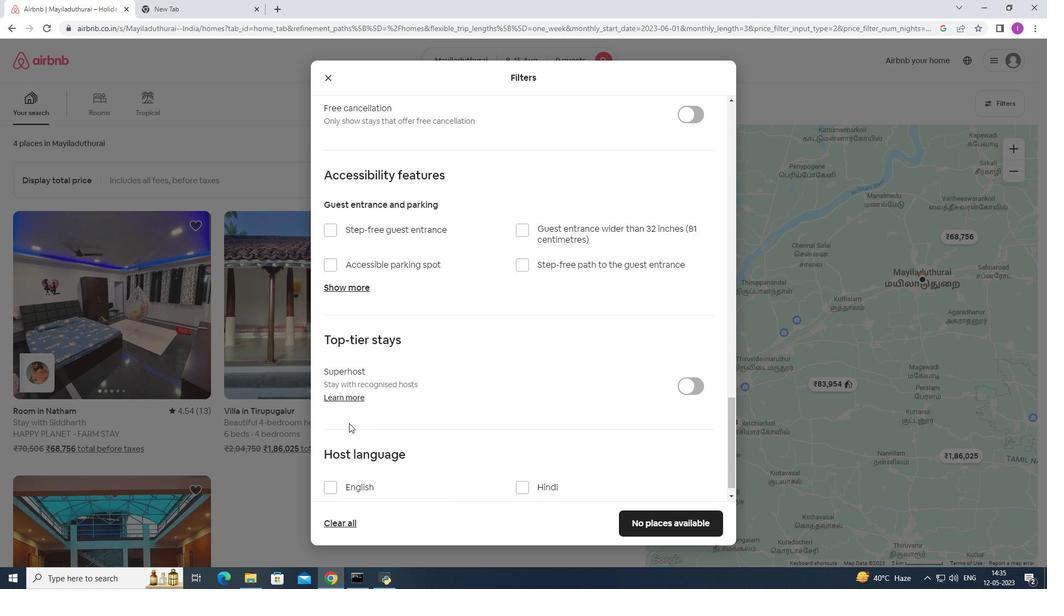 
Action: Mouse moved to (353, 422)
Screenshot: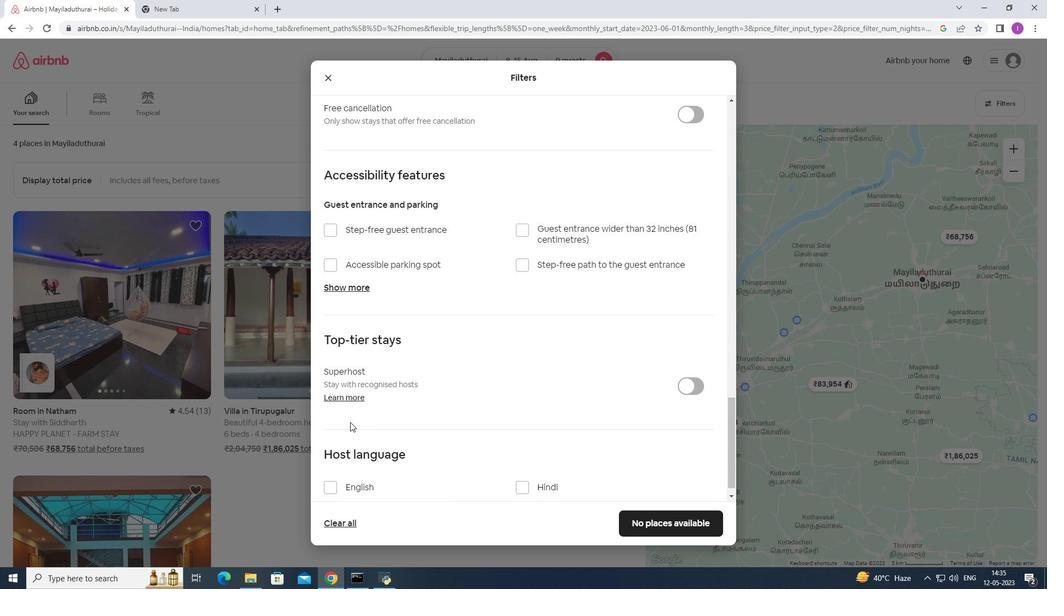 
Action: Mouse scrolled (353, 422) with delta (0, 0)
Screenshot: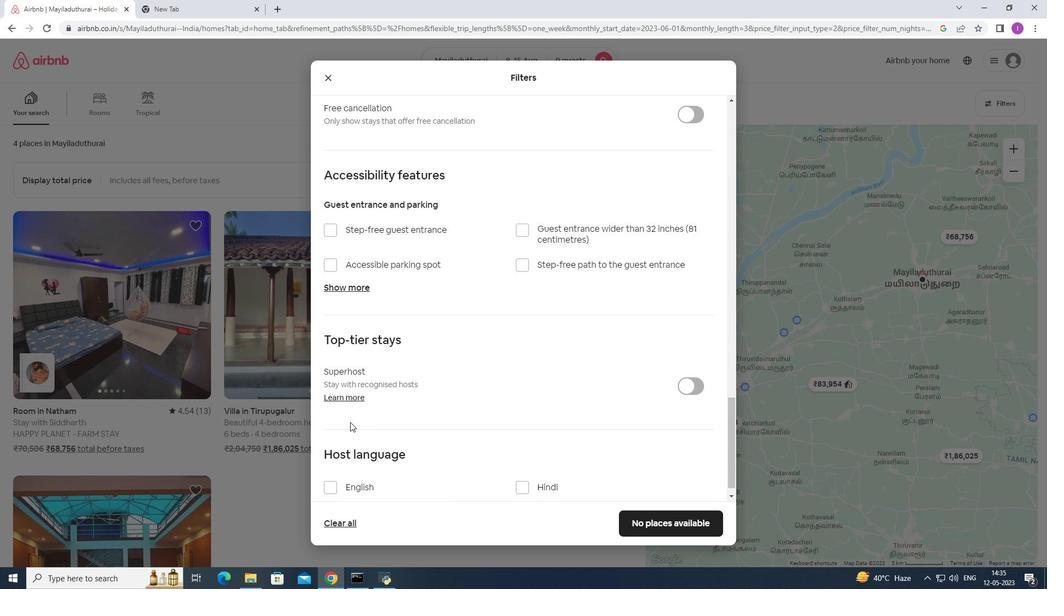 
Action: Mouse moved to (329, 473)
Screenshot: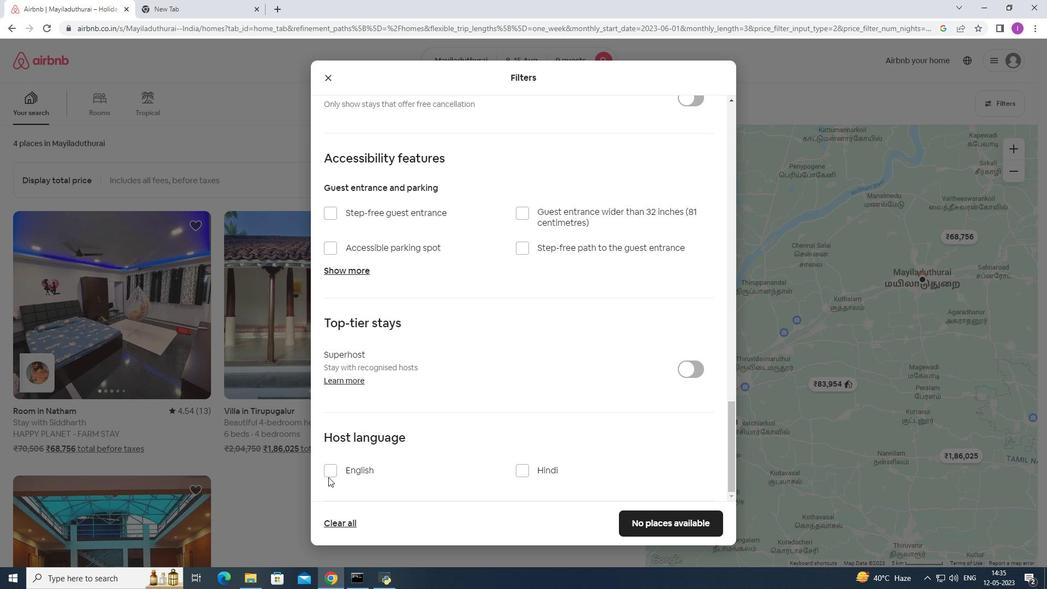 
Action: Mouse pressed left at (329, 473)
Screenshot: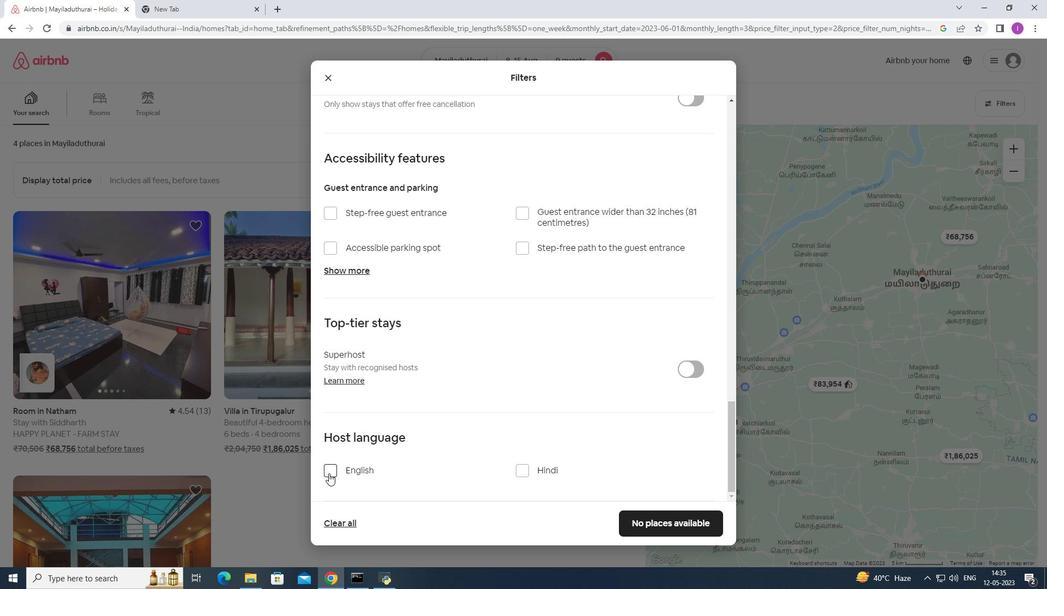 
Action: Mouse moved to (647, 532)
Screenshot: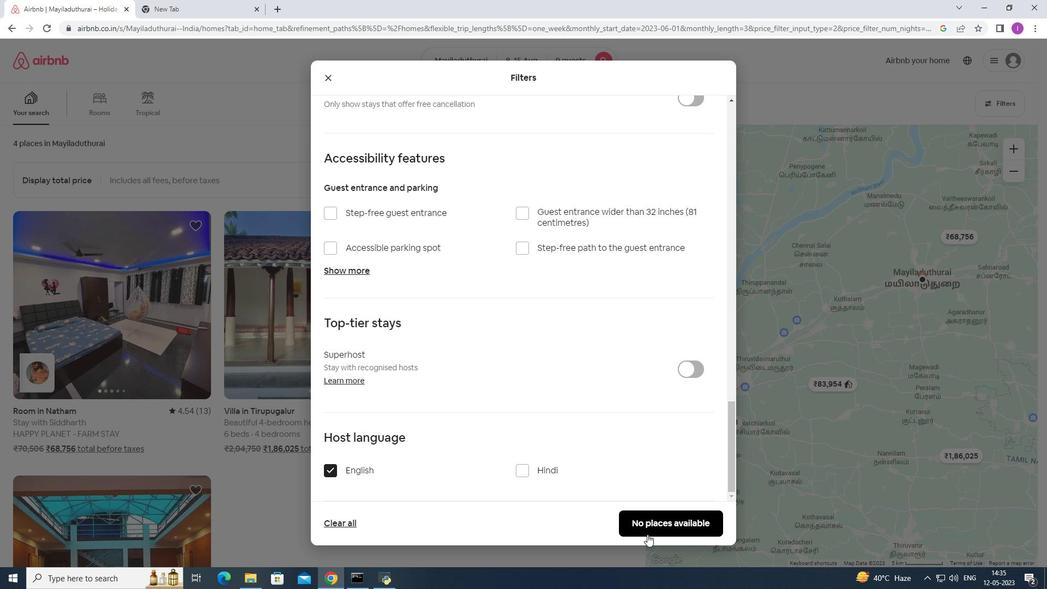 
Action: Mouse pressed left at (647, 532)
Screenshot: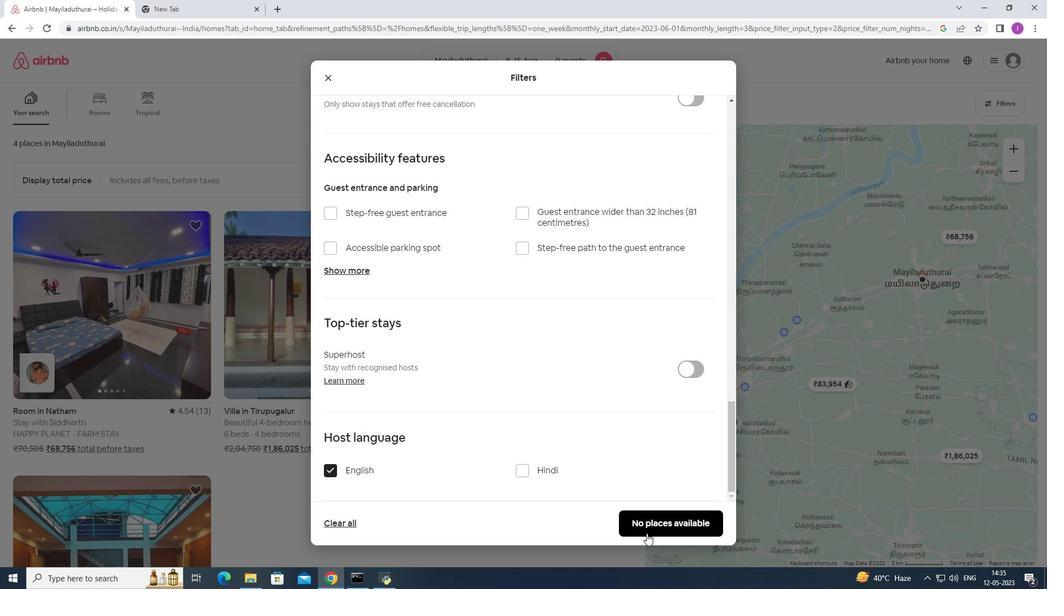 
Action: Mouse moved to (688, 470)
Screenshot: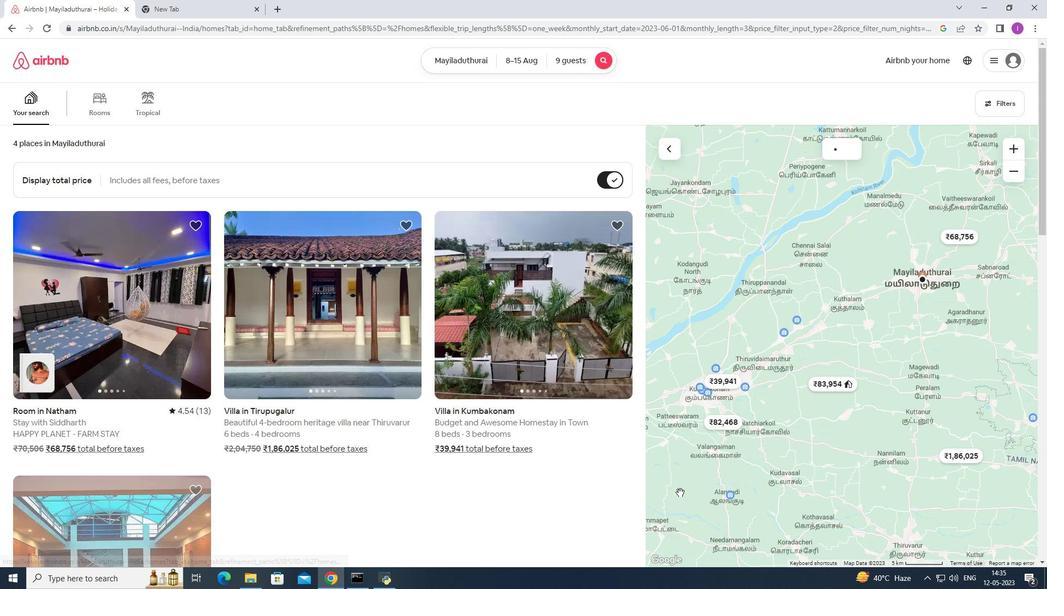 
